 Task: Look for space in Stabat, Indonesia from 1st July, 2023 to 8th July, 2023 for 2 adults, 1 child in price range Rs.15000 to Rs.20000. Place can be entire place with 1  bedroom having 1 bed and 1 bathroom. Property type can be house, flat, guest house, hotel. Booking option can be shelf check-in. Required host language is English.
Action: Mouse moved to (524, 111)
Screenshot: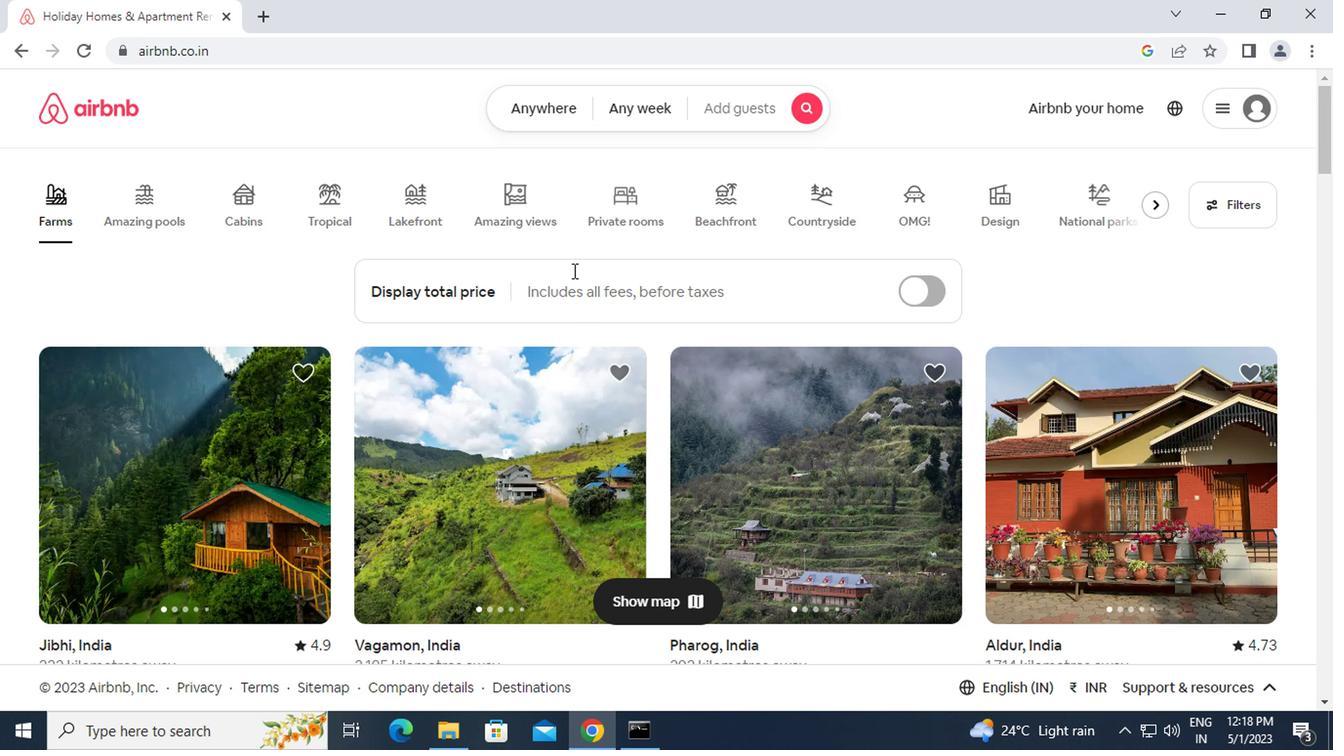 
Action: Mouse pressed left at (524, 111)
Screenshot: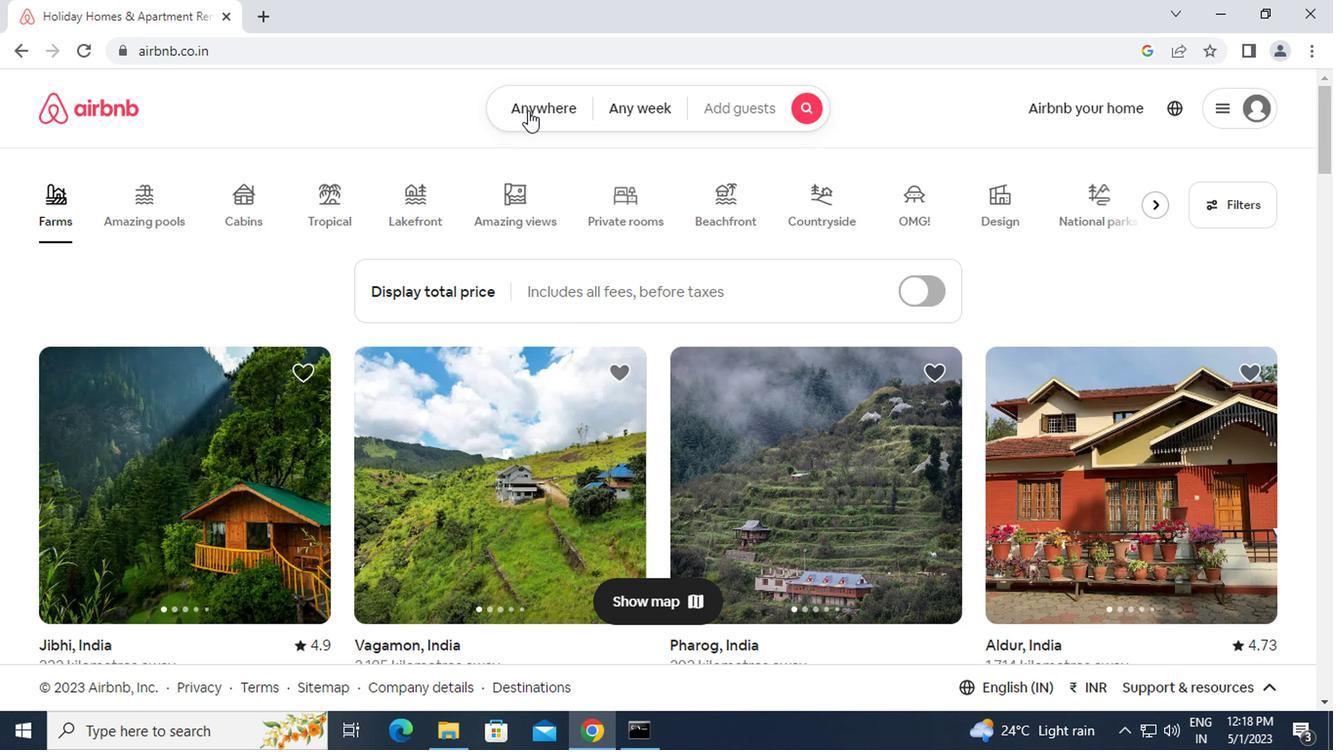 
Action: Mouse moved to (450, 181)
Screenshot: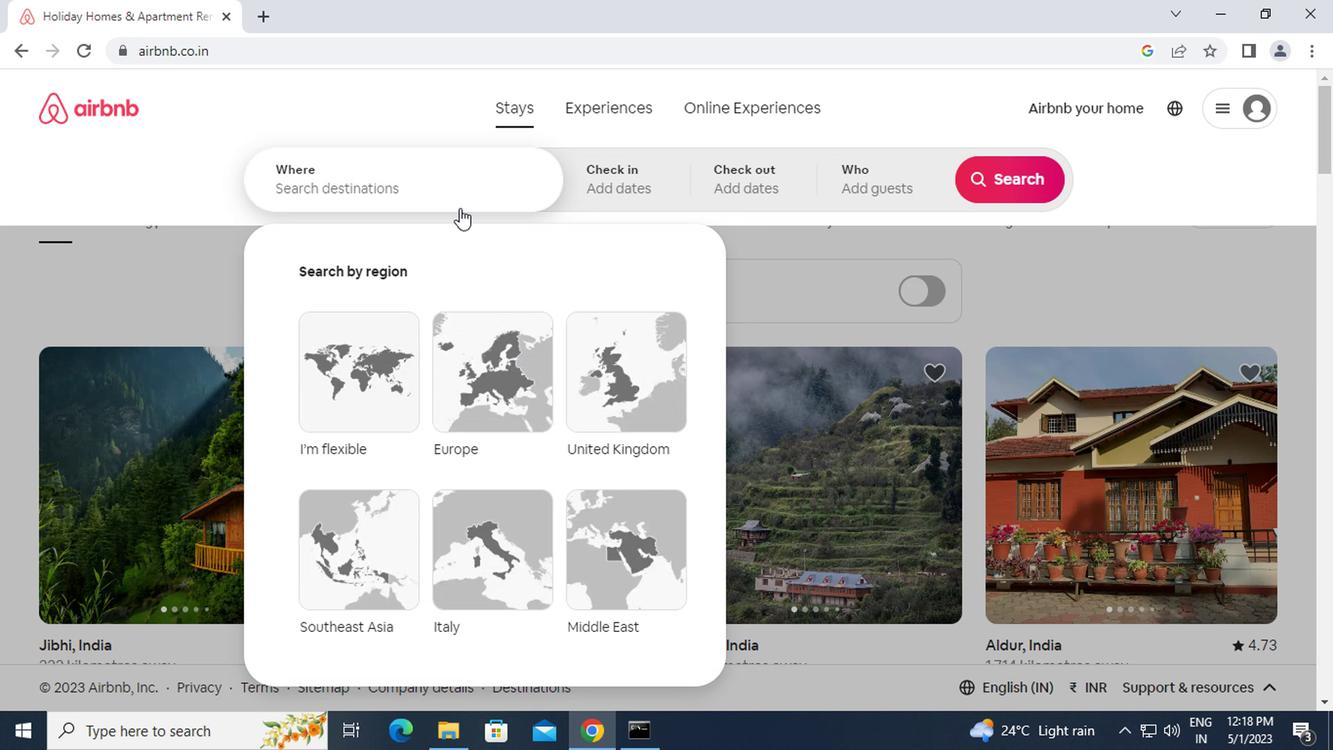
Action: Mouse pressed left at (450, 181)
Screenshot: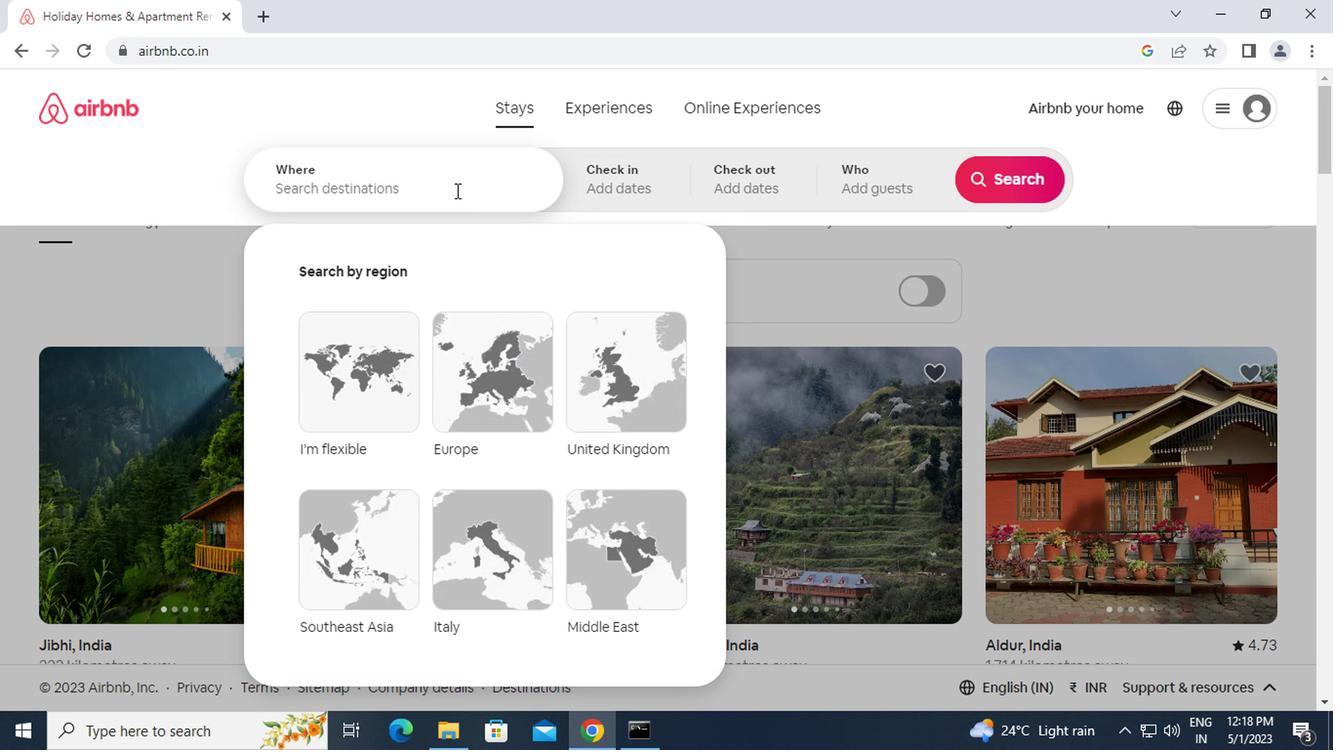 
Action: Key pressed s<Key.caps_lock>tabat,<Key.space><Key.caps_lock>i<Key.caps_lock>ndonesia<Key.enter>
Screenshot: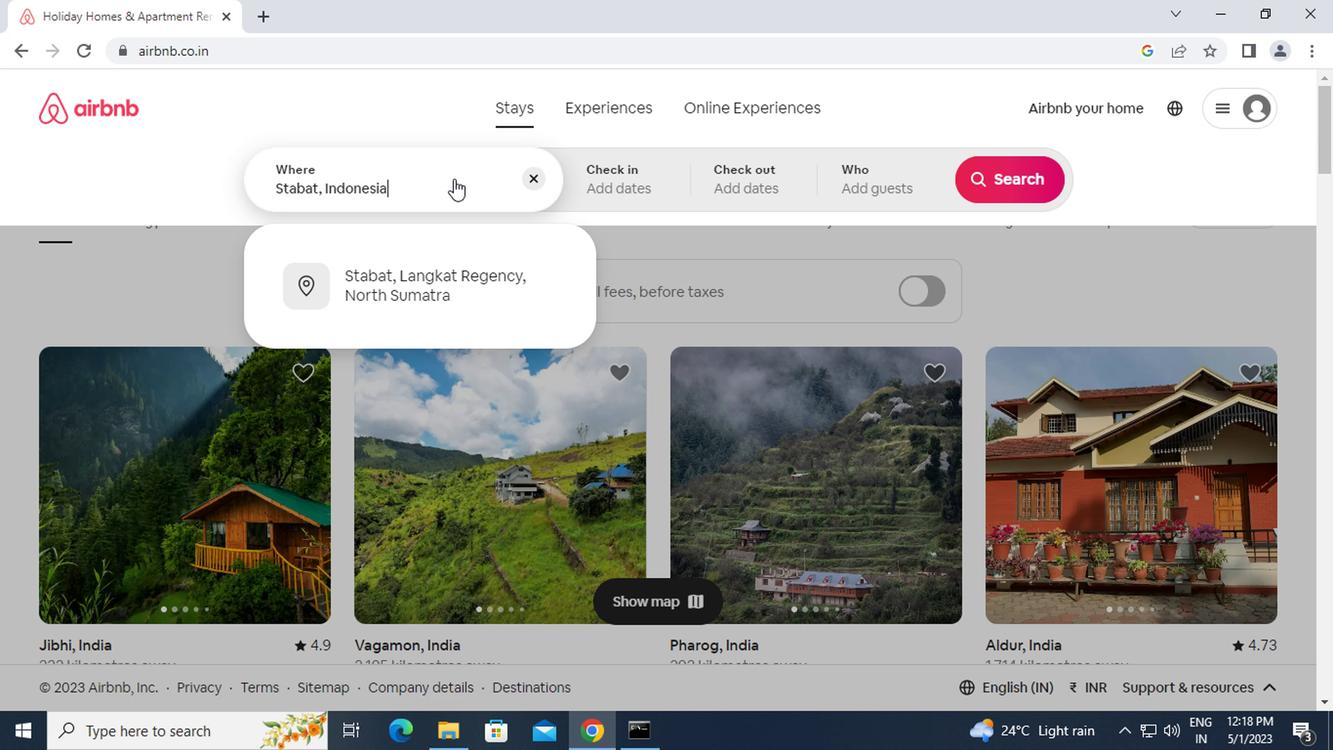 
Action: Mouse moved to (996, 332)
Screenshot: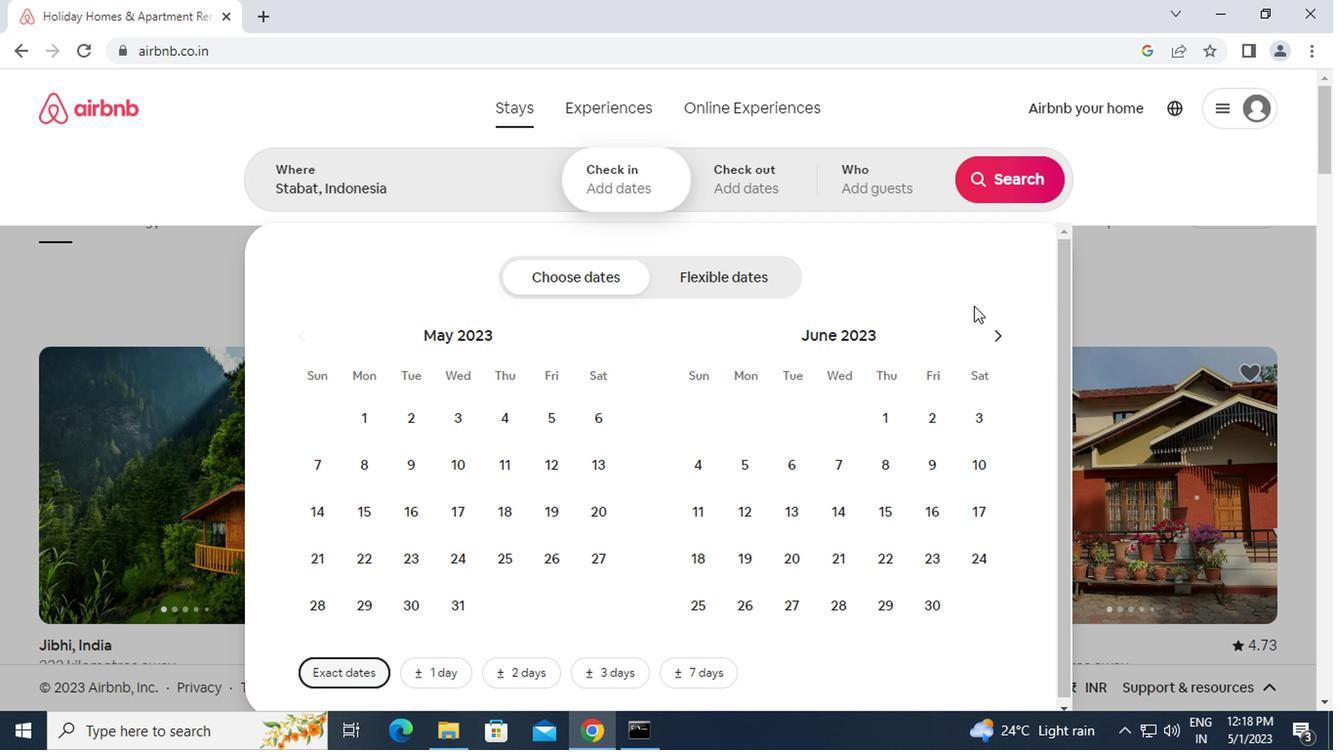 
Action: Mouse pressed left at (996, 332)
Screenshot: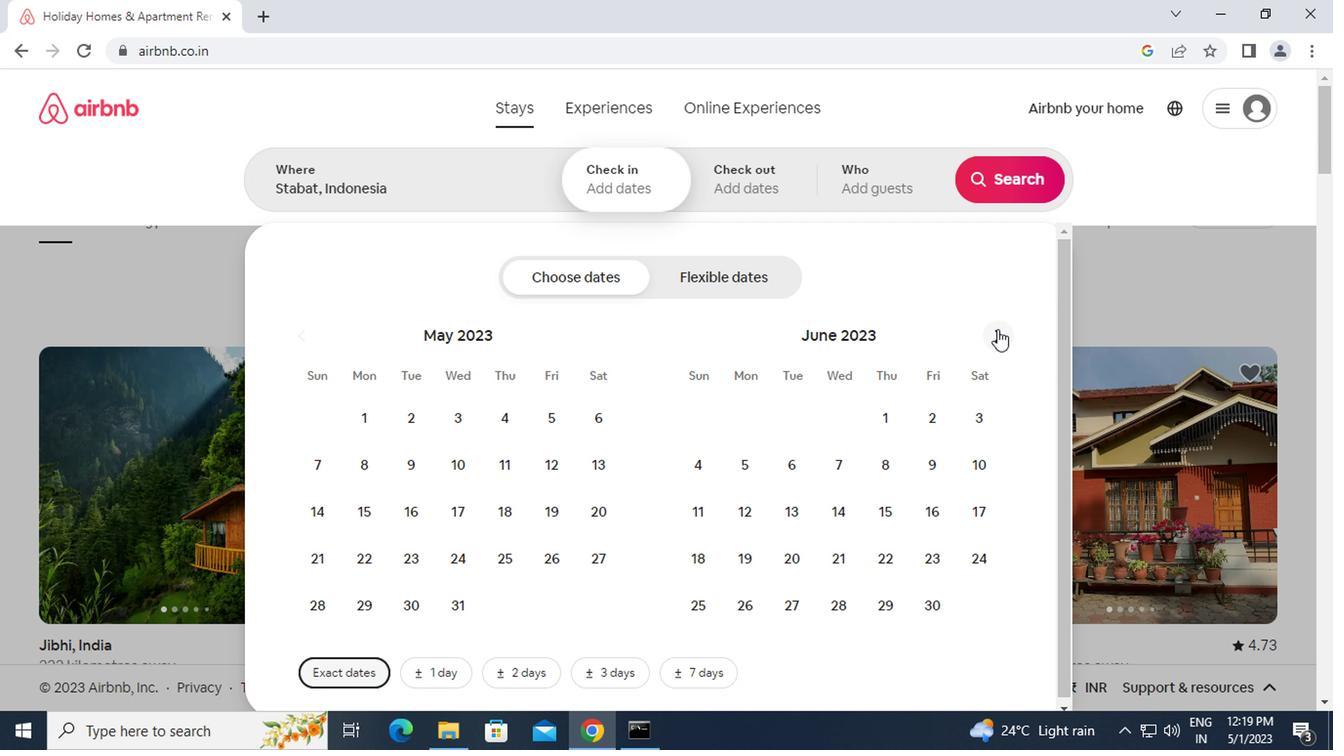
Action: Mouse moved to (982, 418)
Screenshot: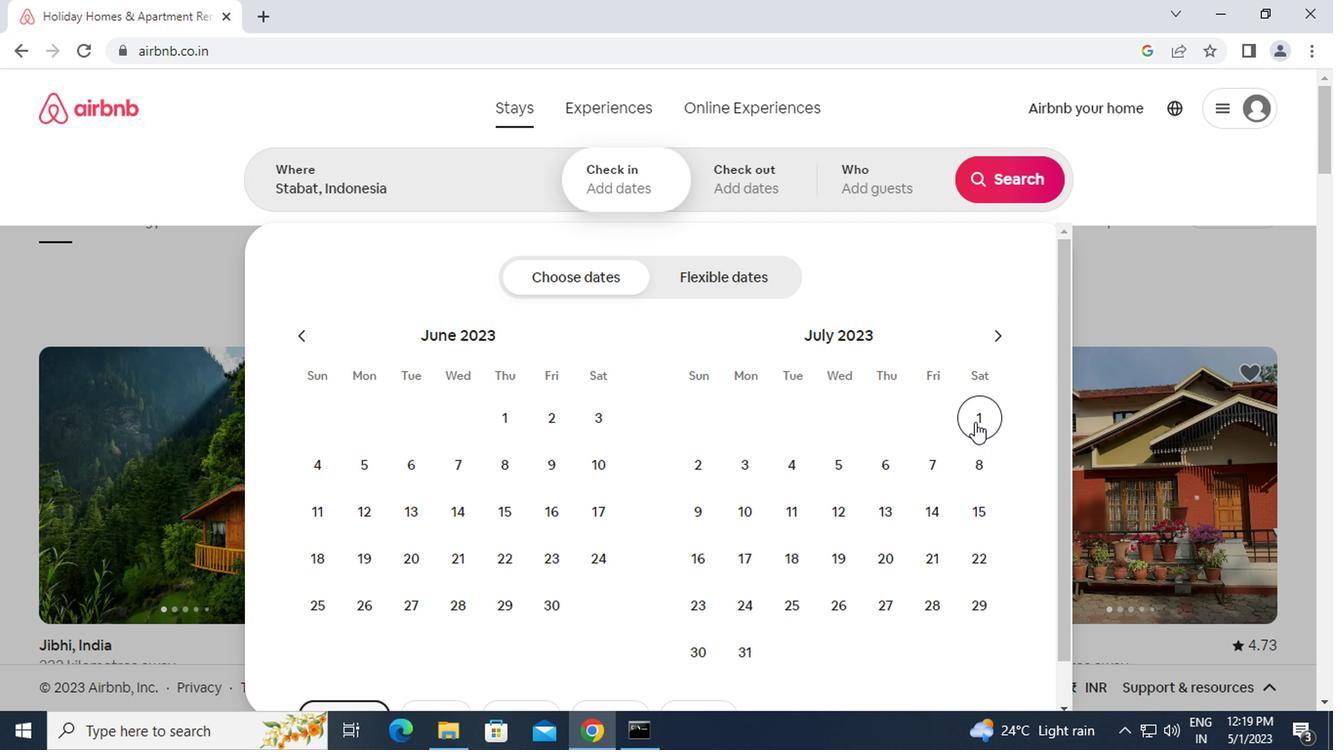 
Action: Mouse pressed left at (982, 418)
Screenshot: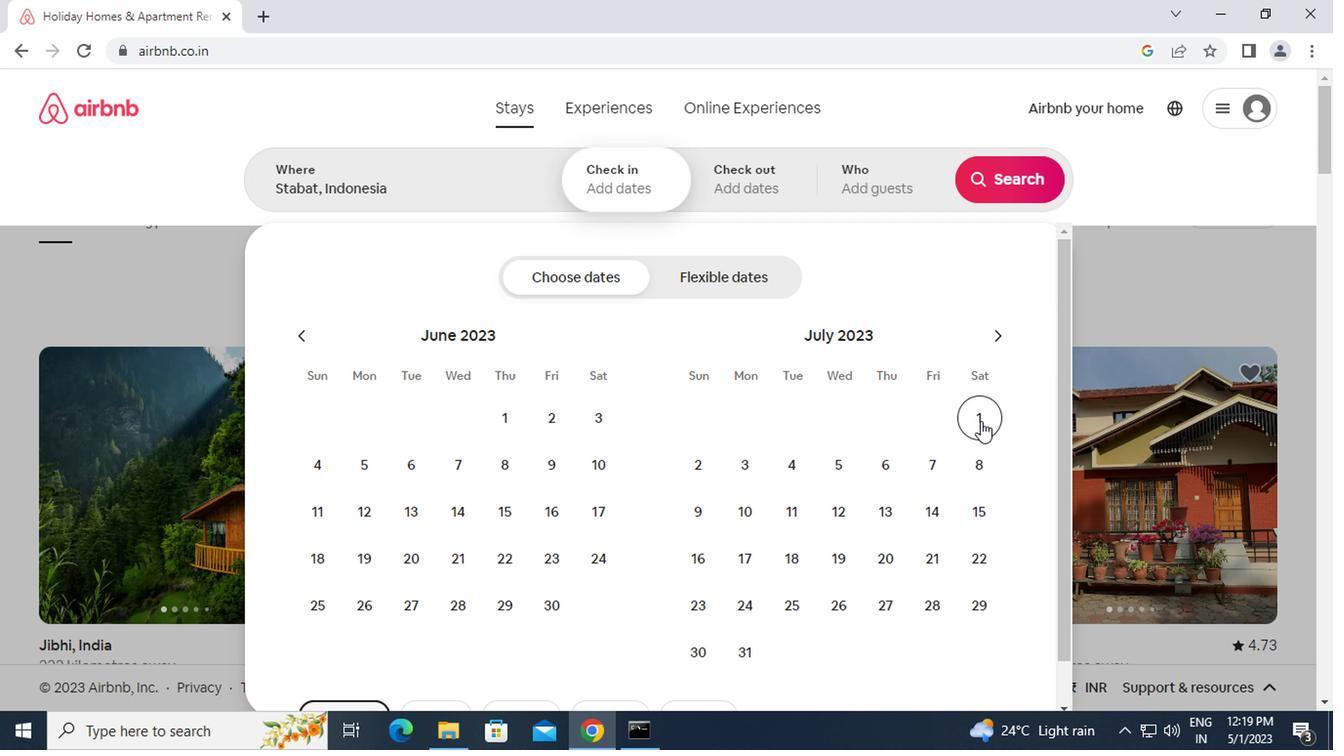 
Action: Mouse moved to (975, 462)
Screenshot: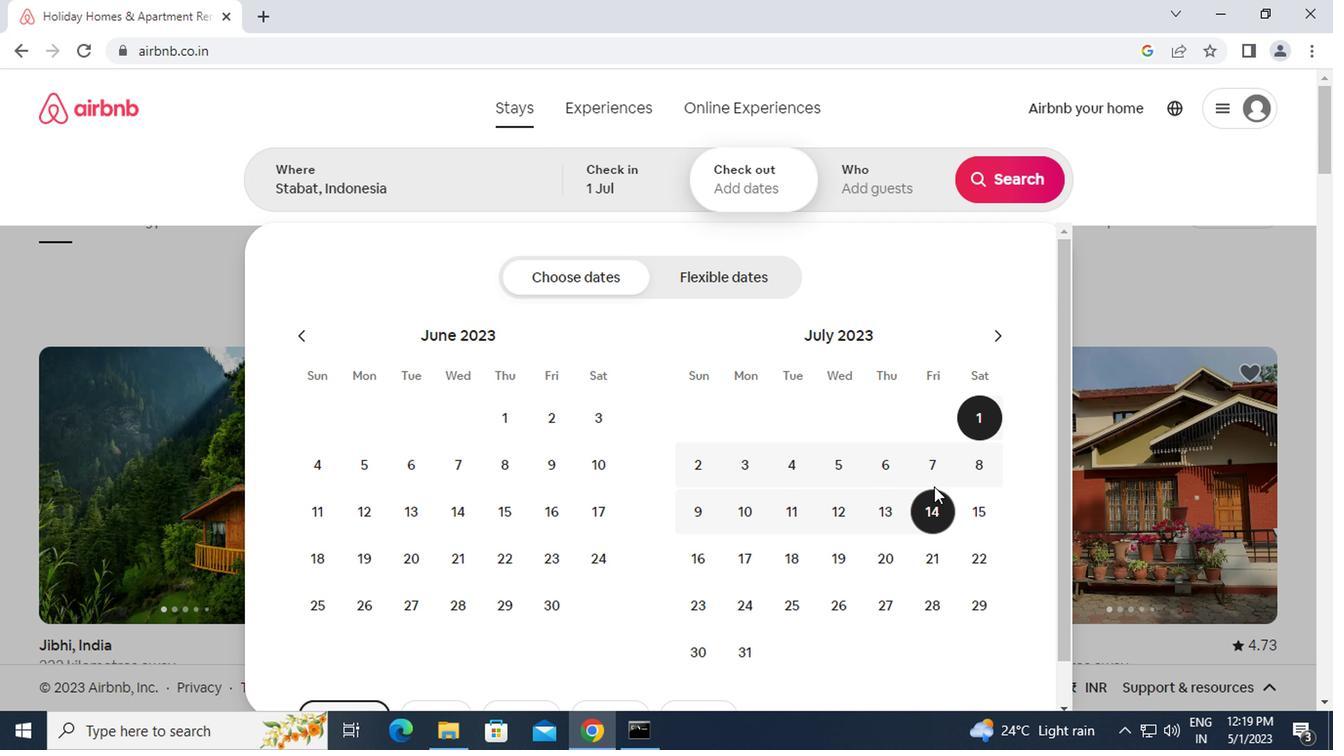 
Action: Mouse pressed left at (975, 462)
Screenshot: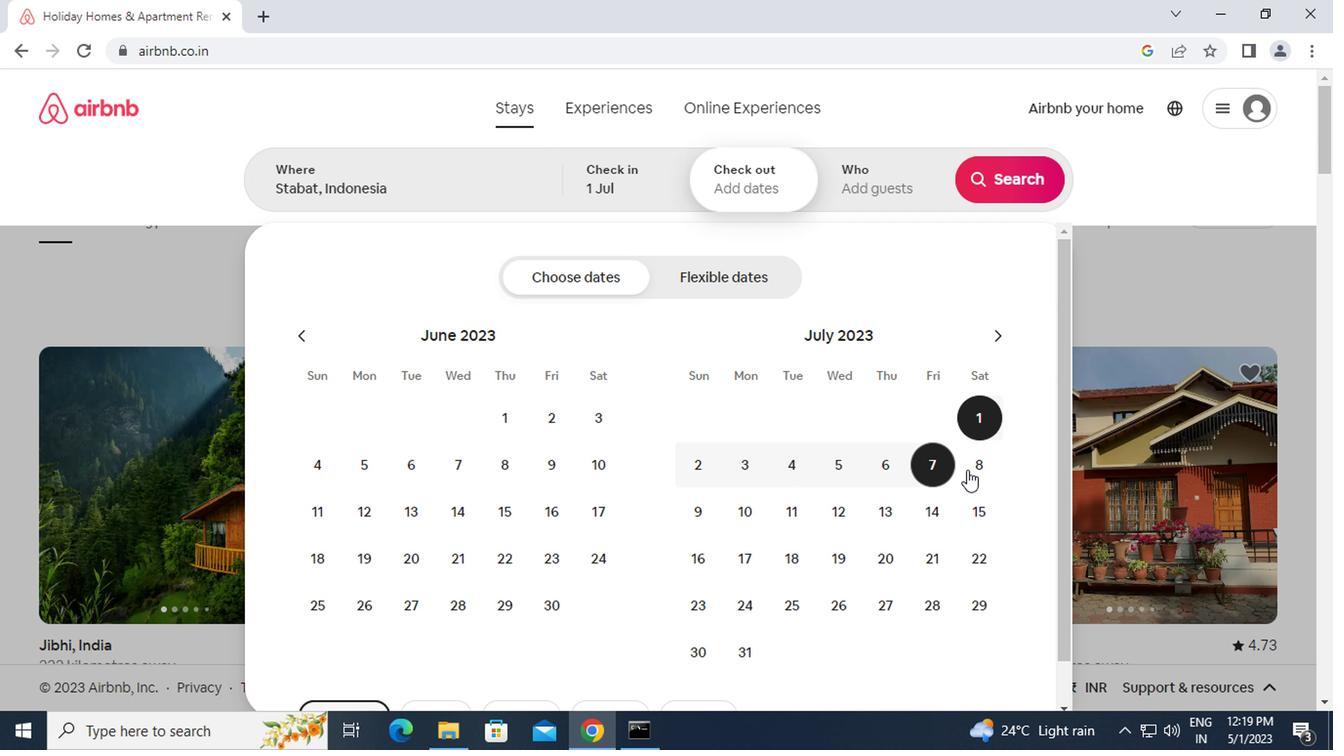 
Action: Mouse moved to (882, 160)
Screenshot: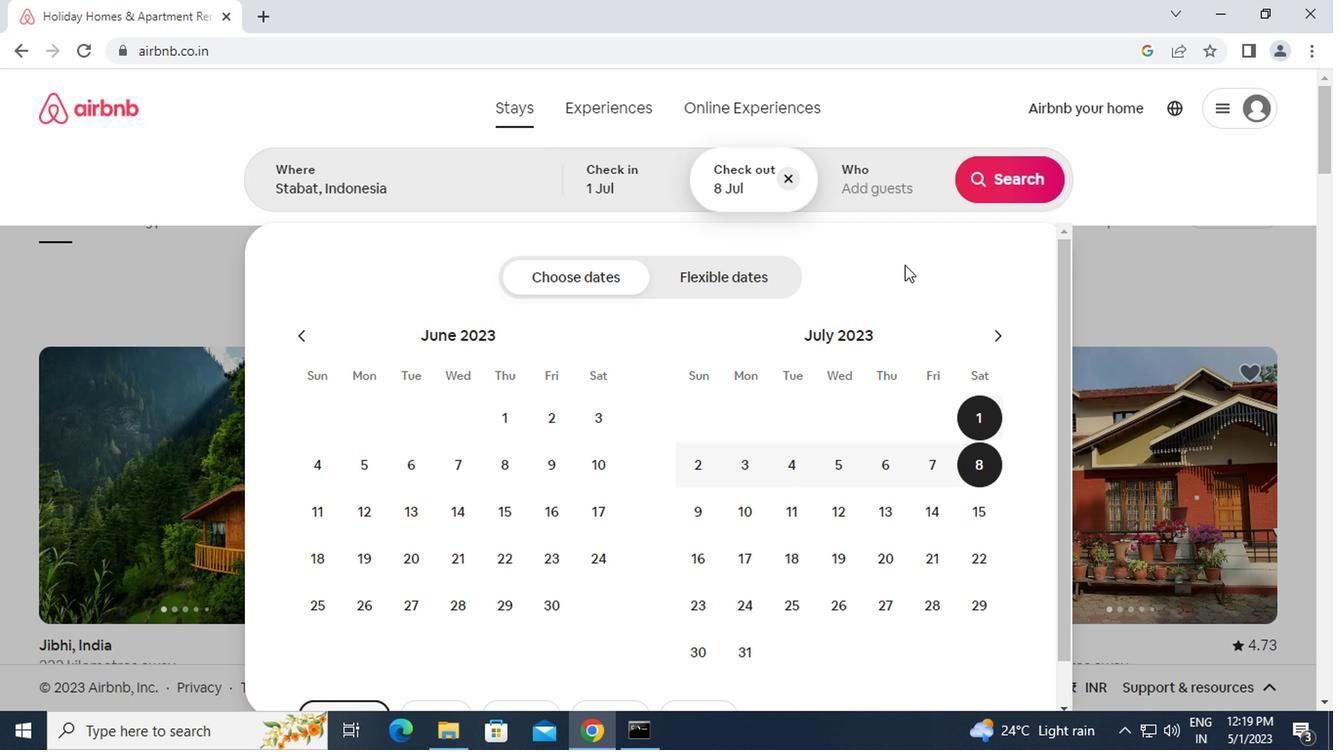 
Action: Mouse pressed left at (882, 160)
Screenshot: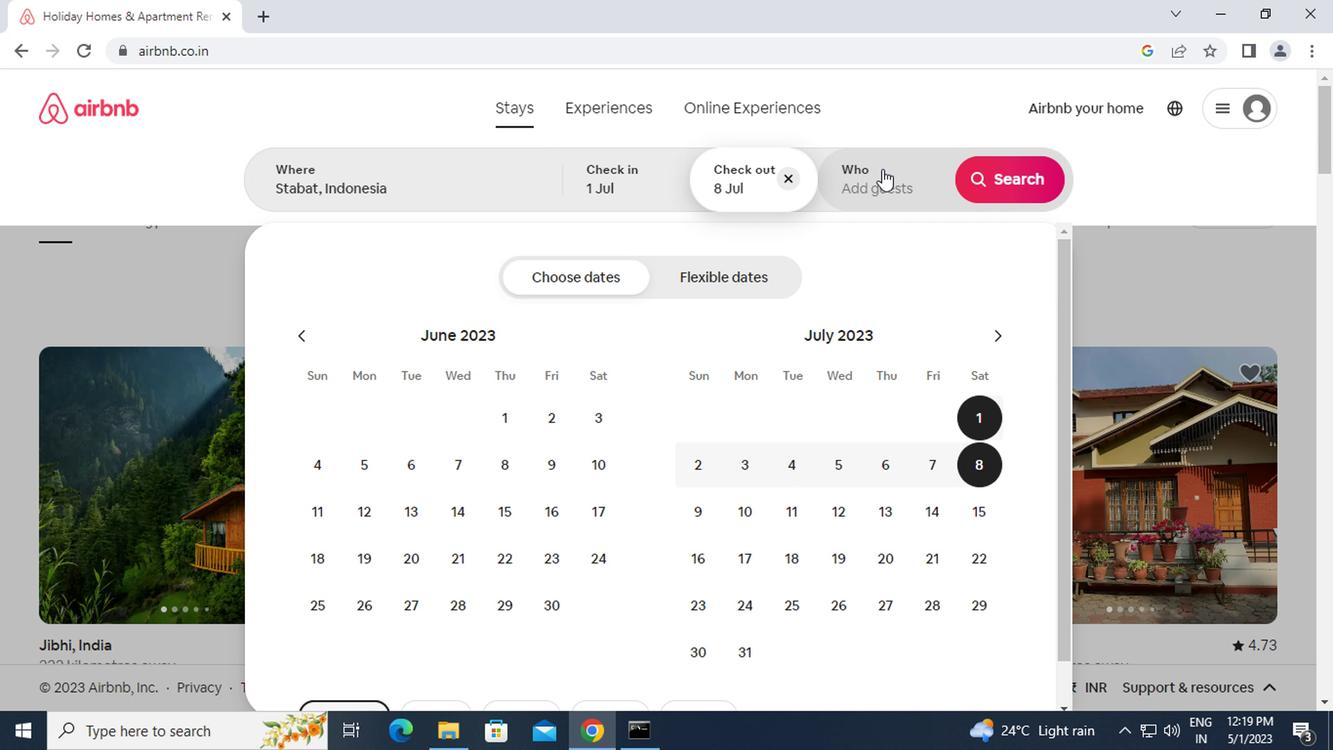
Action: Mouse moved to (1020, 286)
Screenshot: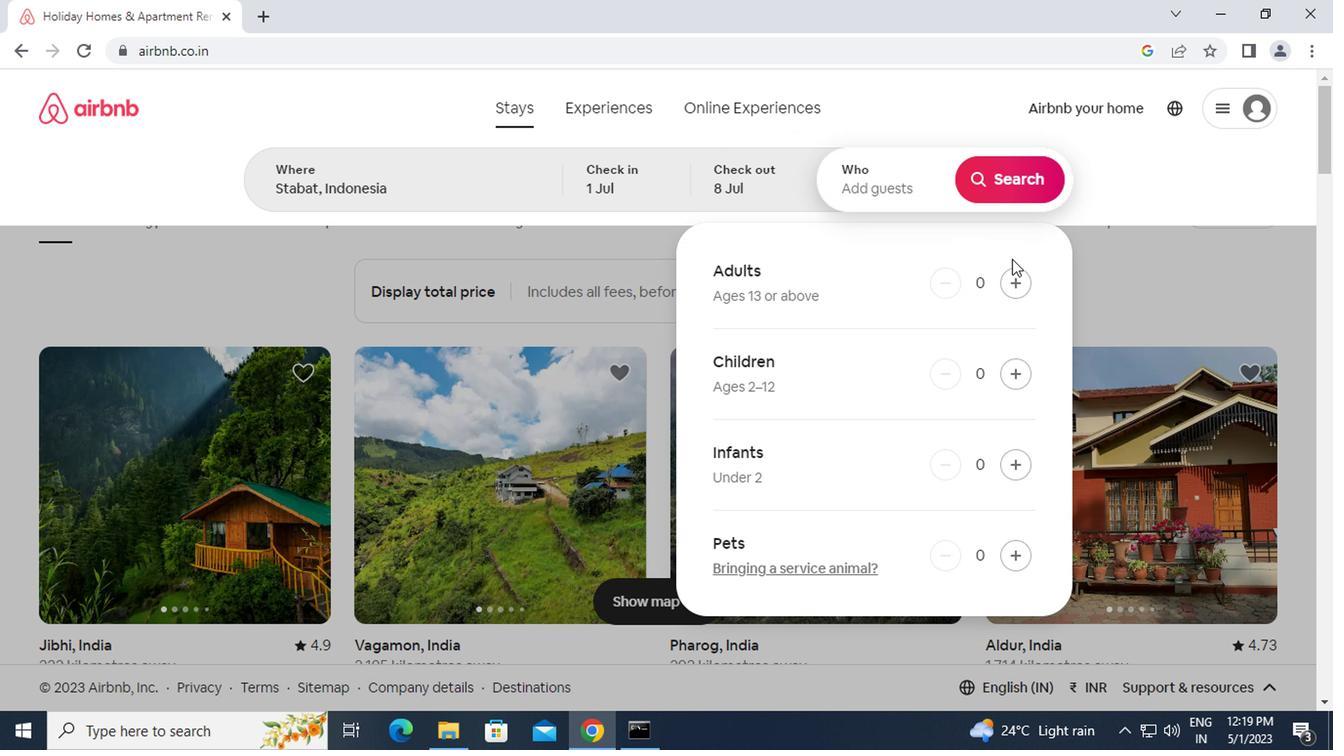 
Action: Mouse pressed left at (1020, 286)
Screenshot: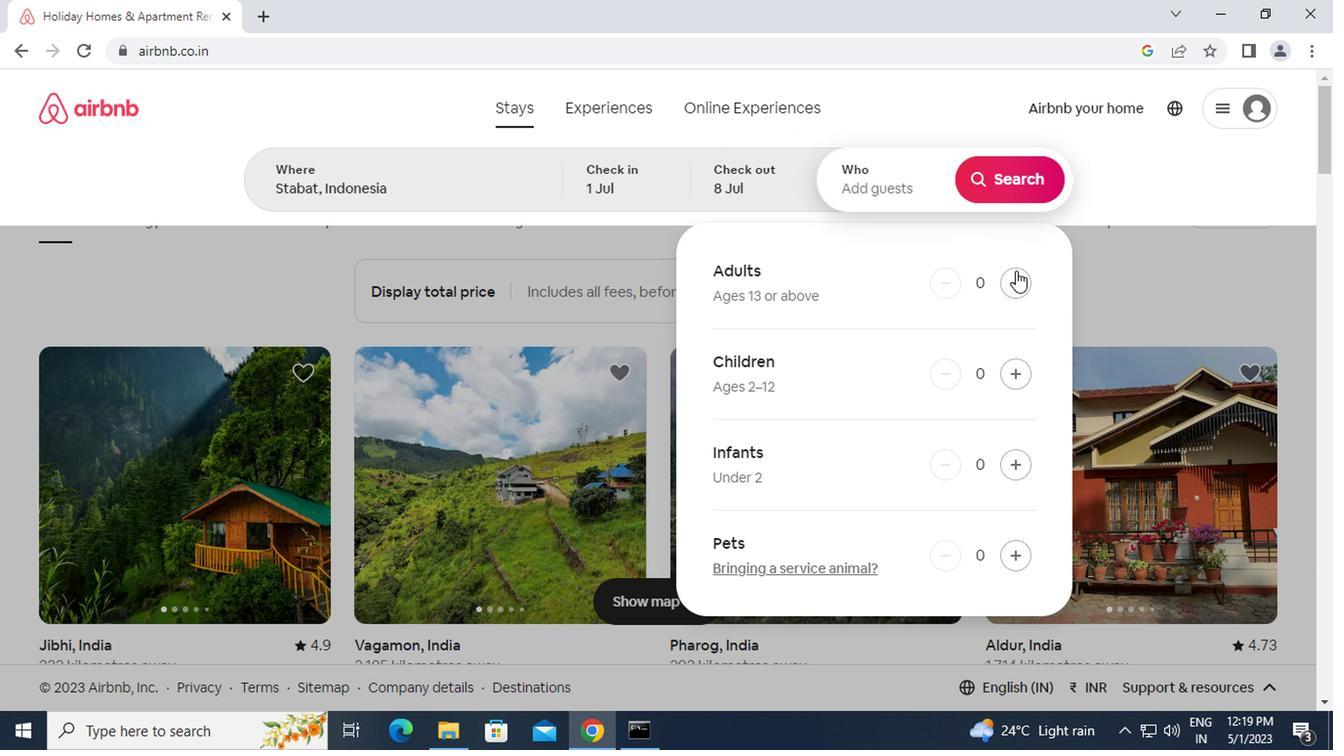 
Action: Mouse moved to (1020, 286)
Screenshot: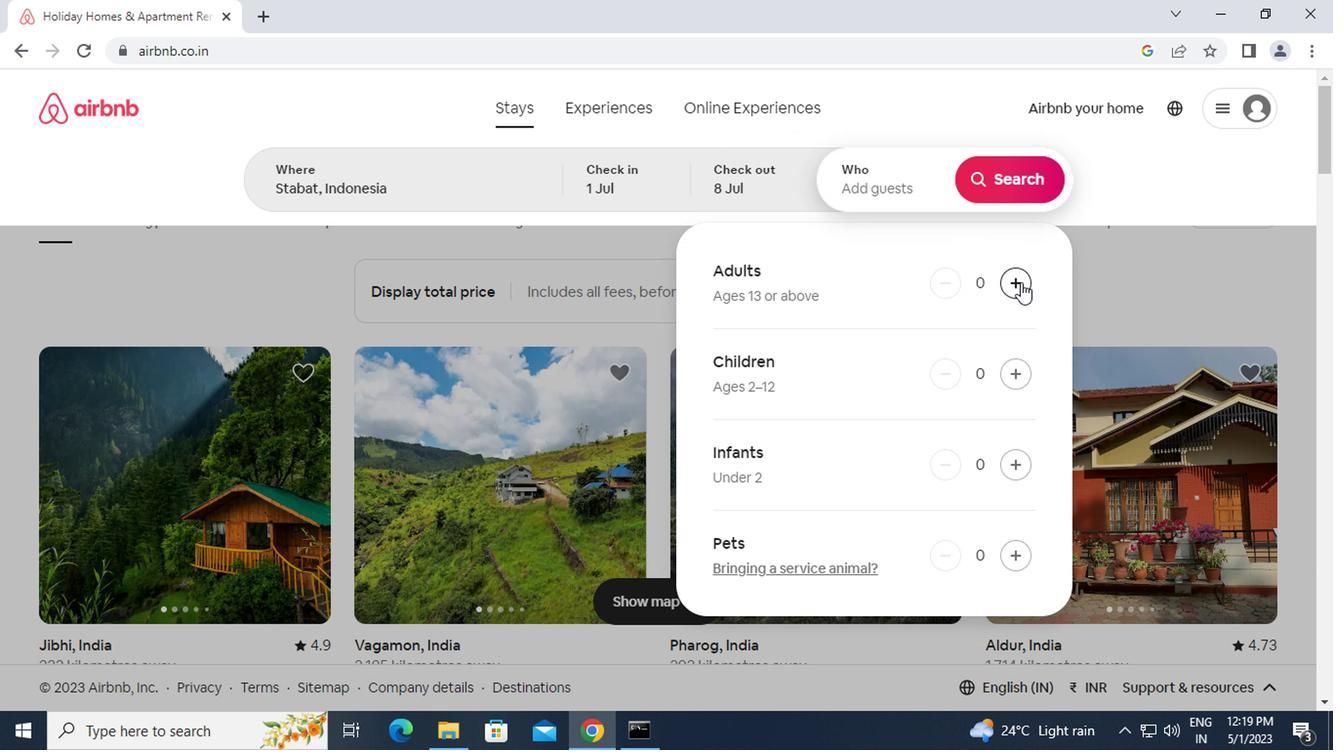 
Action: Mouse pressed left at (1020, 286)
Screenshot: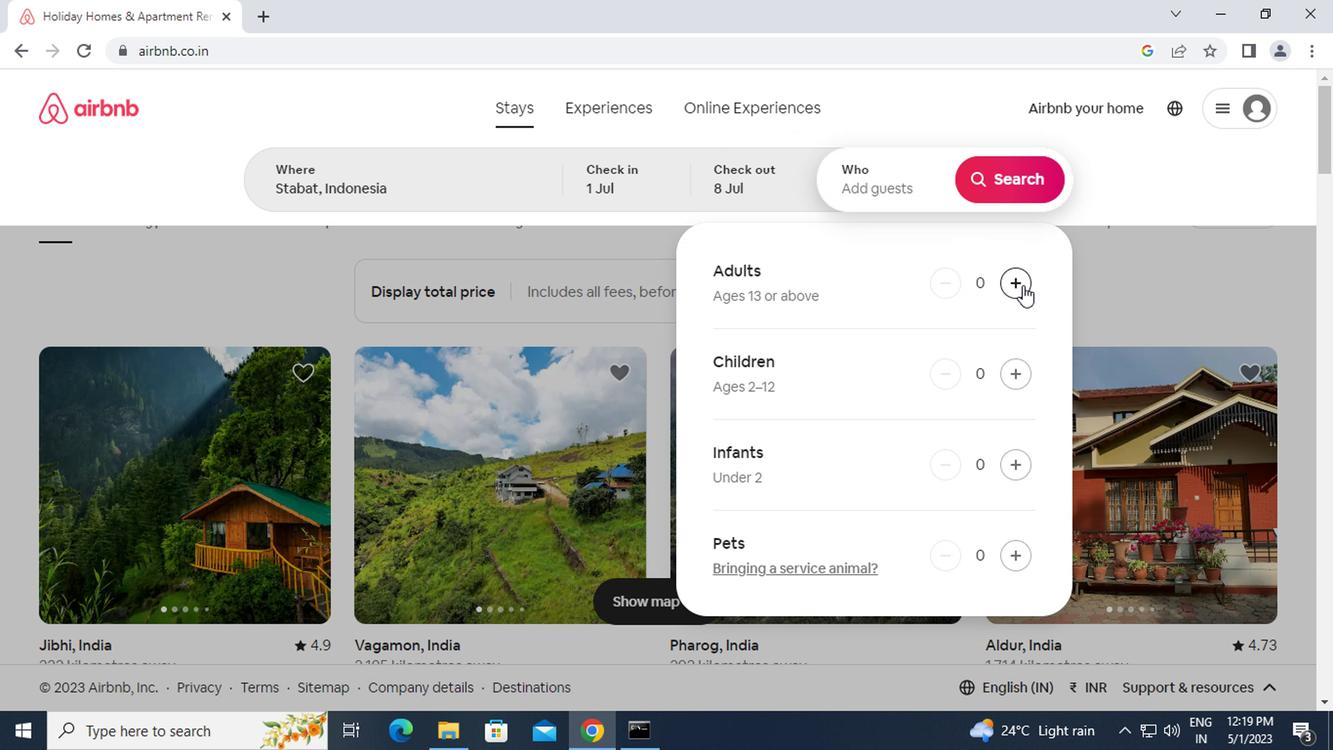 
Action: Mouse moved to (1017, 379)
Screenshot: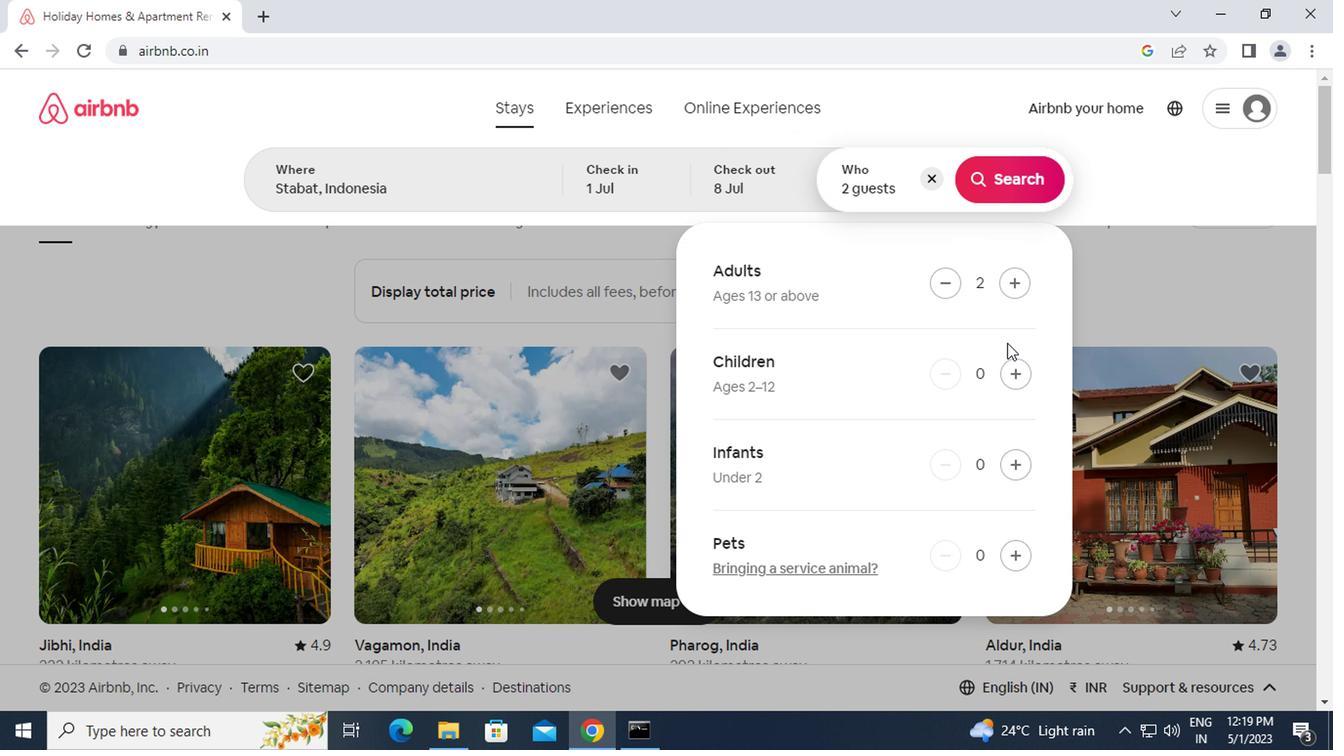
Action: Mouse pressed left at (1017, 379)
Screenshot: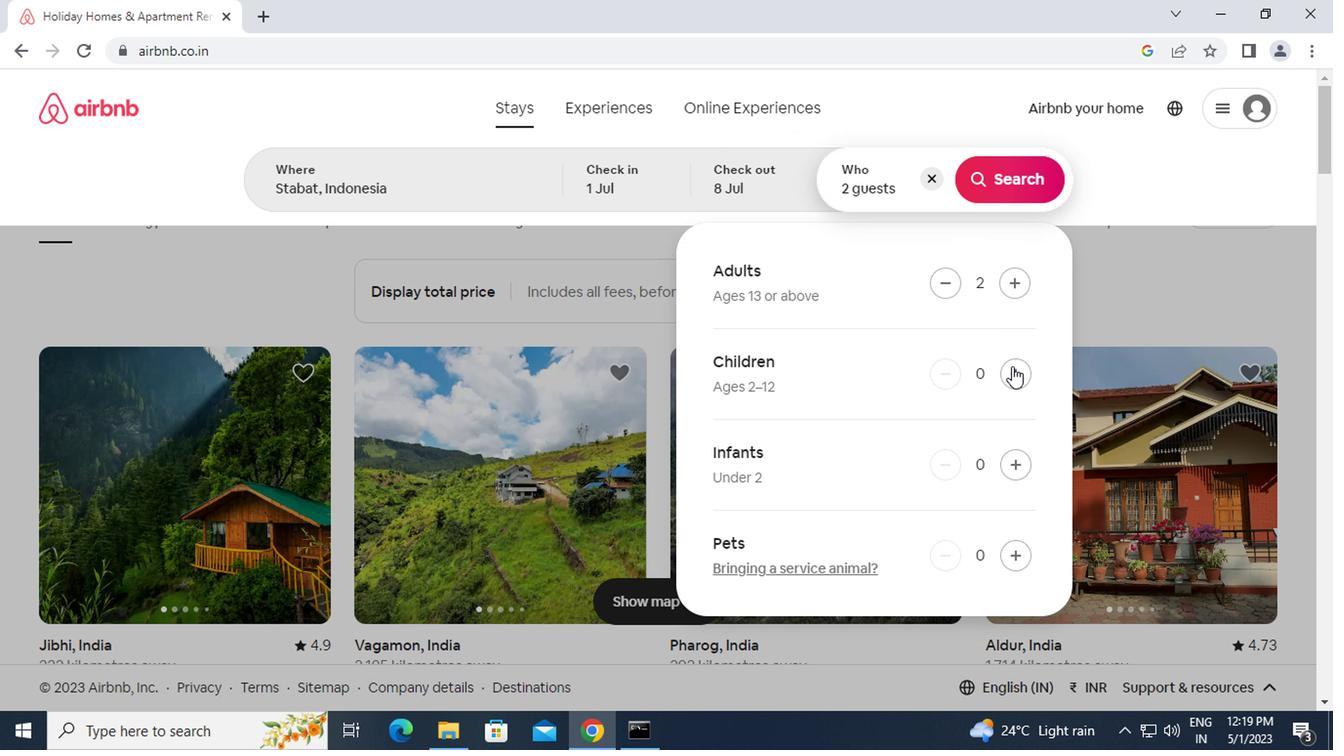 
Action: Mouse moved to (1010, 188)
Screenshot: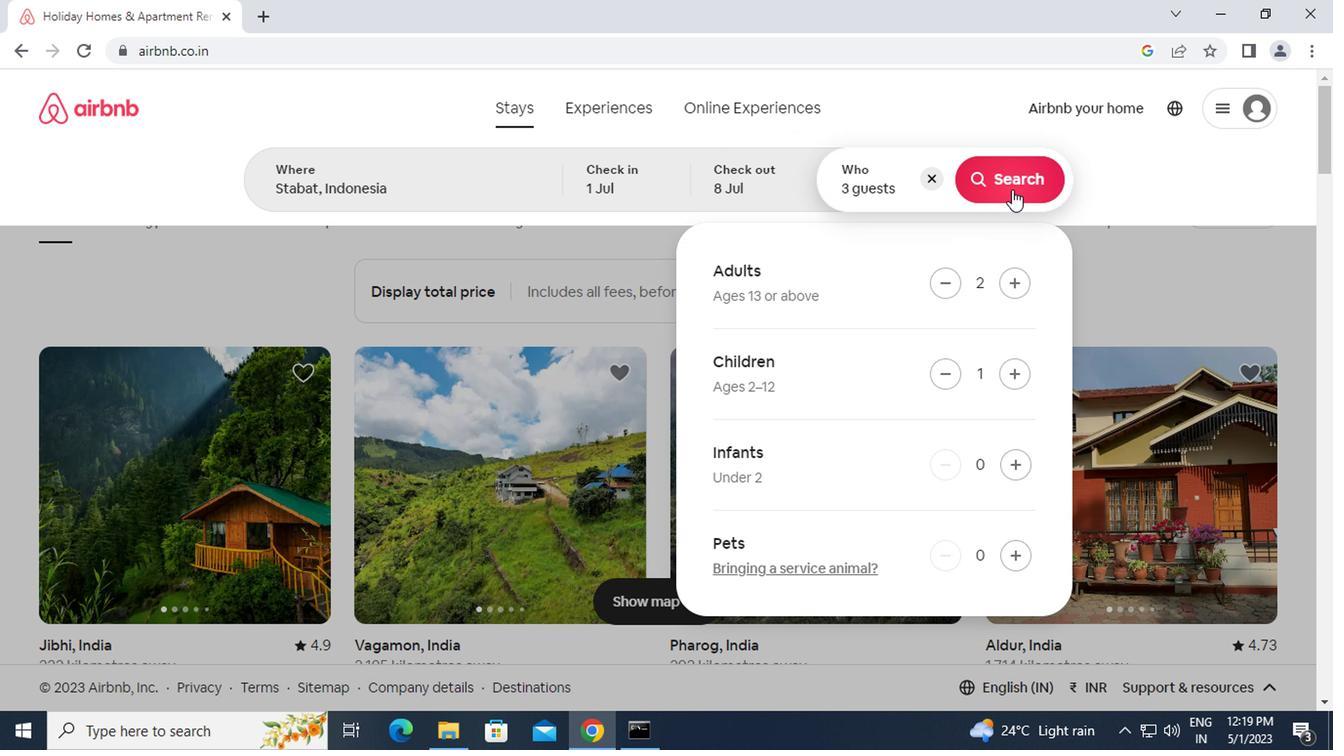 
Action: Mouse pressed left at (1010, 188)
Screenshot: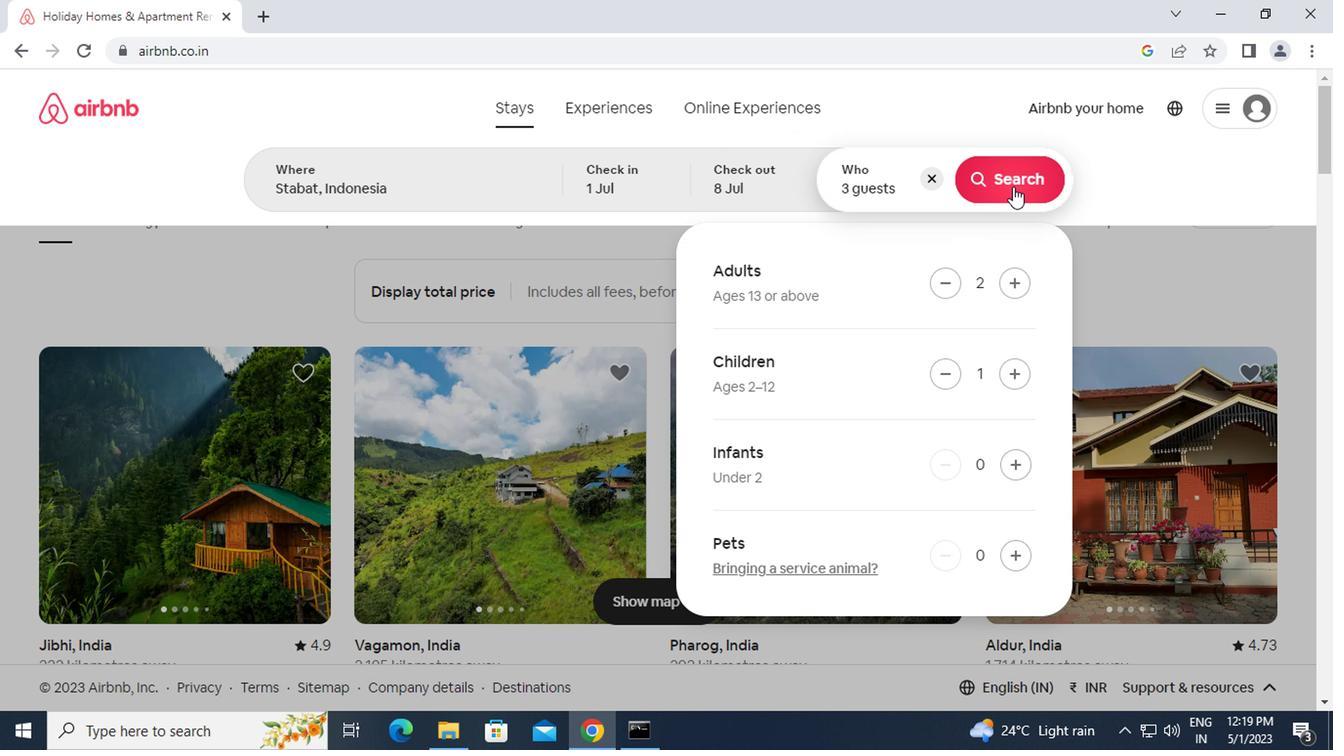 
Action: Mouse moved to (1251, 180)
Screenshot: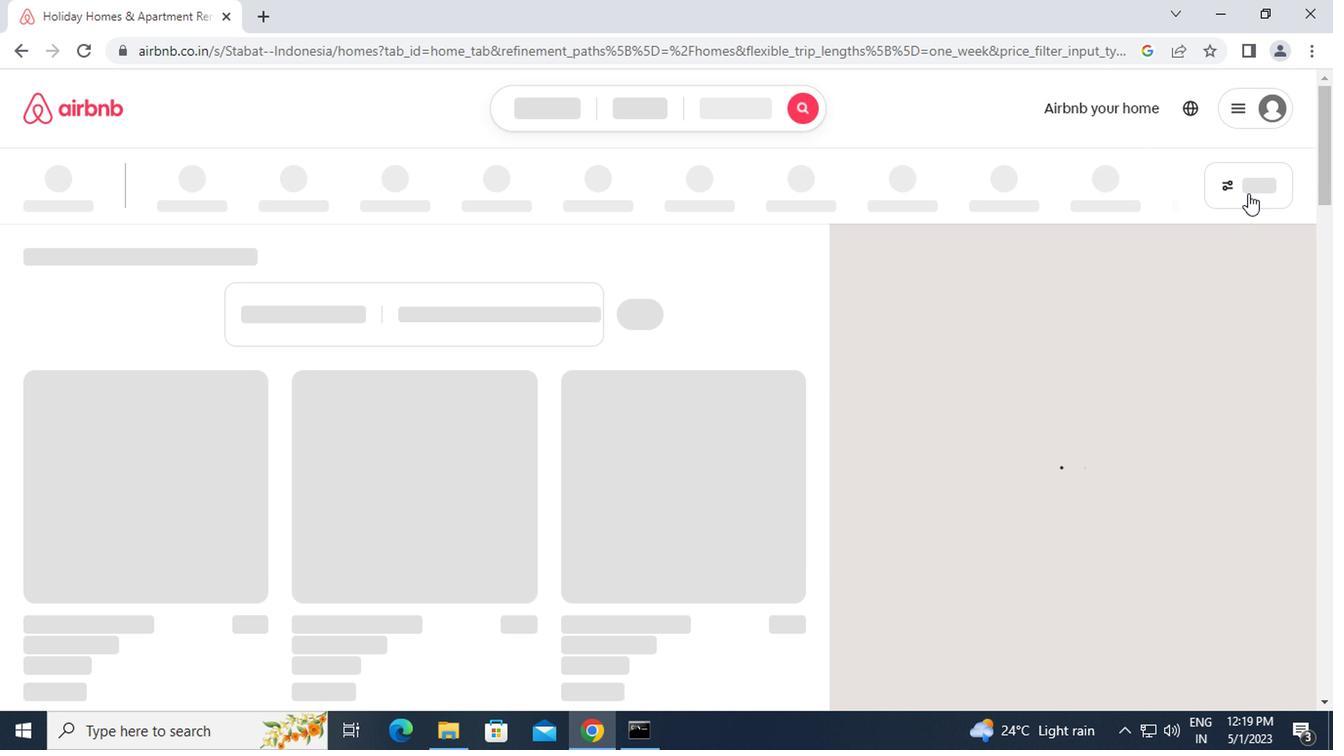 
Action: Mouse pressed left at (1251, 180)
Screenshot: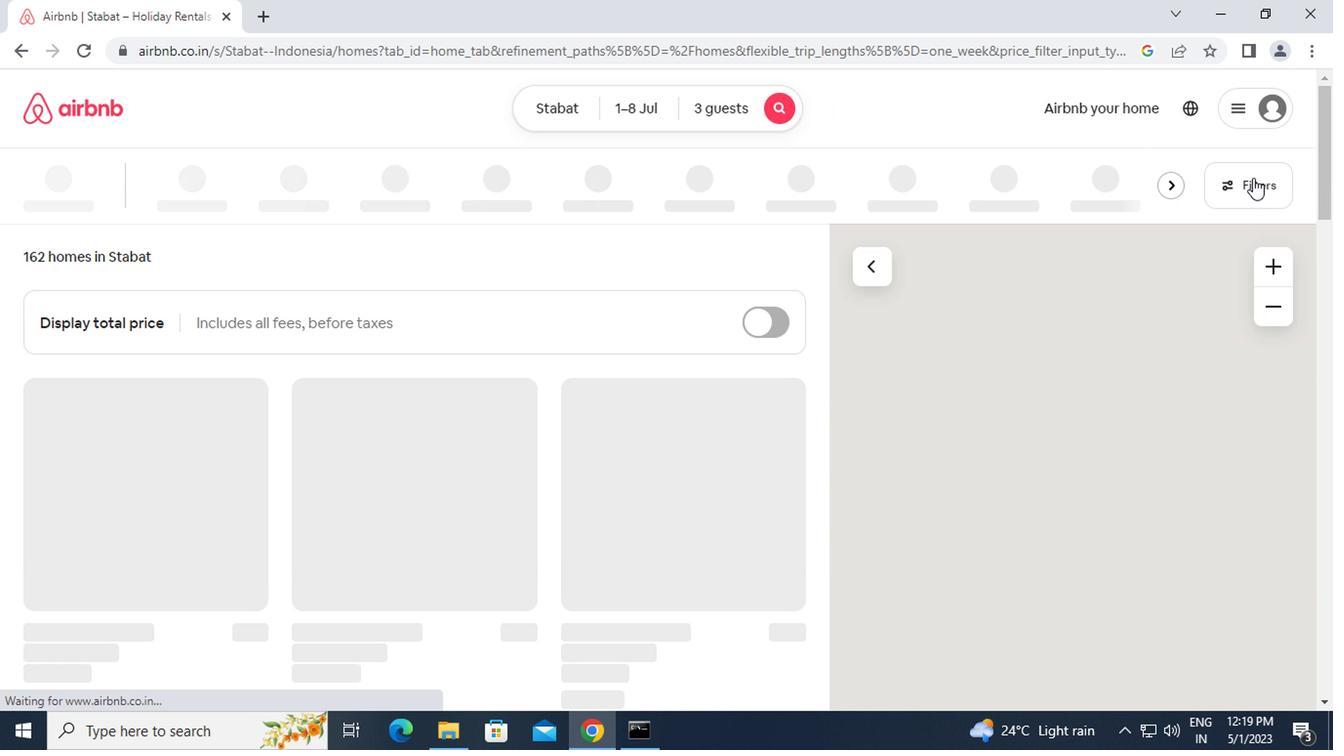 
Action: Mouse moved to (421, 441)
Screenshot: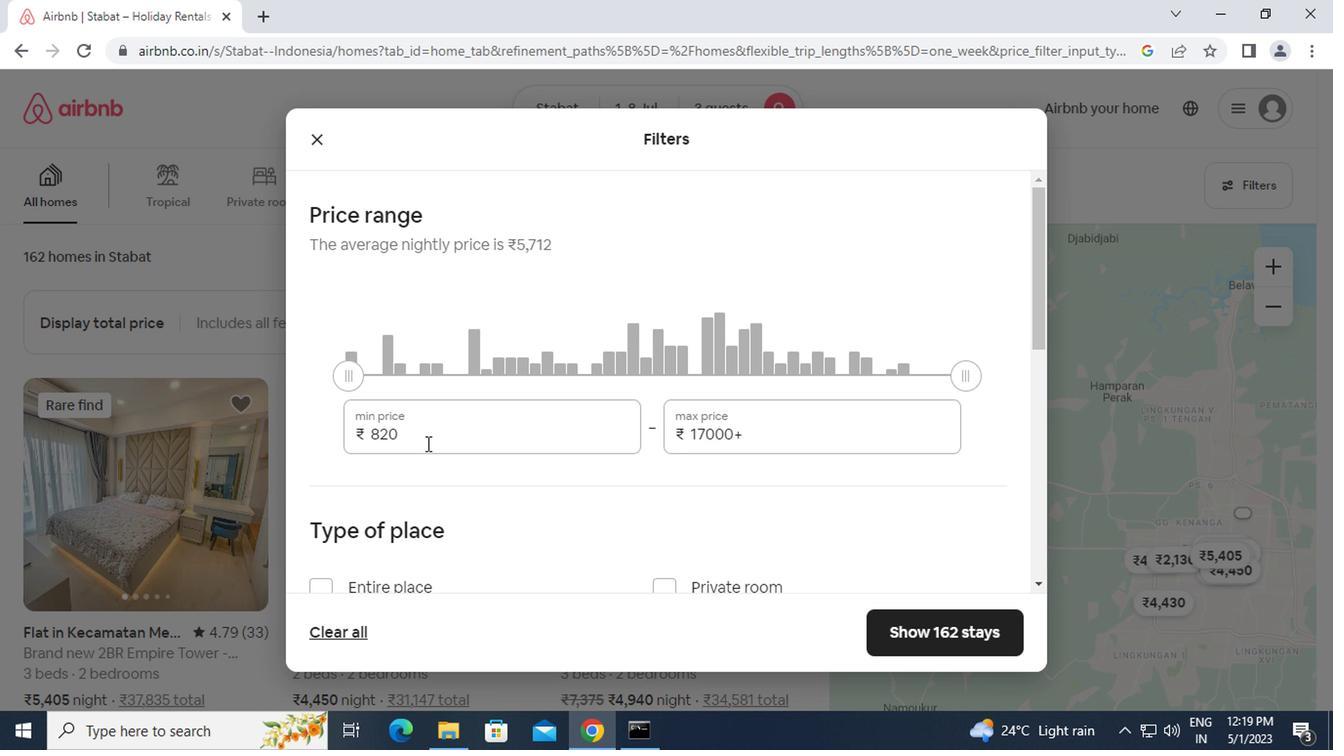 
Action: Mouse pressed left at (421, 441)
Screenshot: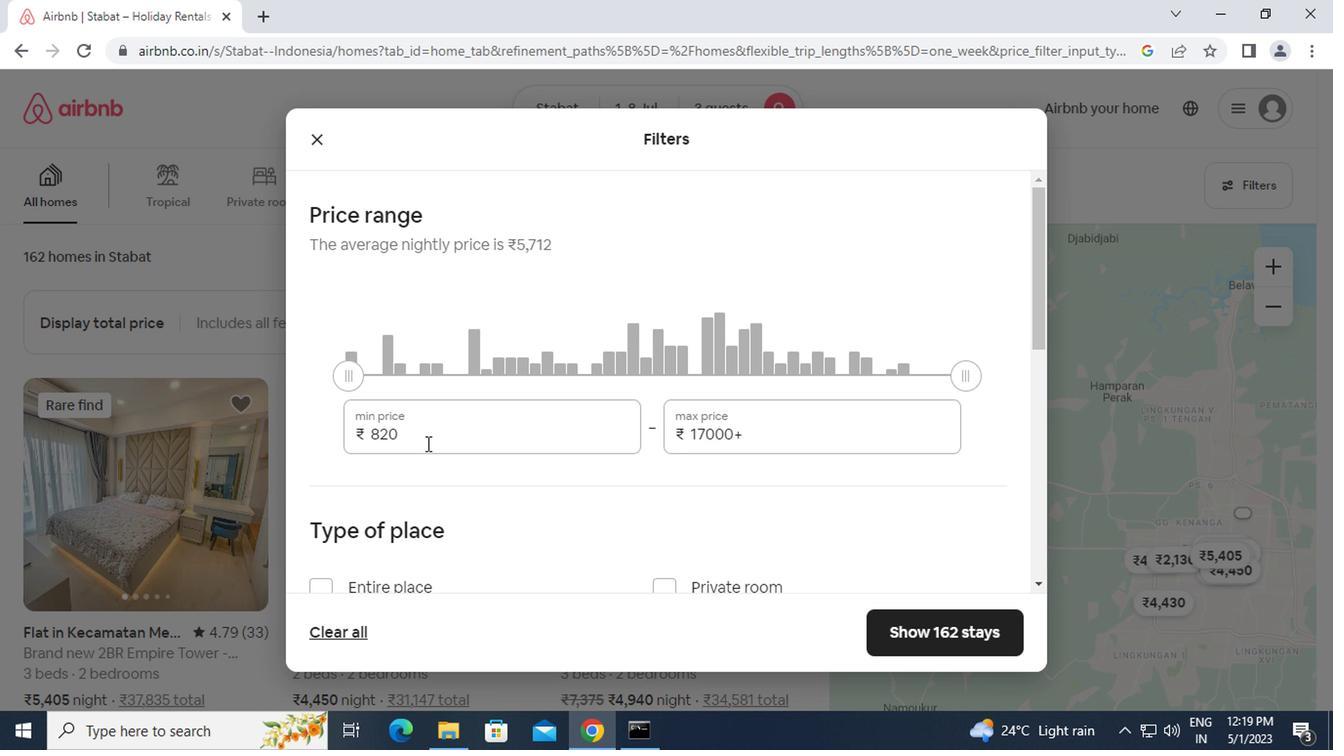 
Action: Mouse moved to (247, 440)
Screenshot: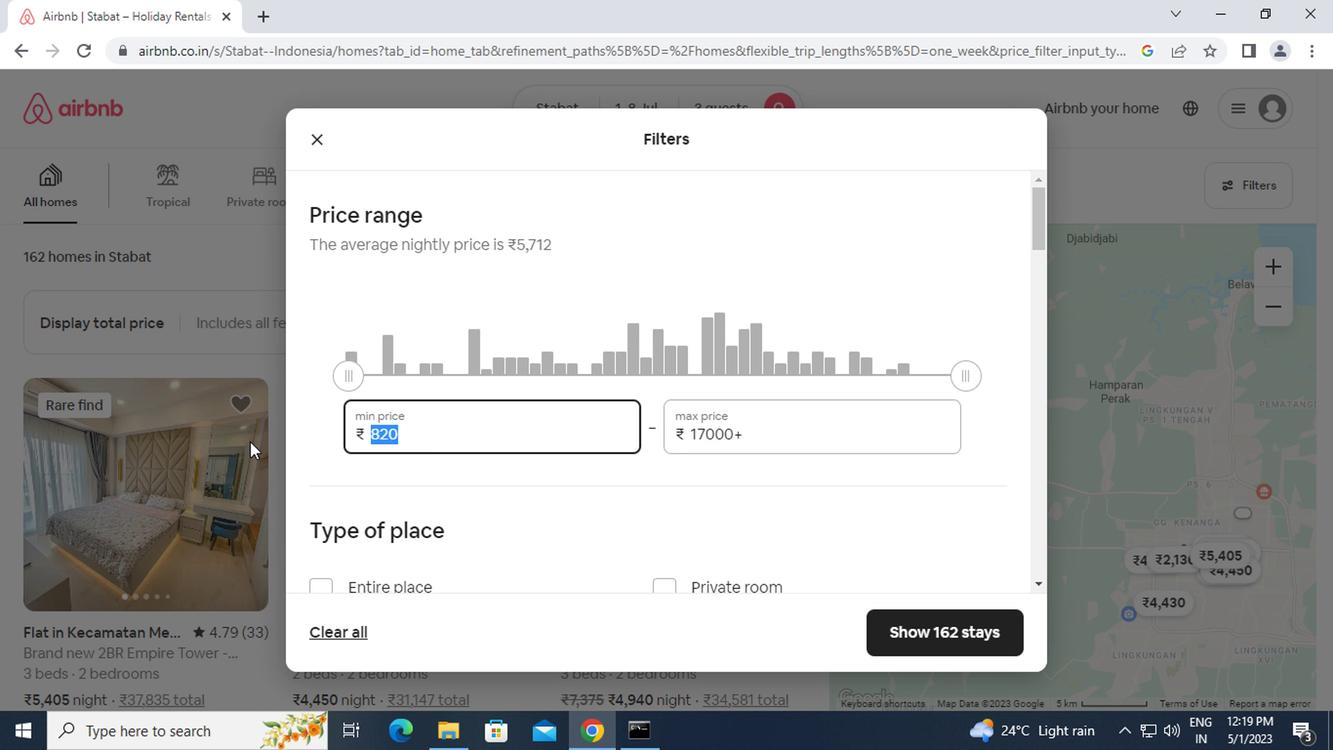 
Action: Key pressed 15000<Key.tab><Key.backspace><Key.backspace><Key.backspace><Key.backspace><Key.backspace><Key.backspace><Key.backspace><Key.backspace><Key.backspace><Key.backspace><Key.backspace><Key.backspace><Key.backspace><Key.backspace><Key.backspace><Key.backspace><Key.backspace><Key.backspace><Key.backspace><Key.backspace><Key.backspace><Key.backspace><Key.backspace><Key.backspace><Key.backspace>2
Screenshot: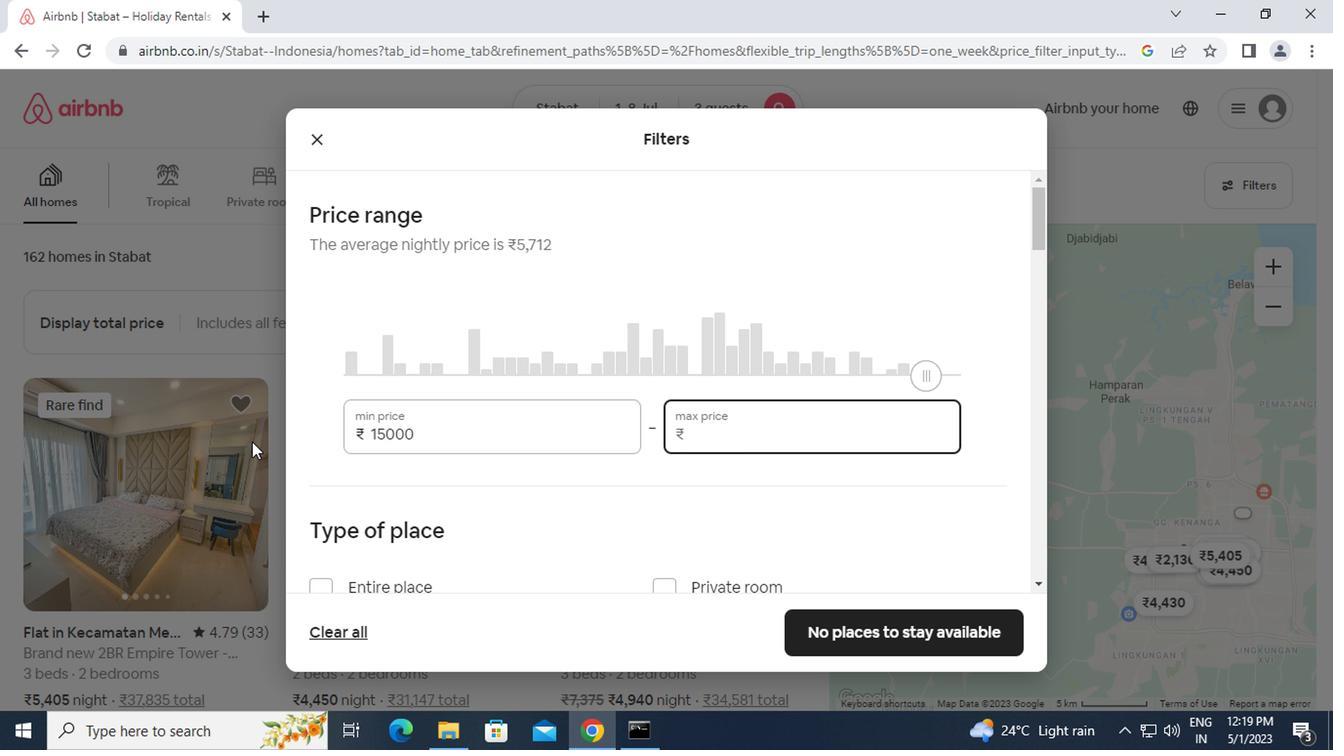 
Action: Mouse moved to (247, 440)
Screenshot: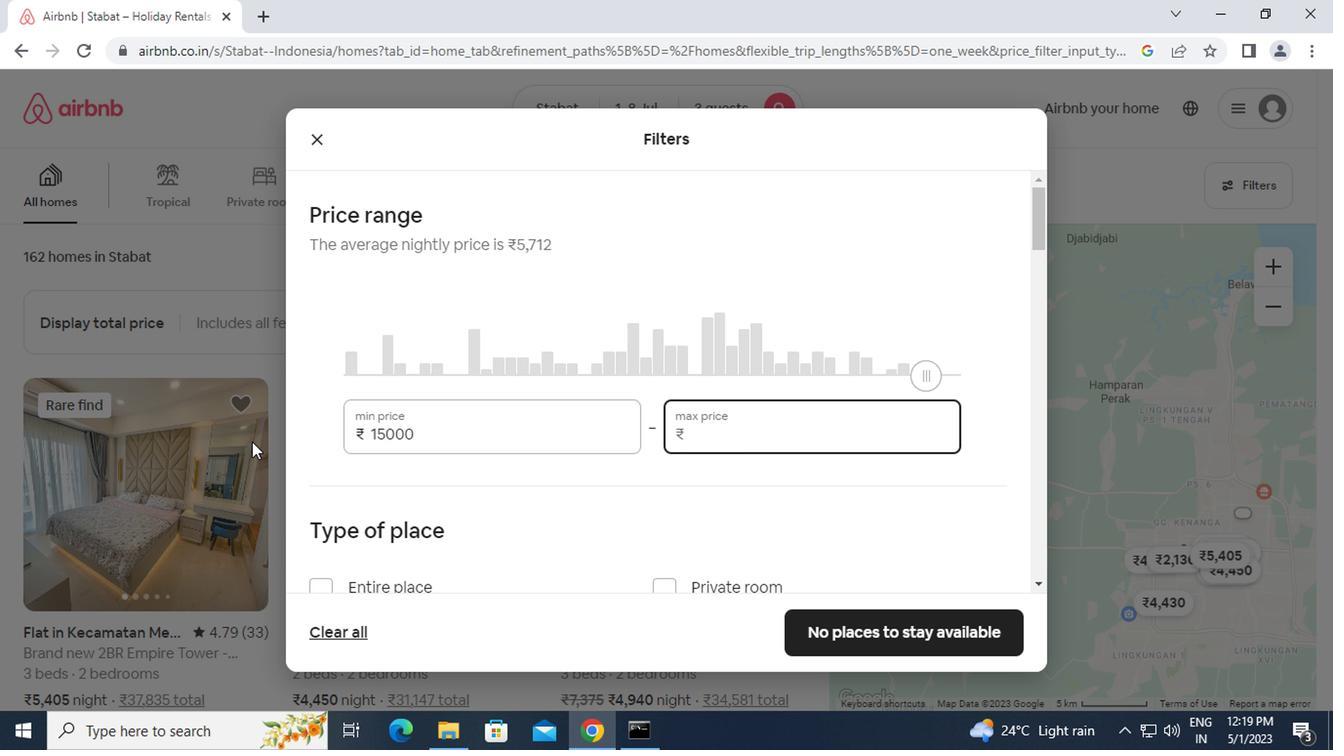 
Action: Key pressed 0000
Screenshot: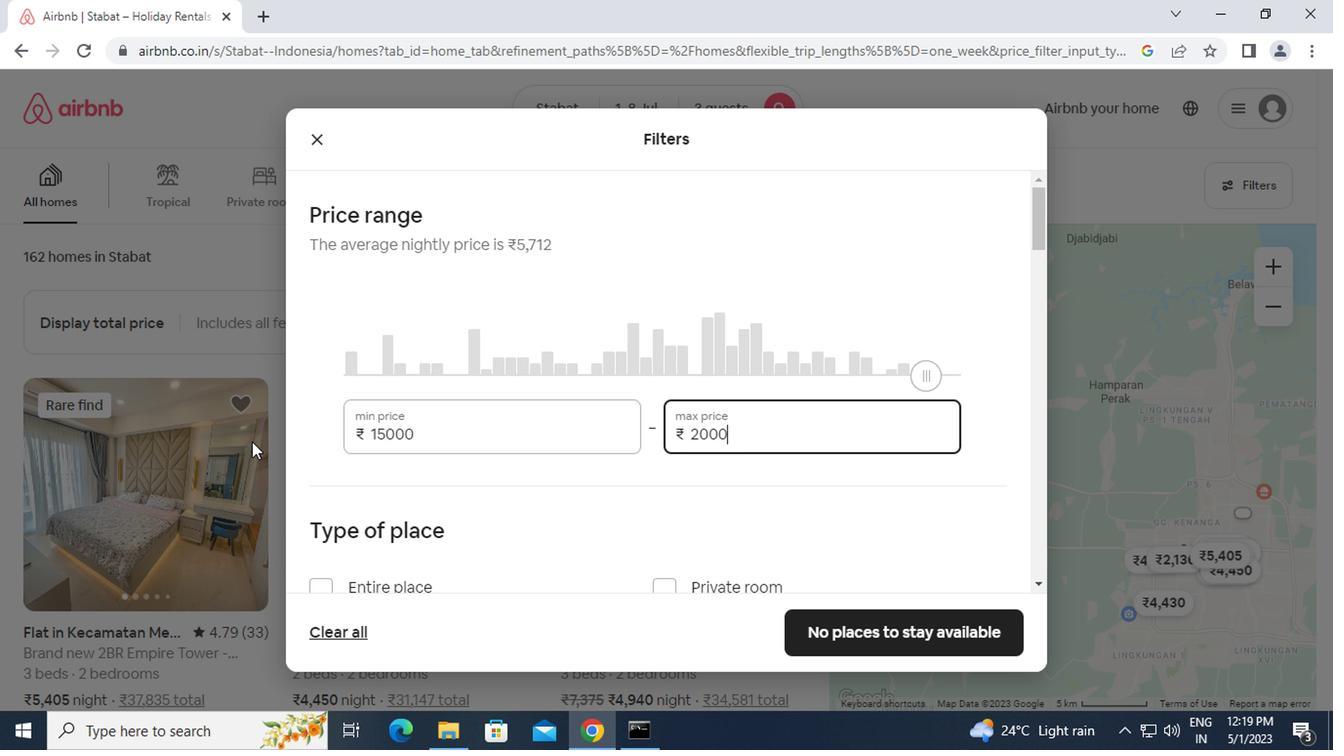 
Action: Mouse moved to (250, 441)
Screenshot: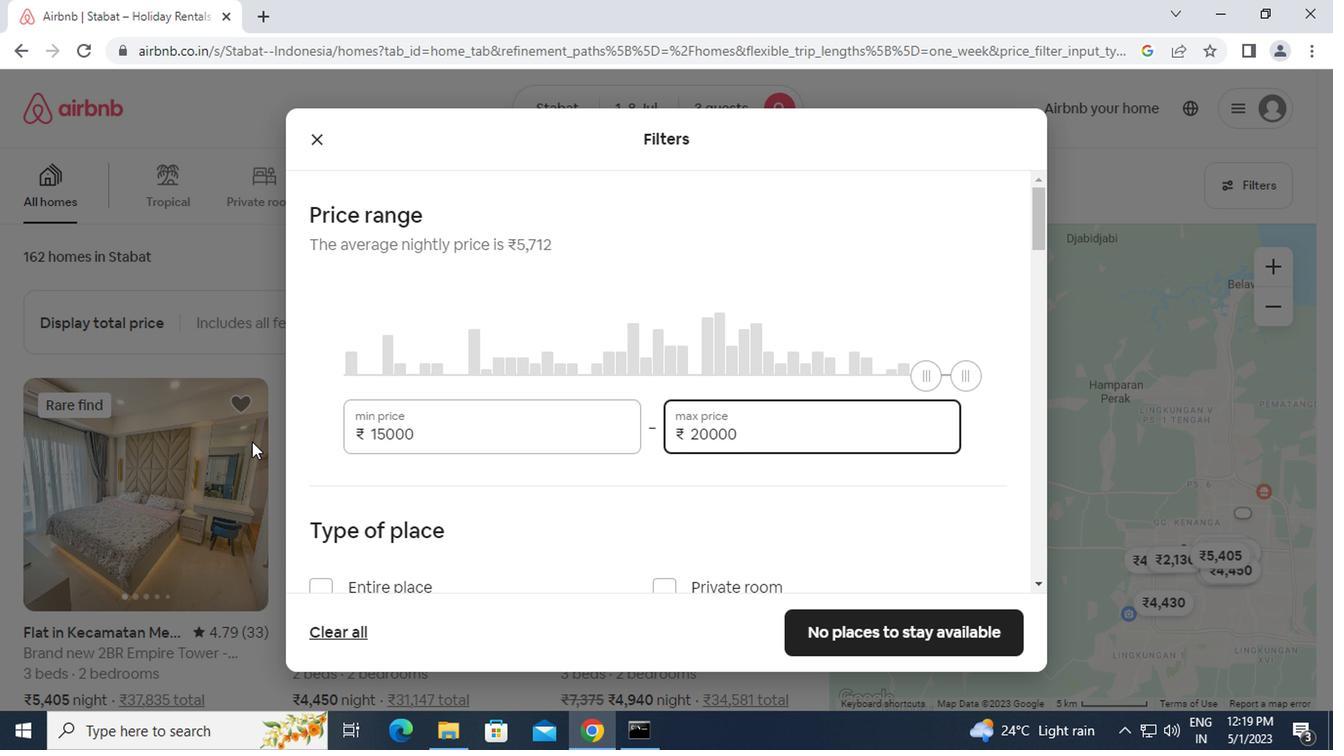
Action: Mouse scrolled (250, 440) with delta (0, -1)
Screenshot: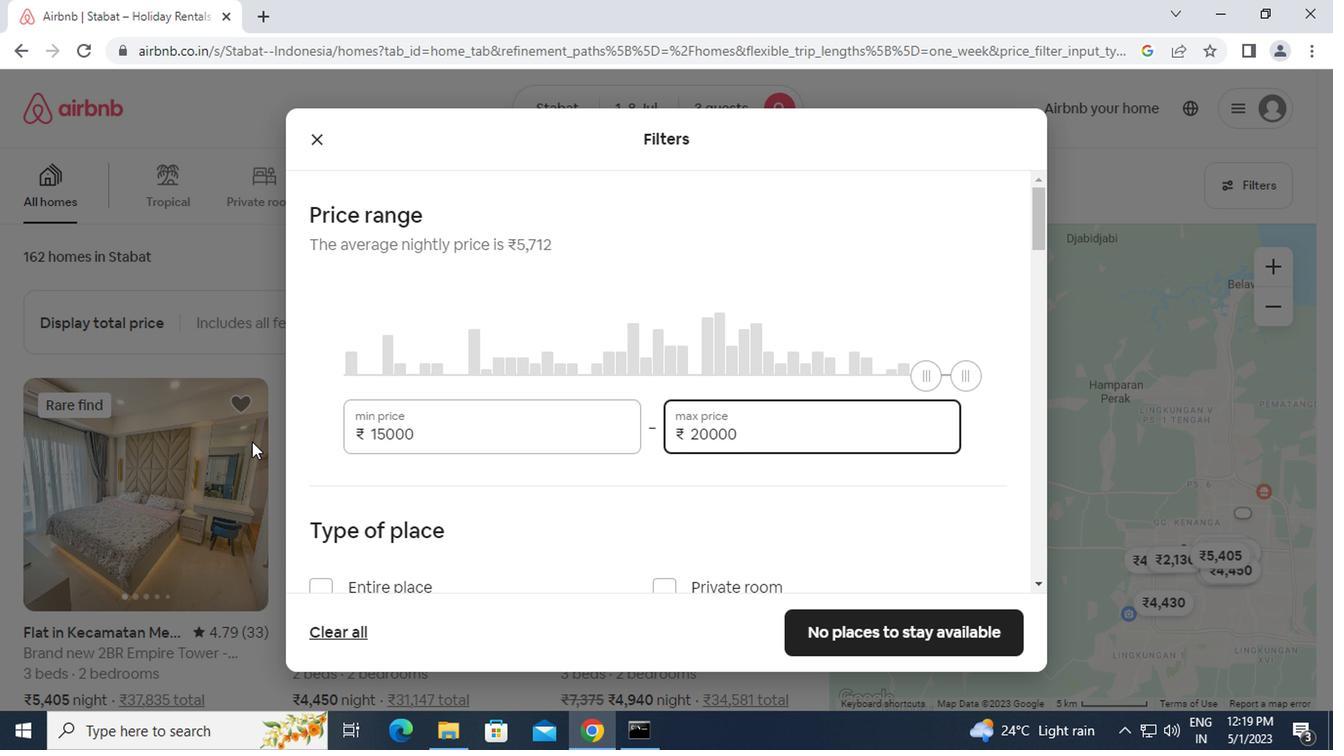 
Action: Mouse moved to (251, 444)
Screenshot: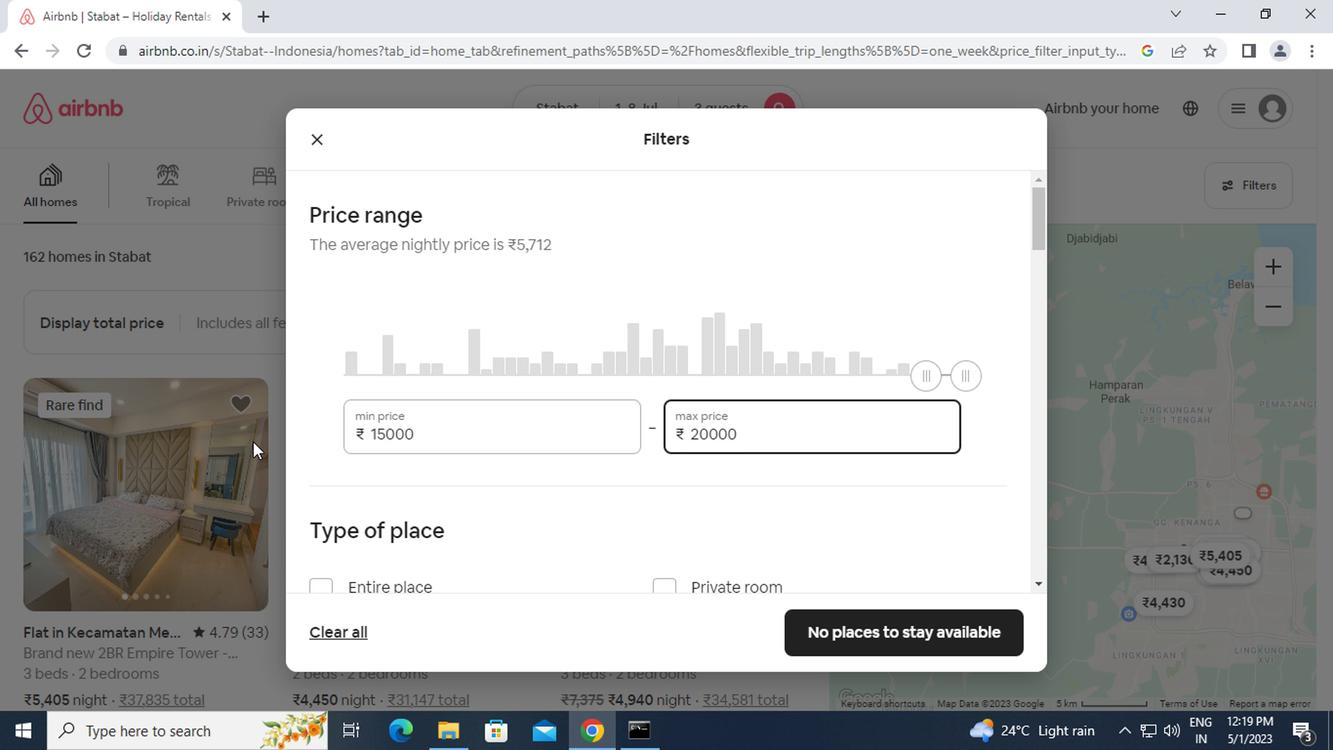 
Action: Mouse scrolled (251, 443) with delta (0, 0)
Screenshot: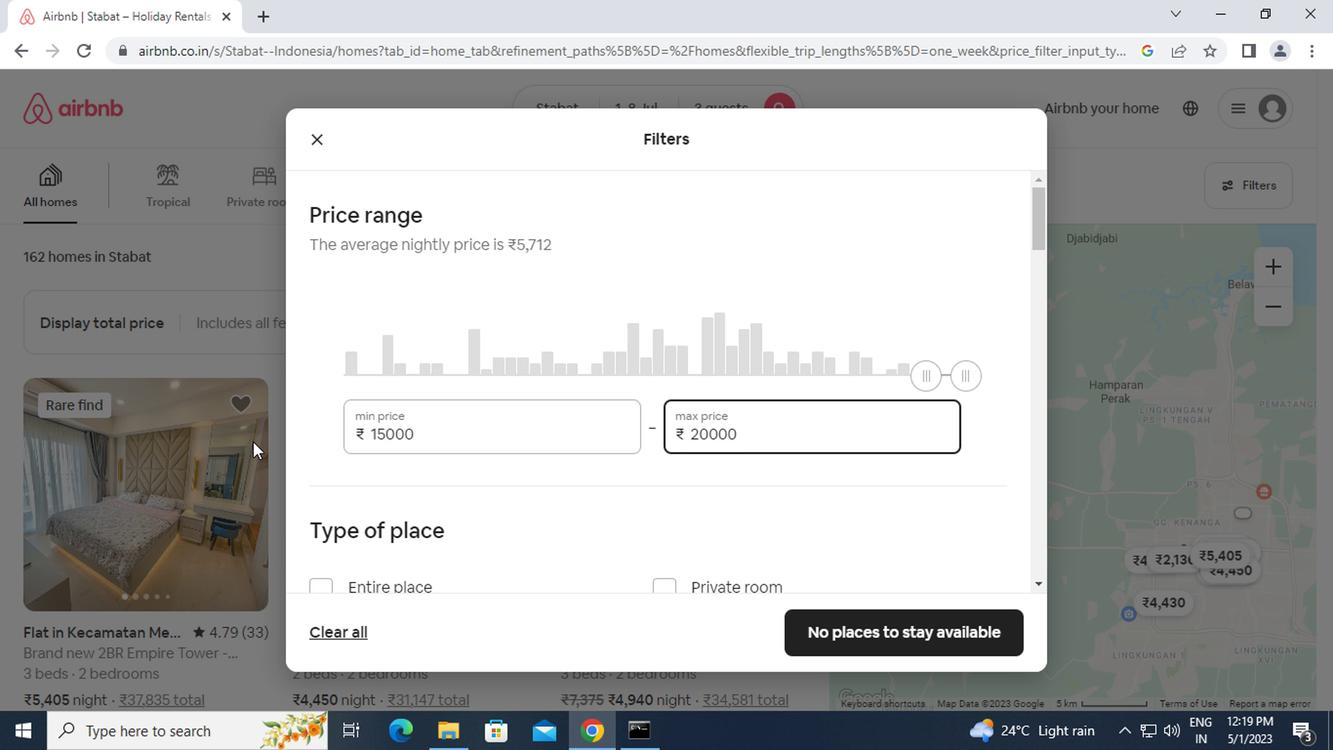 
Action: Mouse moved to (451, 541)
Screenshot: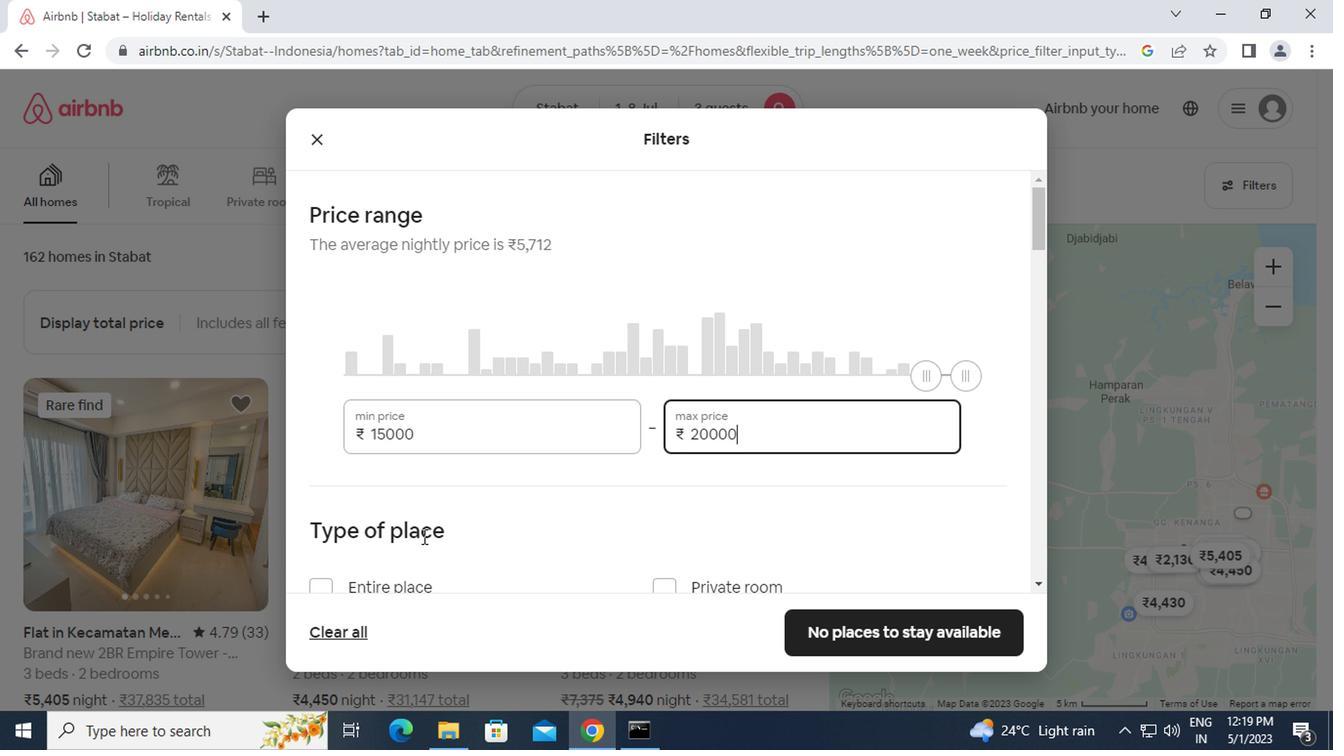 
Action: Mouse scrolled (451, 539) with delta (0, -1)
Screenshot: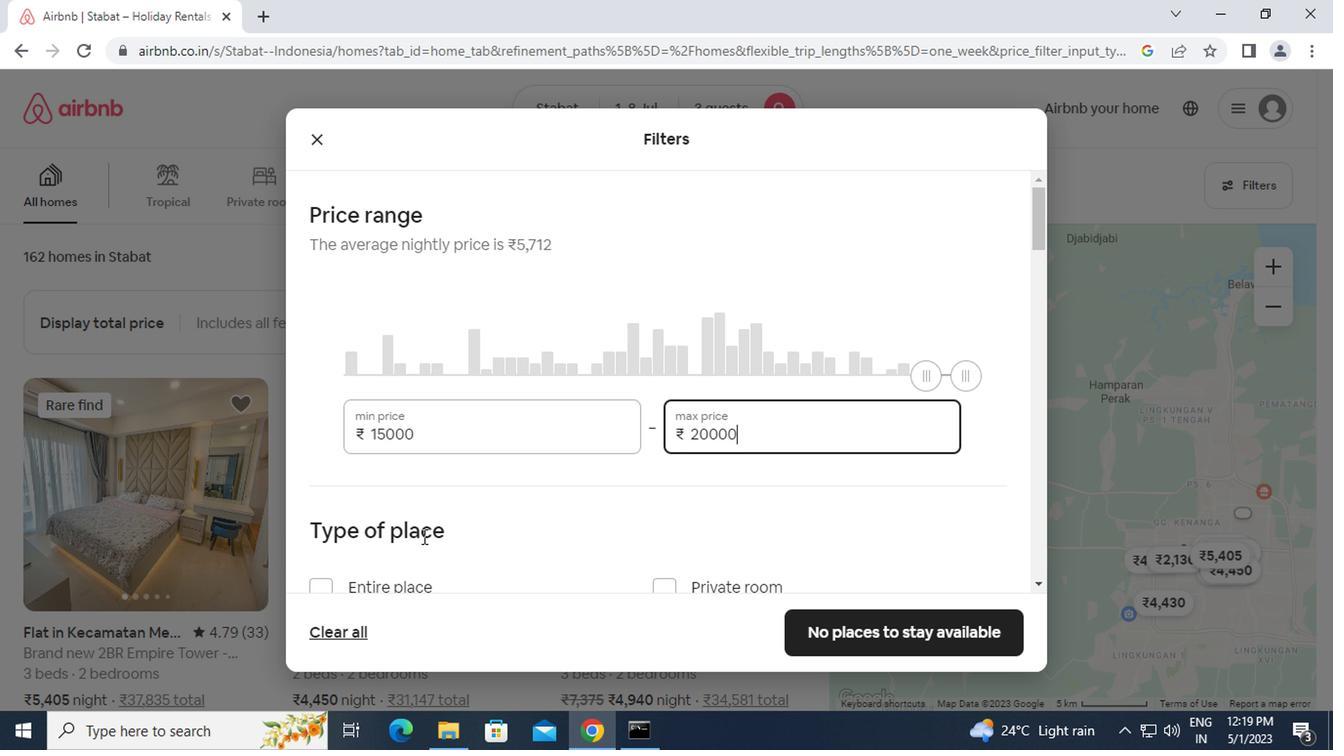 
Action: Mouse moved to (451, 541)
Screenshot: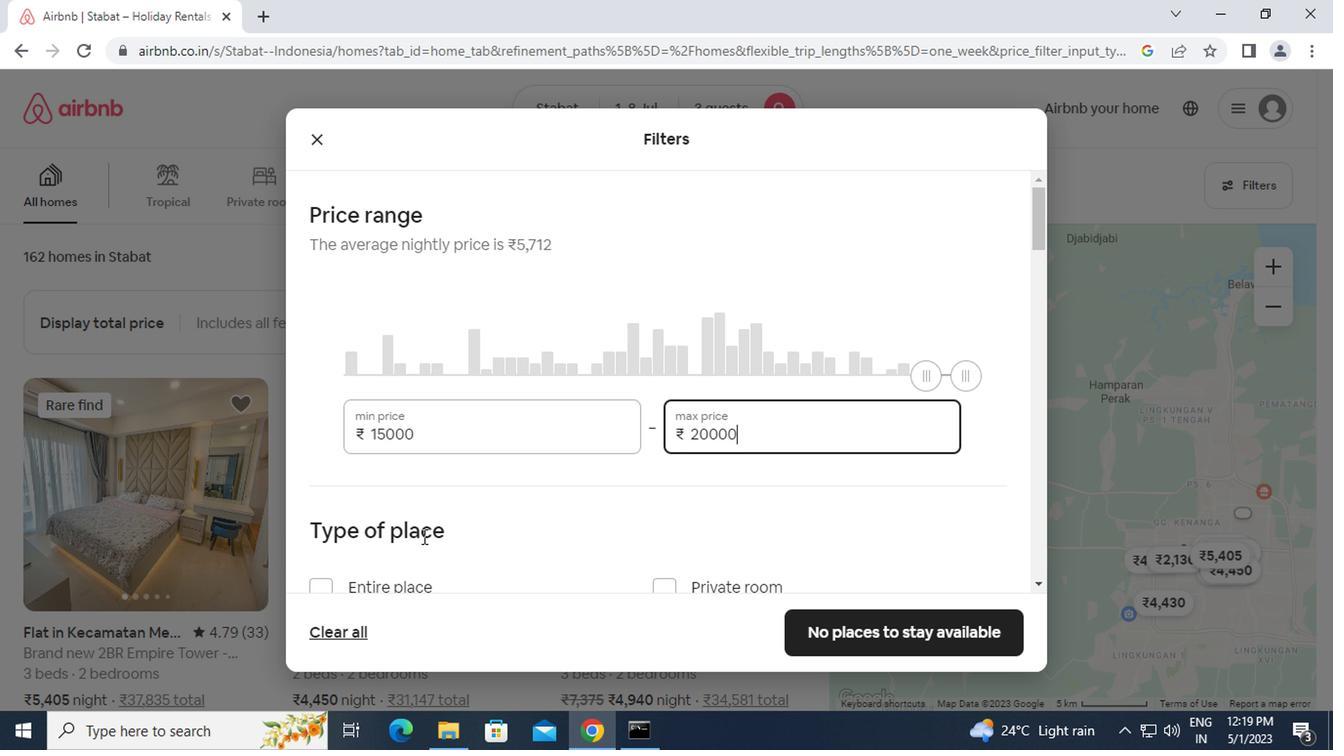 
Action: Mouse scrolled (451, 539) with delta (0, -1)
Screenshot: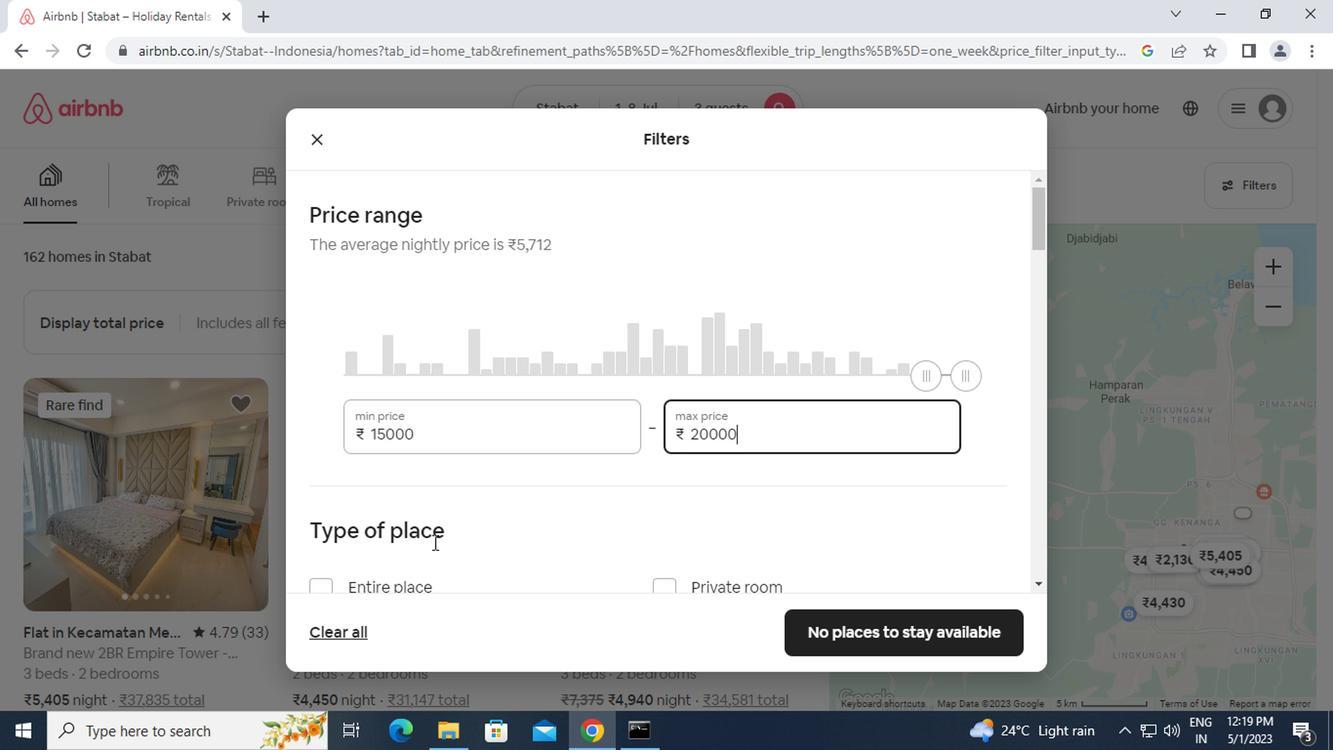 
Action: Mouse scrolled (451, 539) with delta (0, -1)
Screenshot: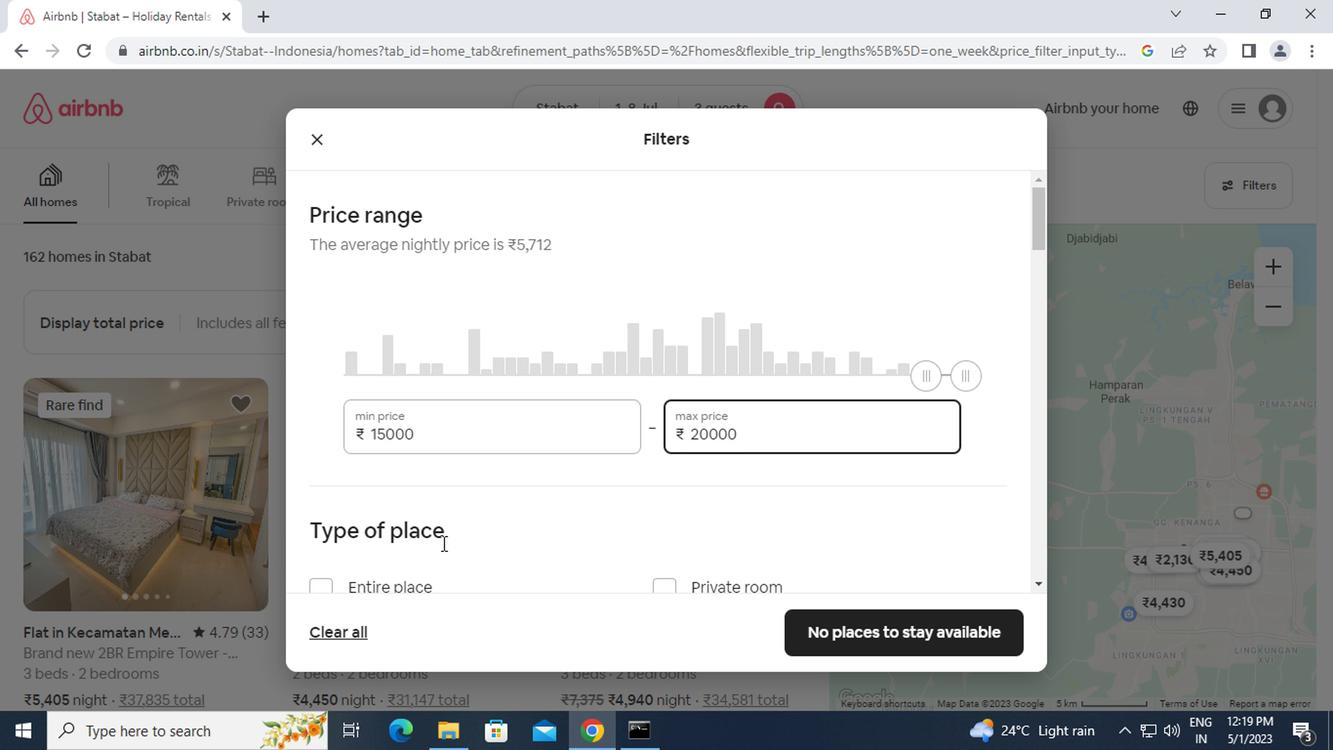 
Action: Mouse moved to (316, 300)
Screenshot: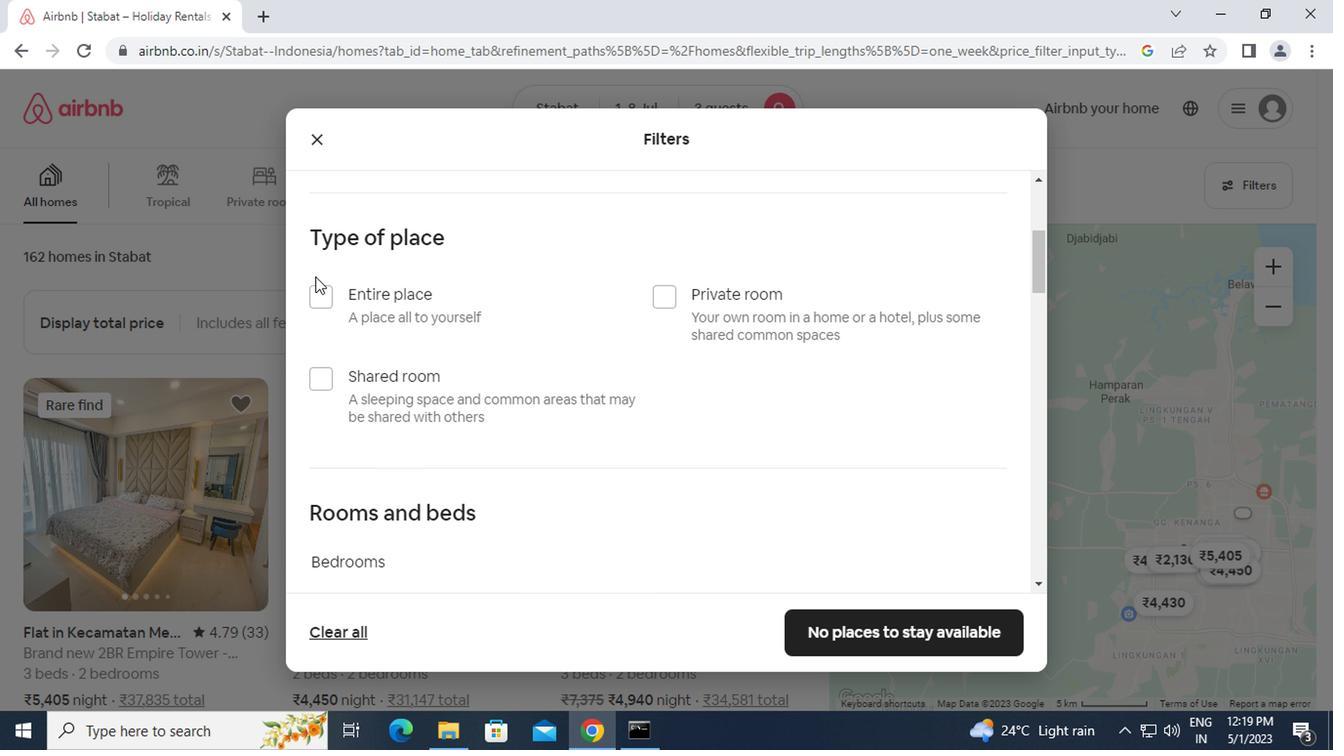 
Action: Mouse pressed left at (316, 300)
Screenshot: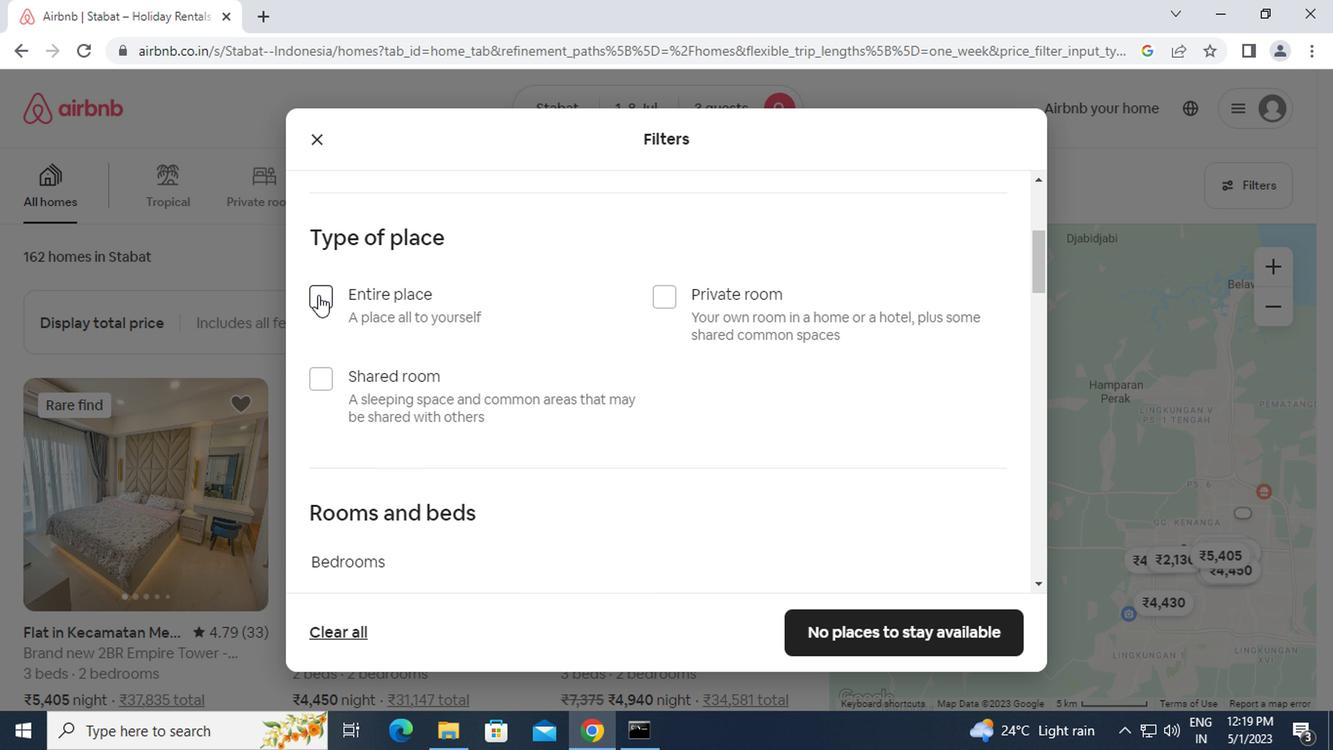 
Action: Mouse moved to (461, 371)
Screenshot: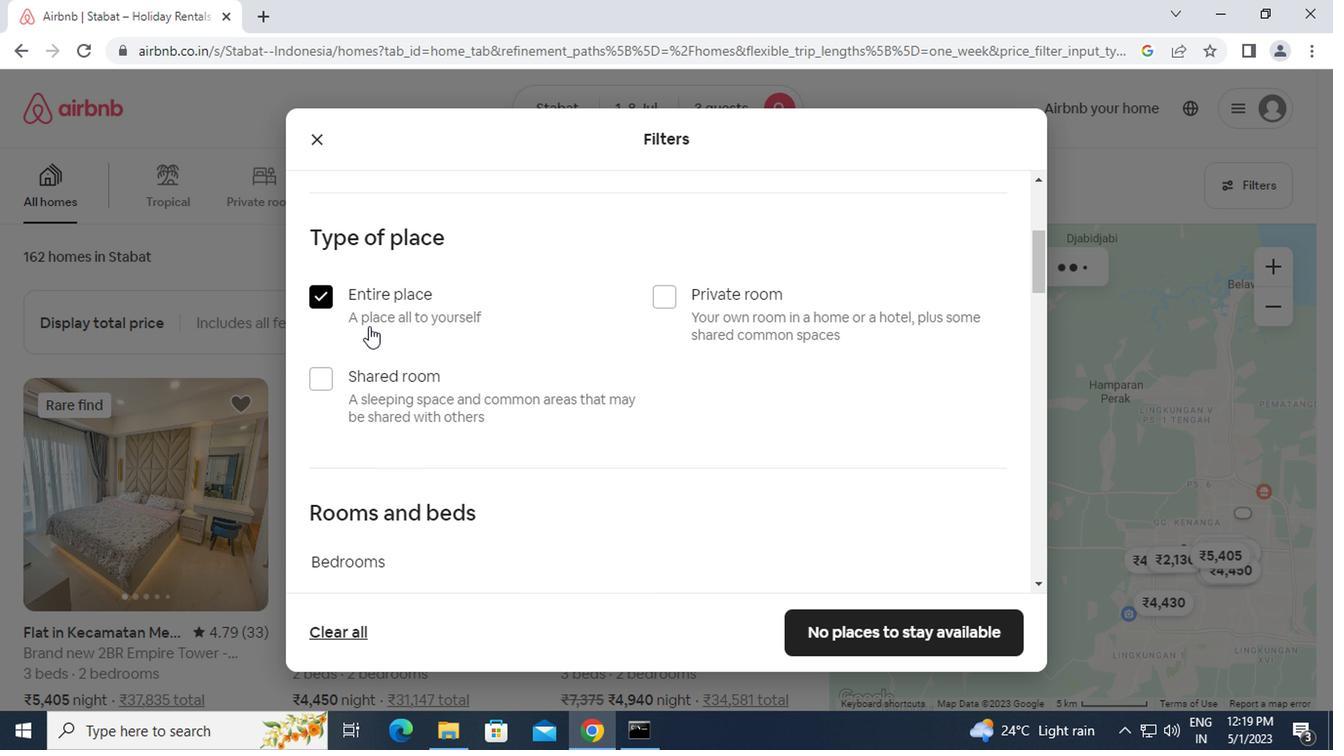 
Action: Mouse scrolled (461, 370) with delta (0, -1)
Screenshot: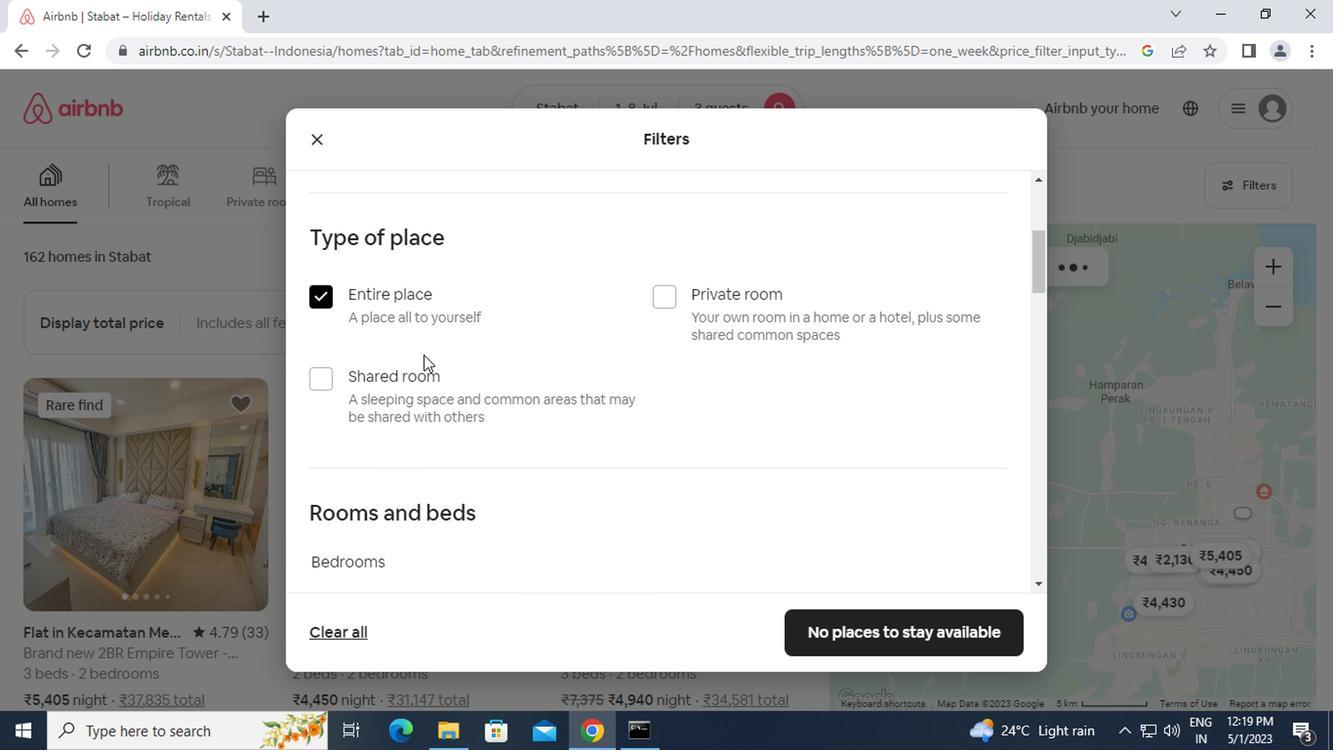 
Action: Mouse scrolled (461, 370) with delta (0, -1)
Screenshot: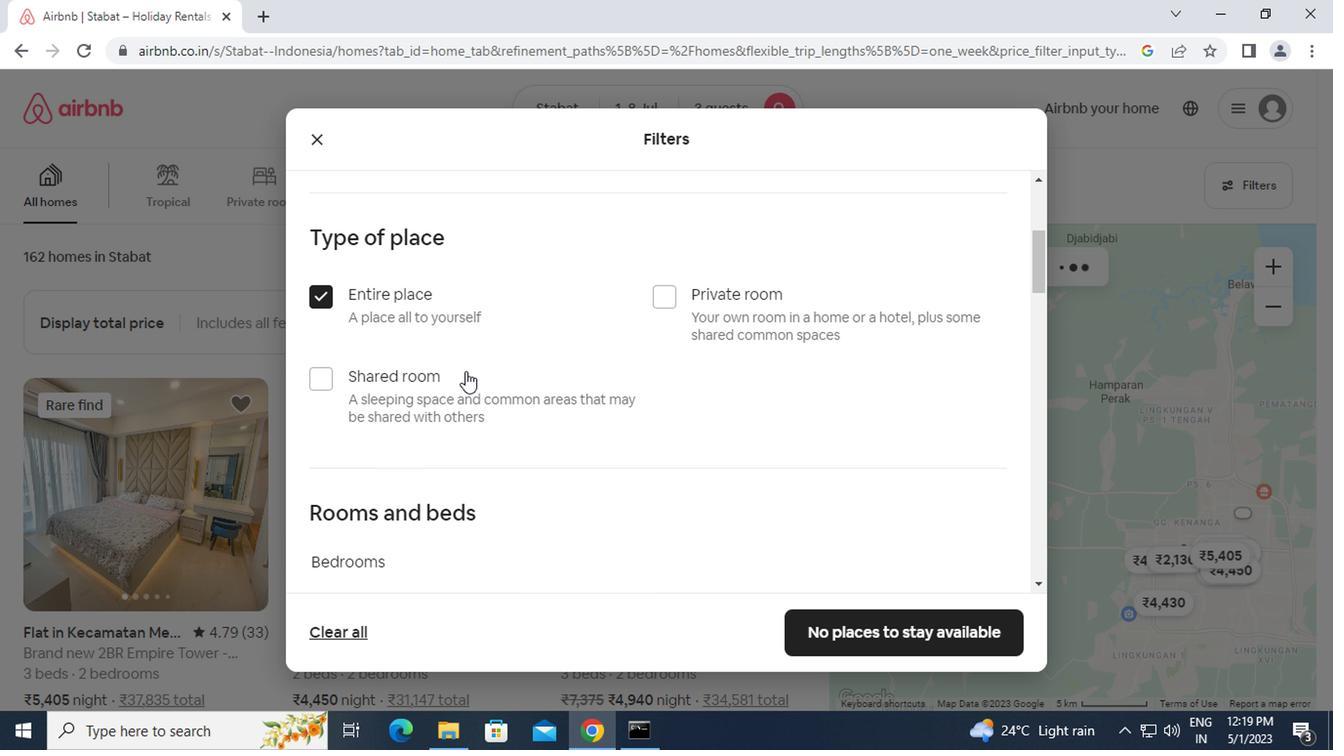 
Action: Mouse scrolled (461, 370) with delta (0, -1)
Screenshot: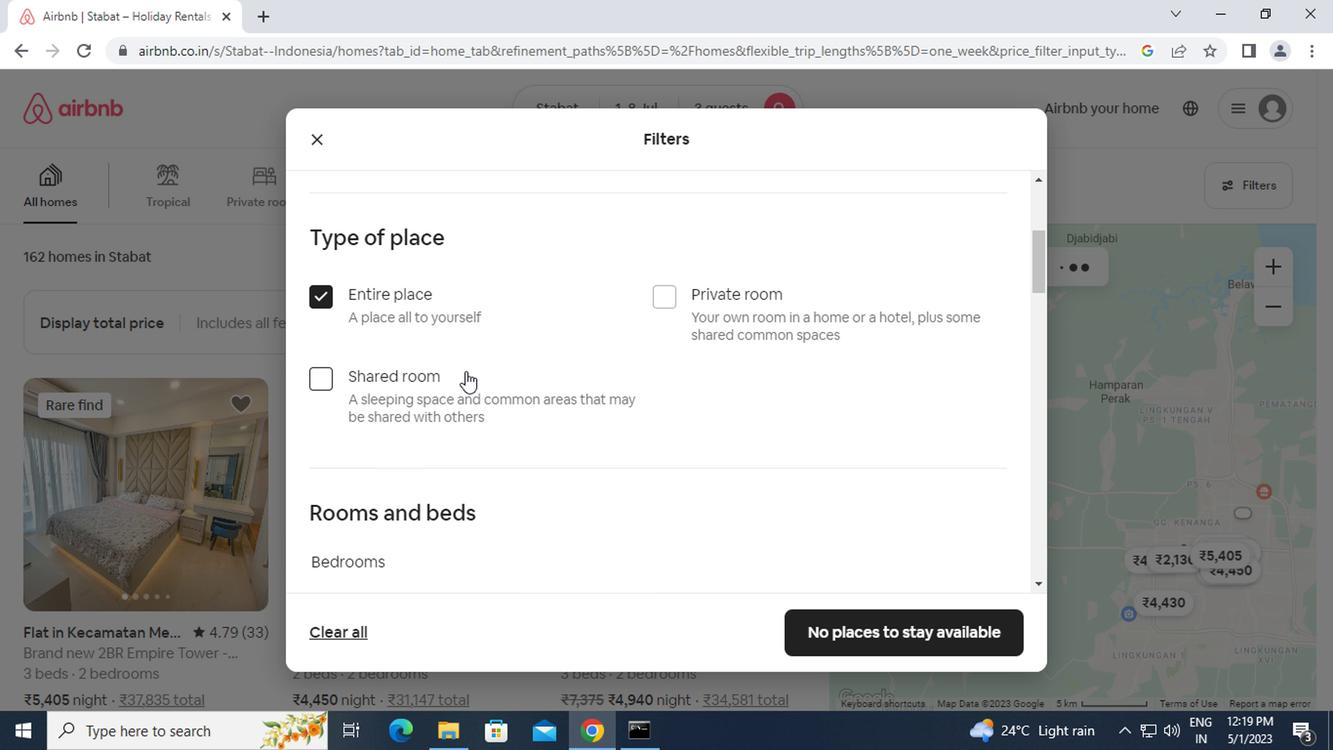 
Action: Mouse moved to (420, 316)
Screenshot: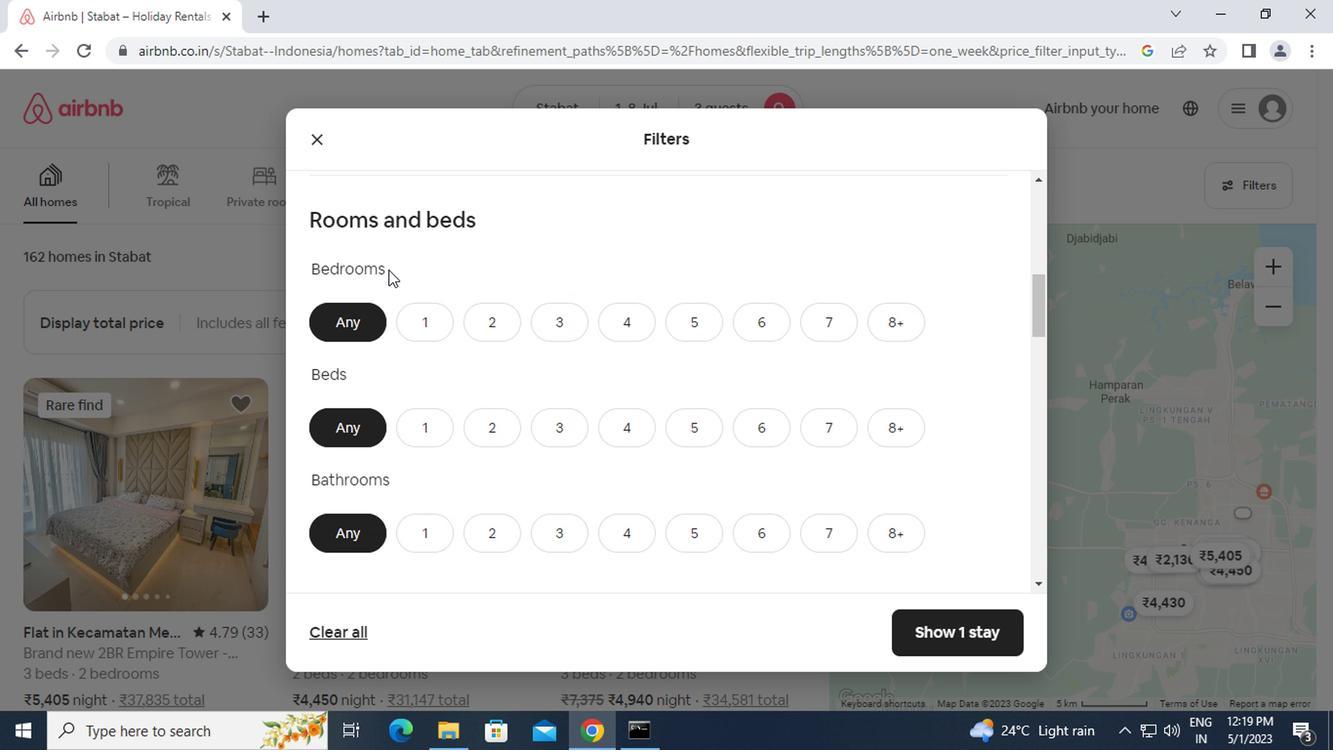 
Action: Mouse pressed left at (420, 316)
Screenshot: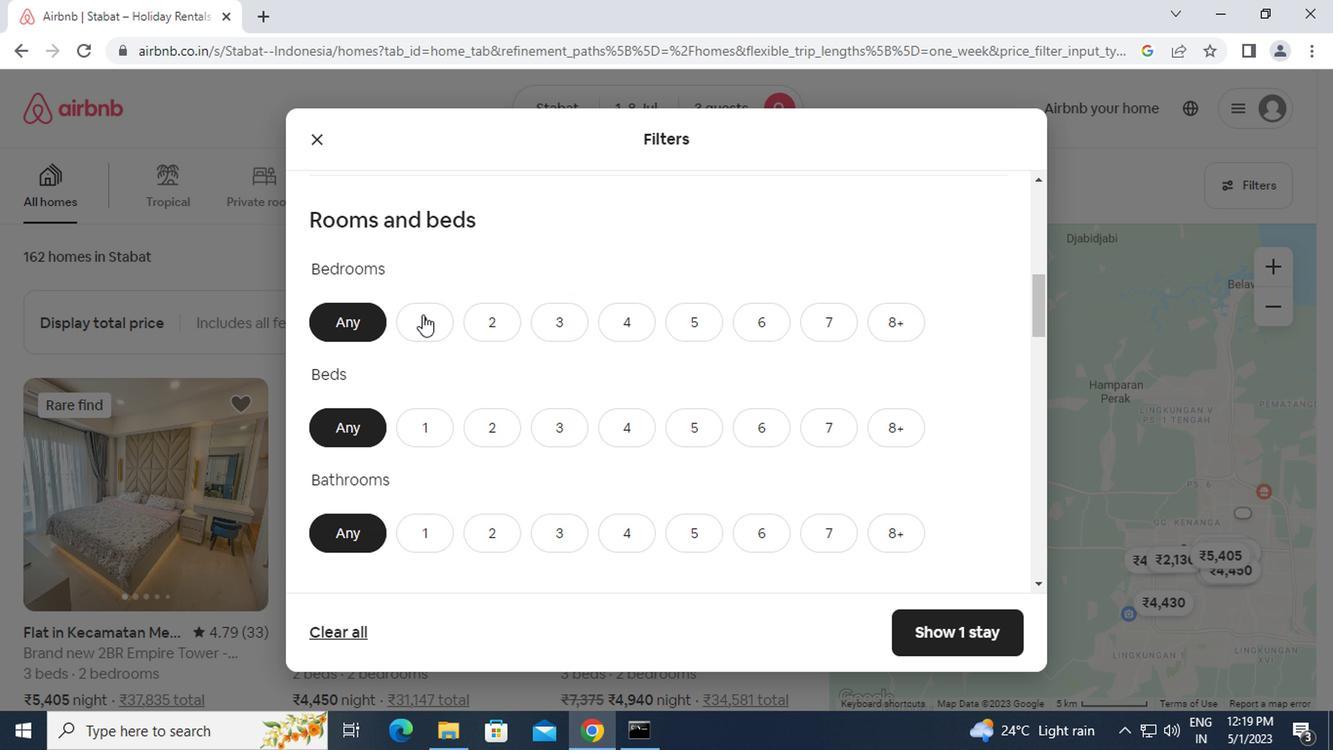 
Action: Mouse moved to (426, 426)
Screenshot: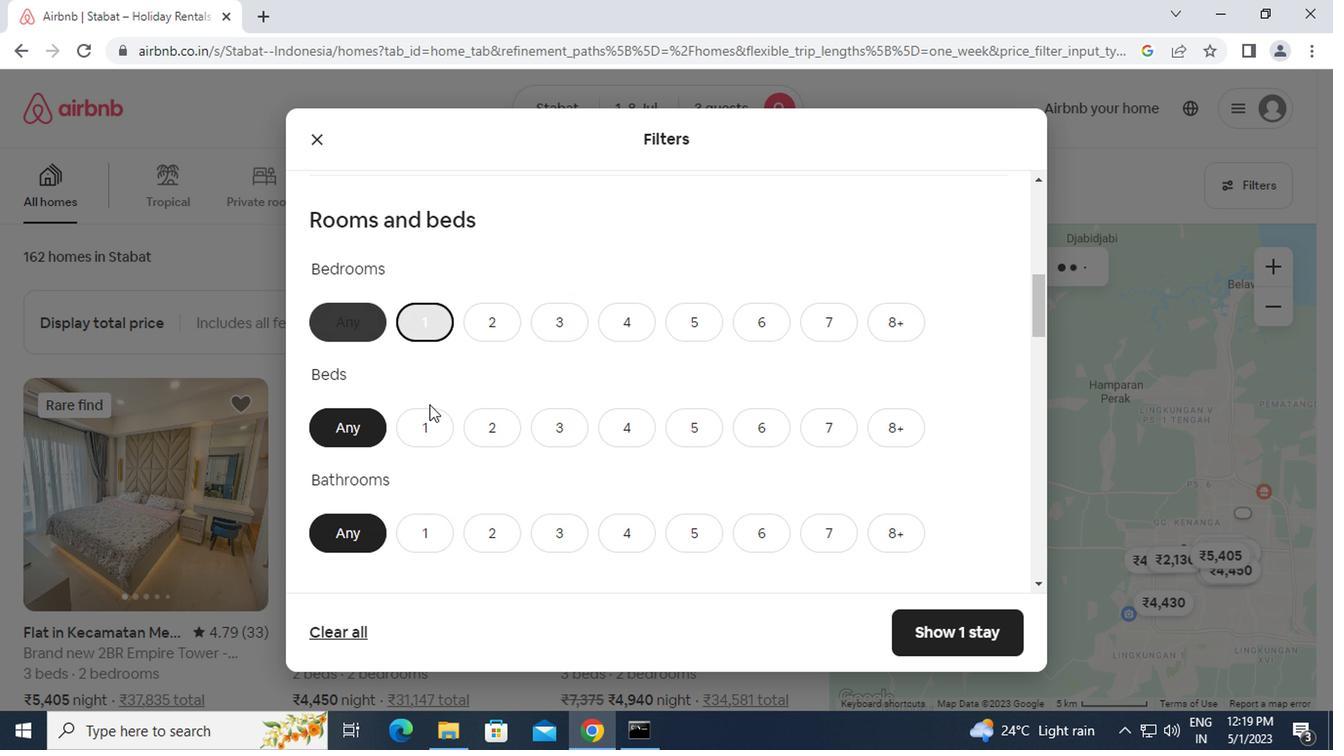 
Action: Mouse pressed left at (426, 426)
Screenshot: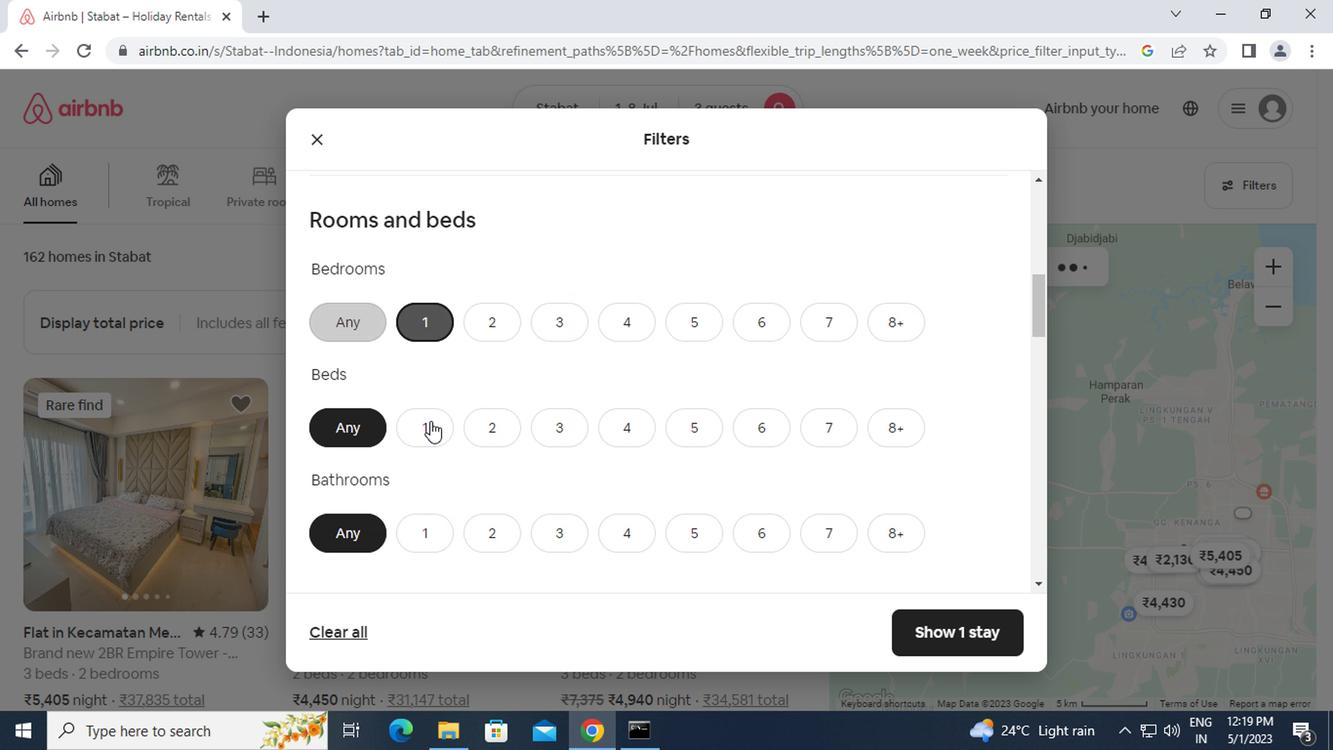 
Action: Mouse moved to (426, 523)
Screenshot: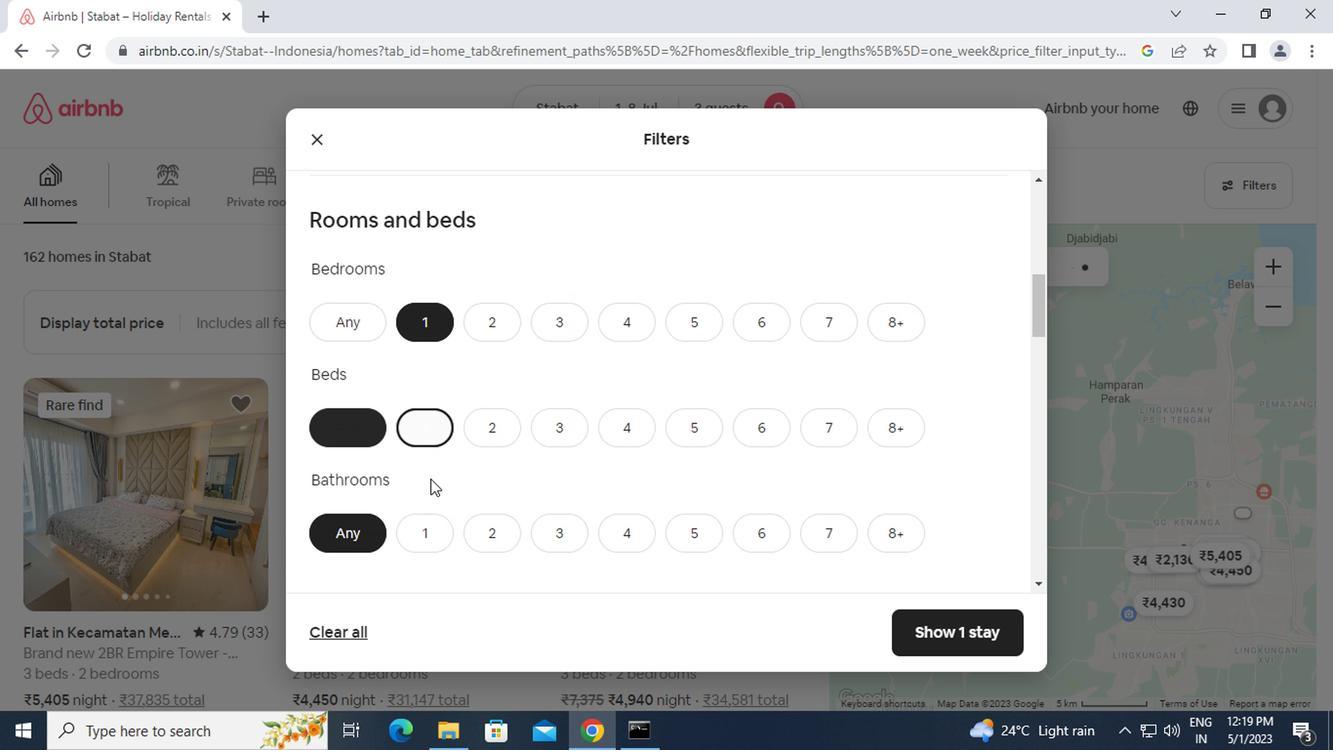 
Action: Mouse pressed left at (426, 523)
Screenshot: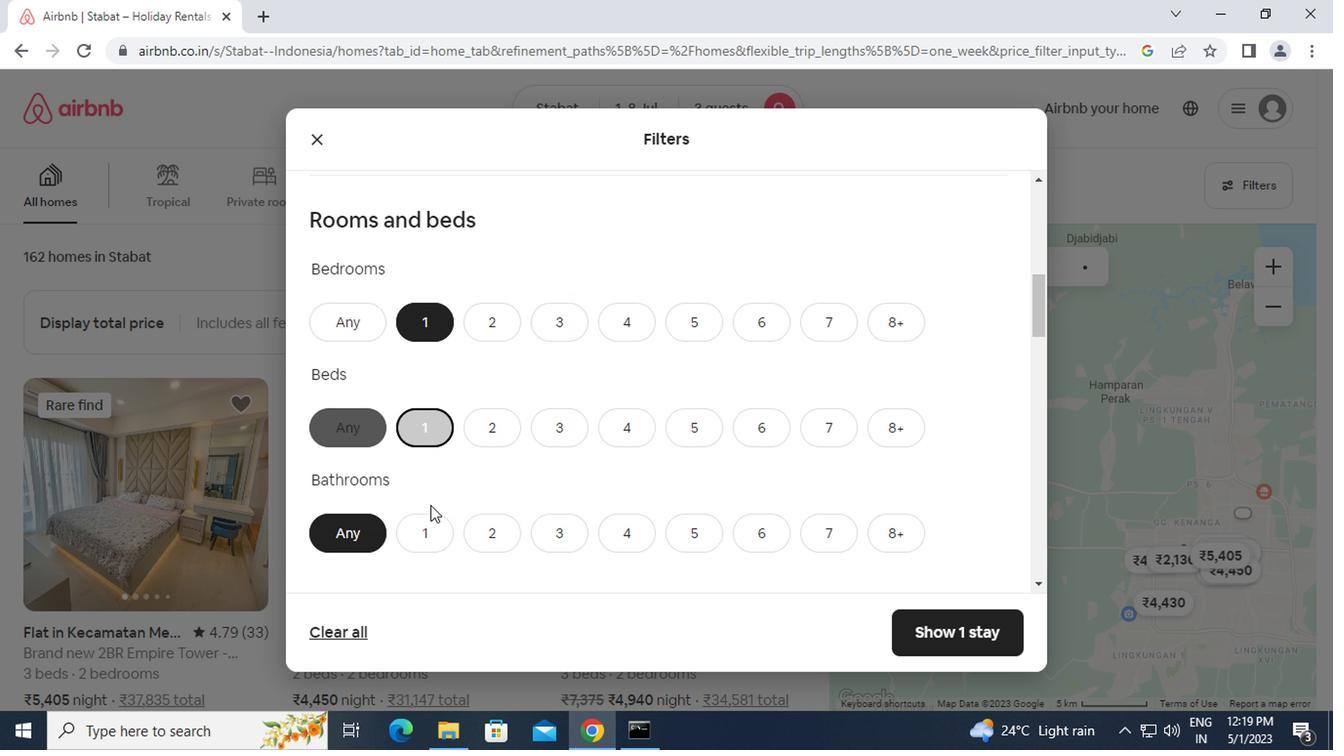 
Action: Mouse moved to (494, 529)
Screenshot: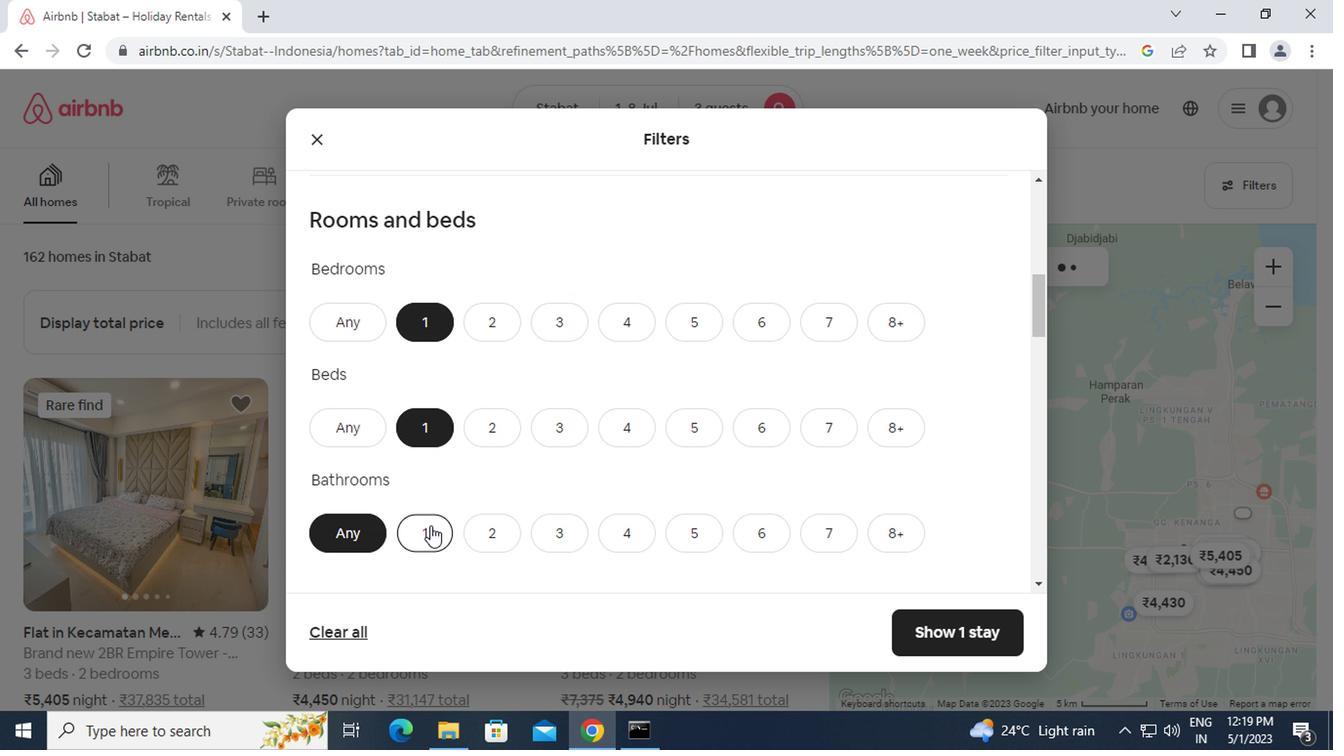 
Action: Mouse scrolled (494, 528) with delta (0, 0)
Screenshot: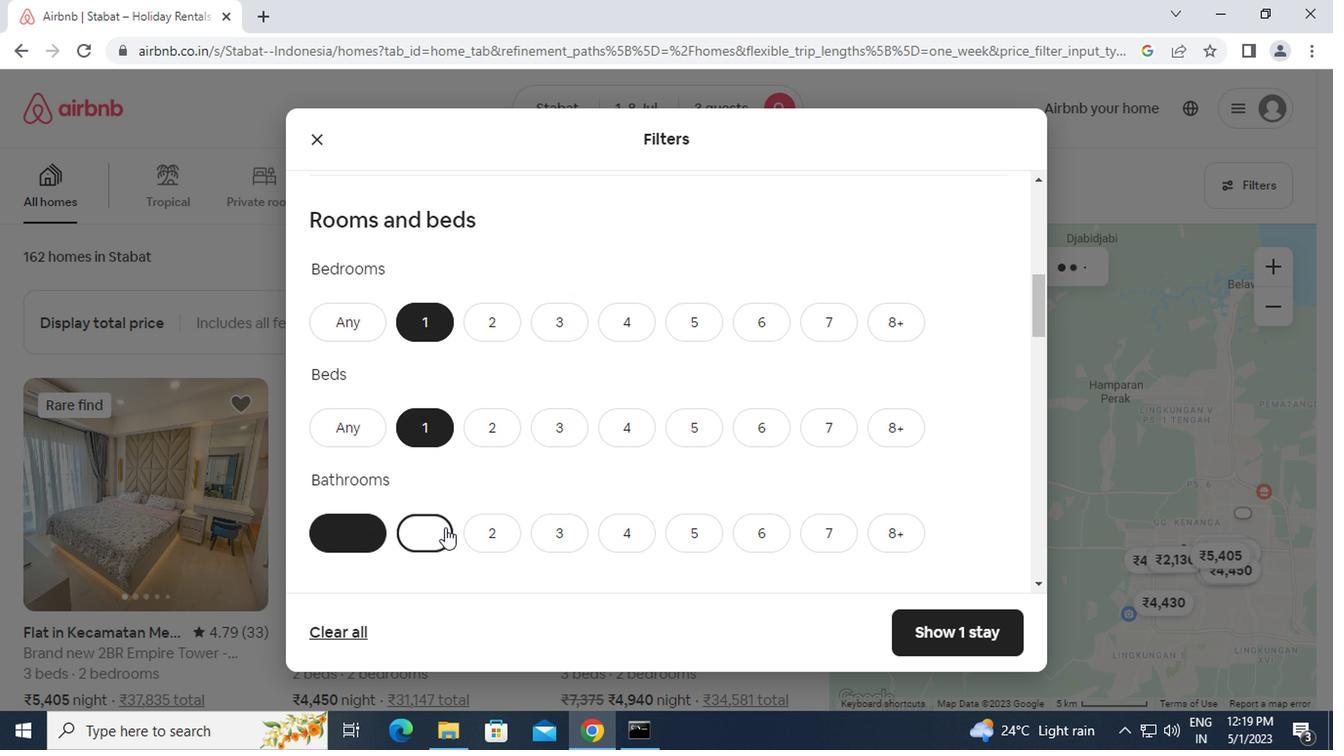 
Action: Mouse scrolled (494, 528) with delta (0, 0)
Screenshot: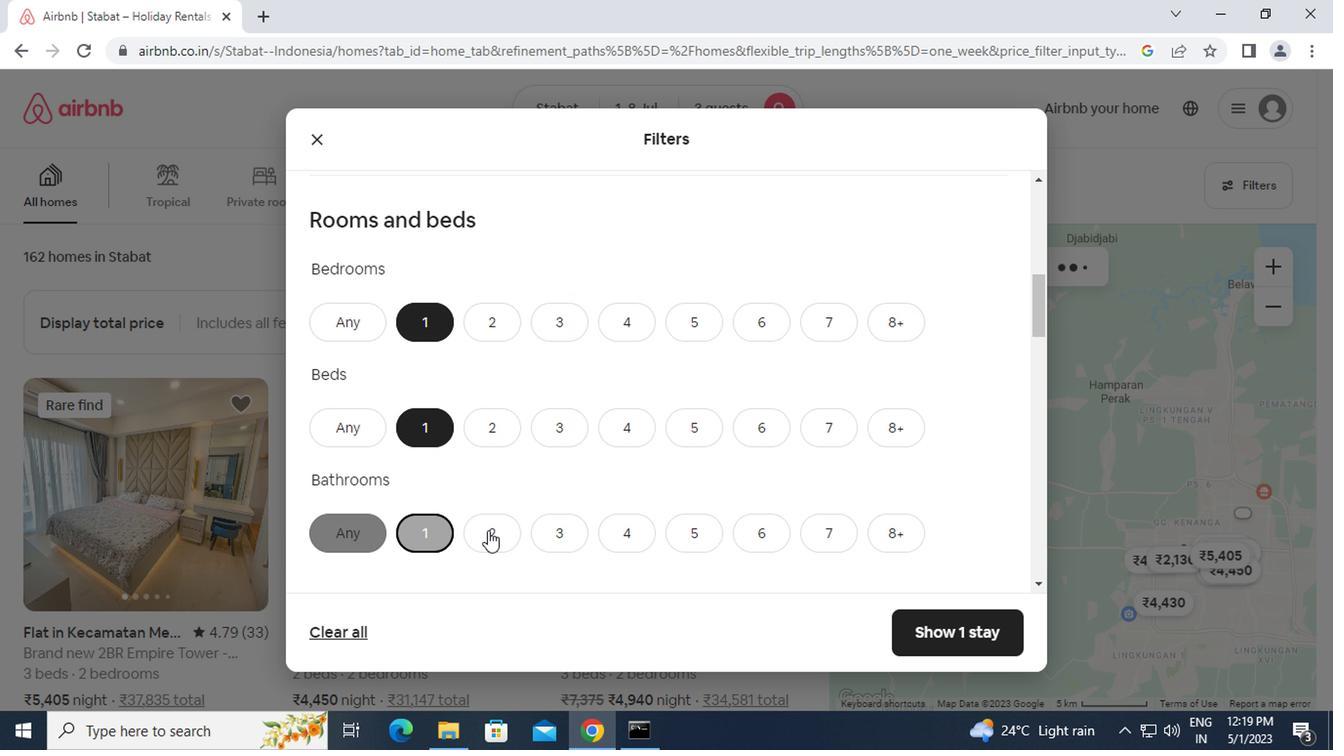 
Action: Mouse scrolled (494, 528) with delta (0, 0)
Screenshot: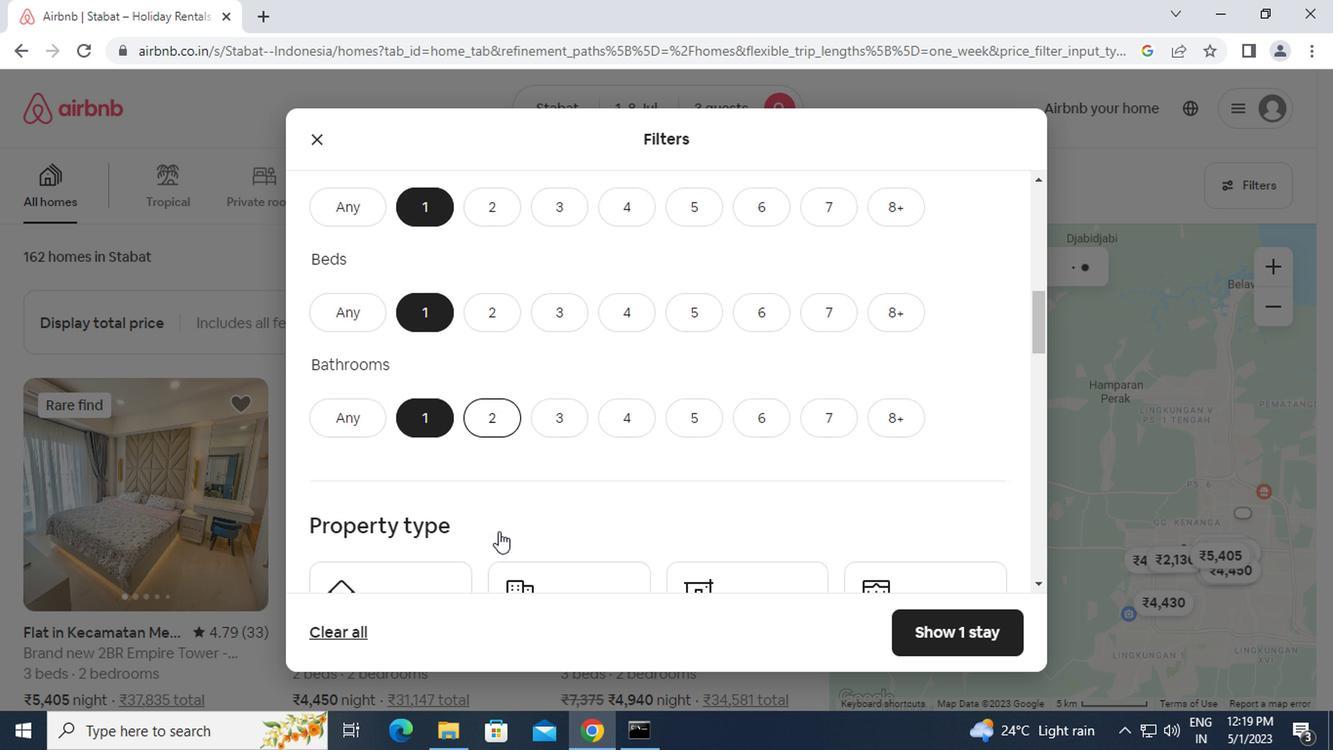 
Action: Mouse moved to (390, 471)
Screenshot: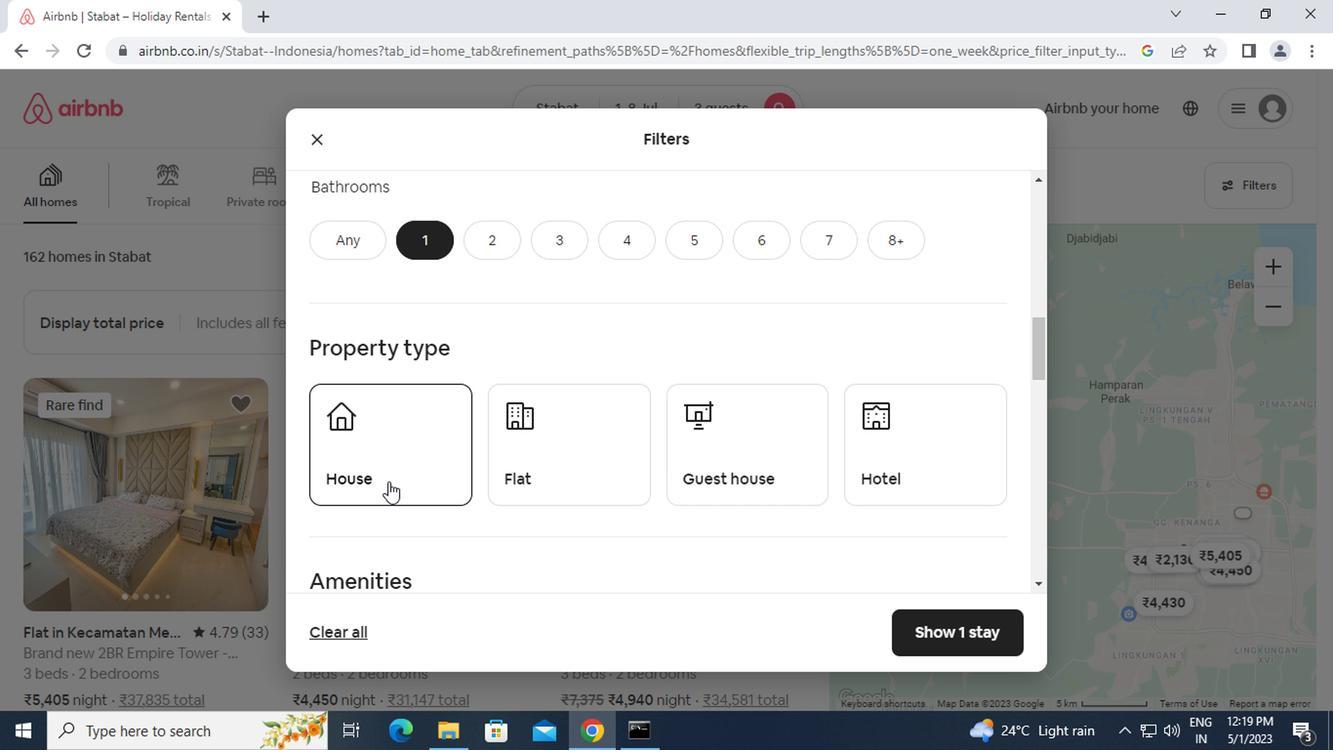 
Action: Mouse pressed left at (390, 471)
Screenshot: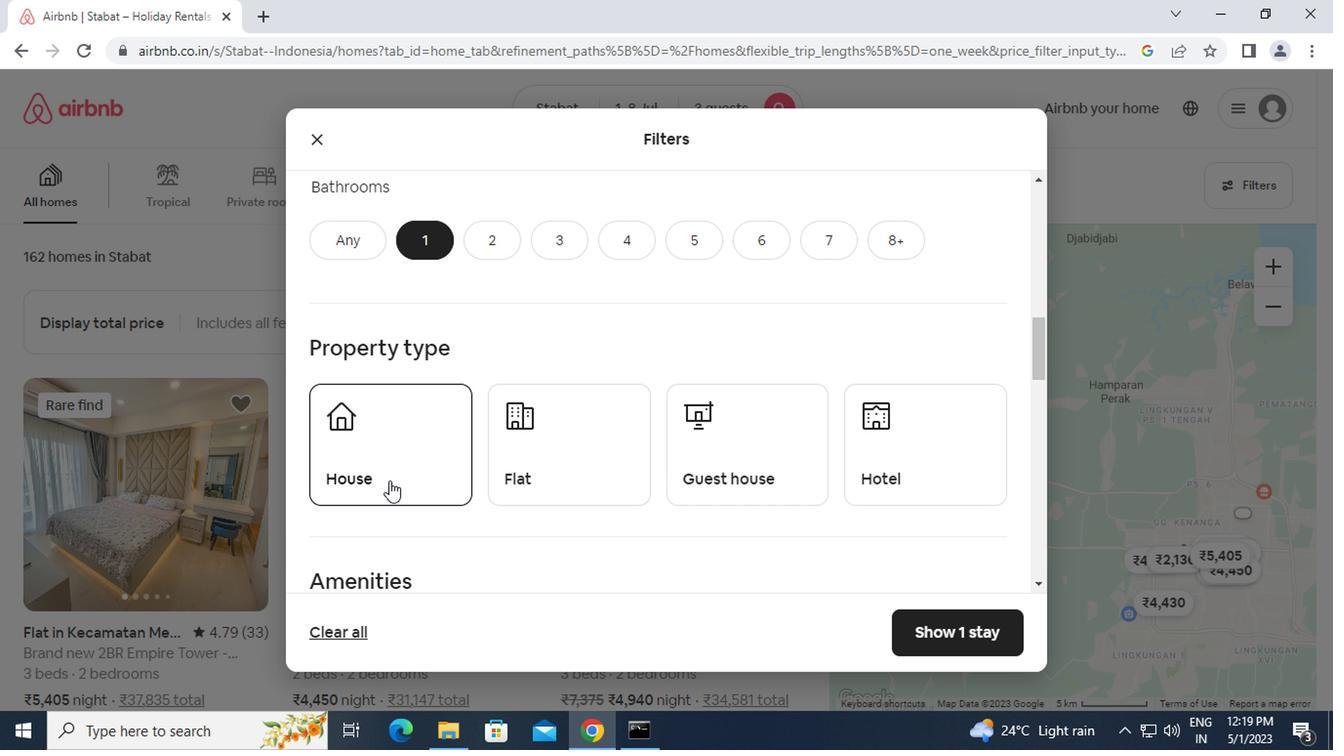 
Action: Mouse moved to (548, 457)
Screenshot: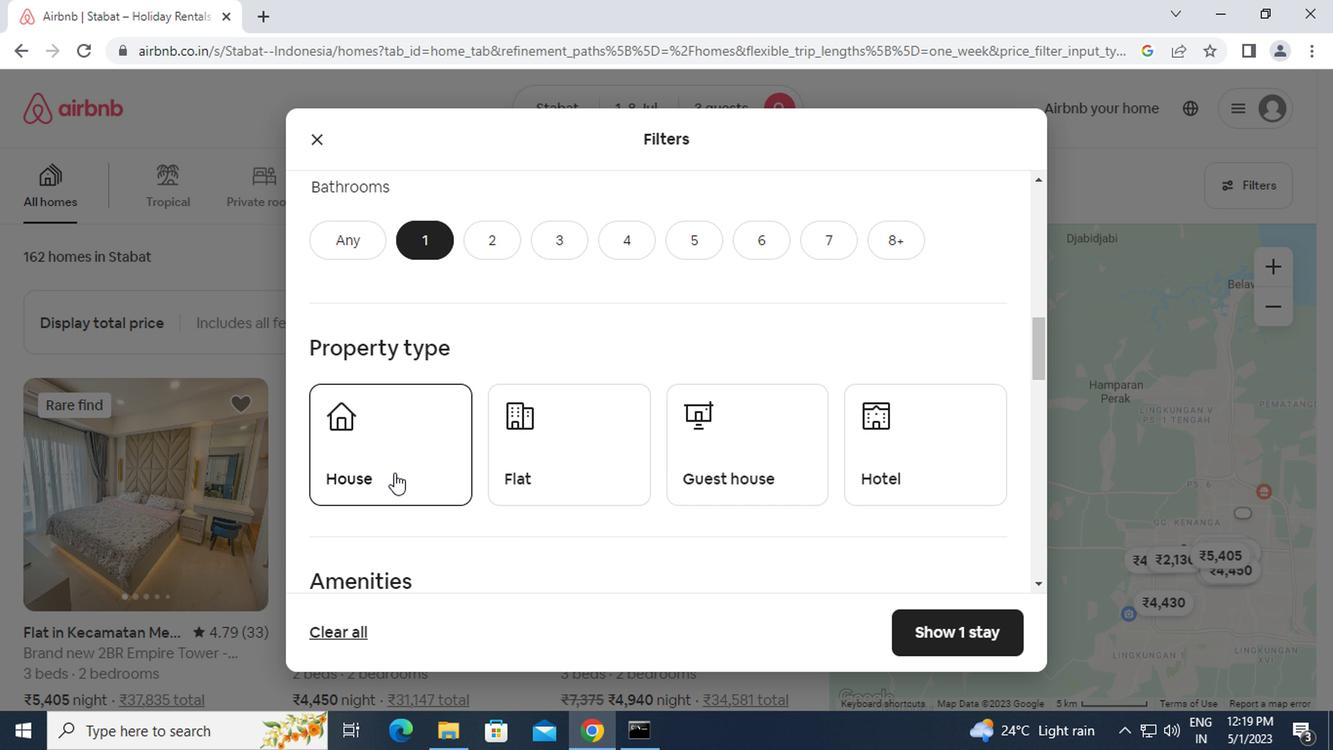 
Action: Mouse pressed left at (548, 457)
Screenshot: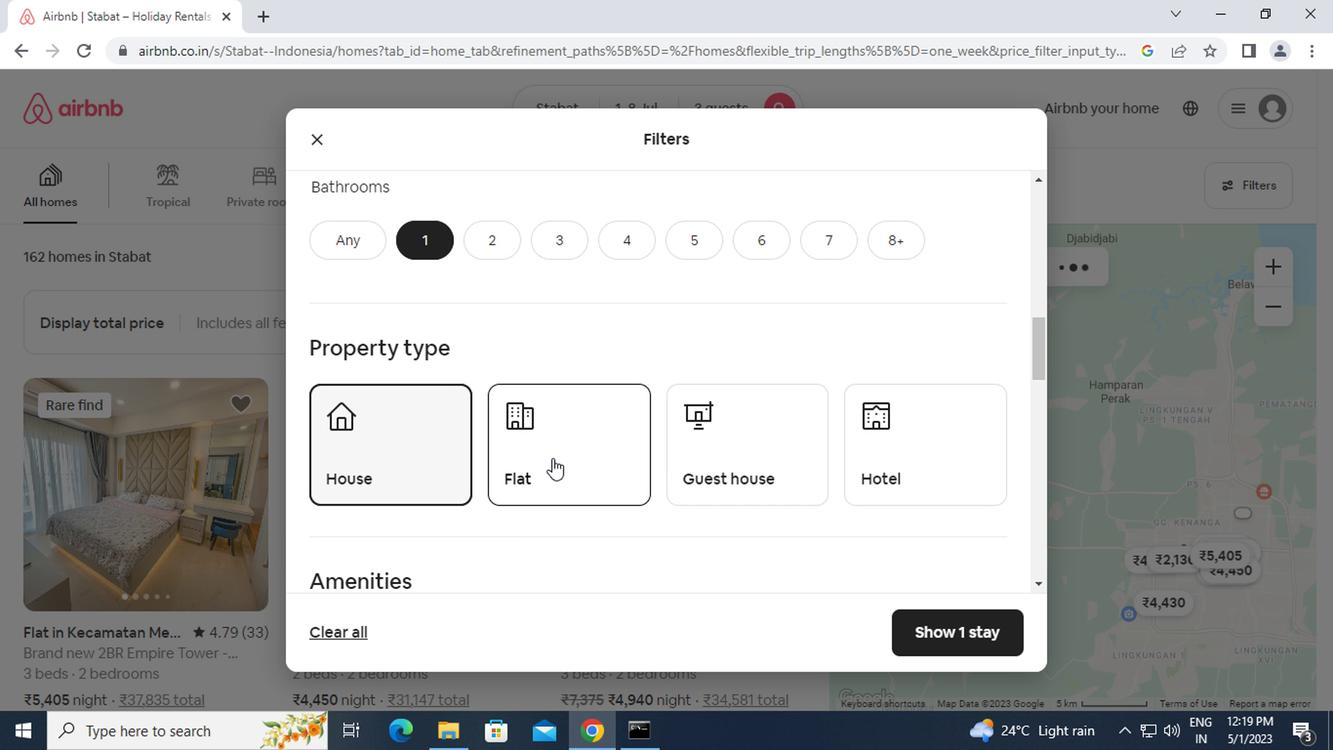 
Action: Mouse moved to (721, 454)
Screenshot: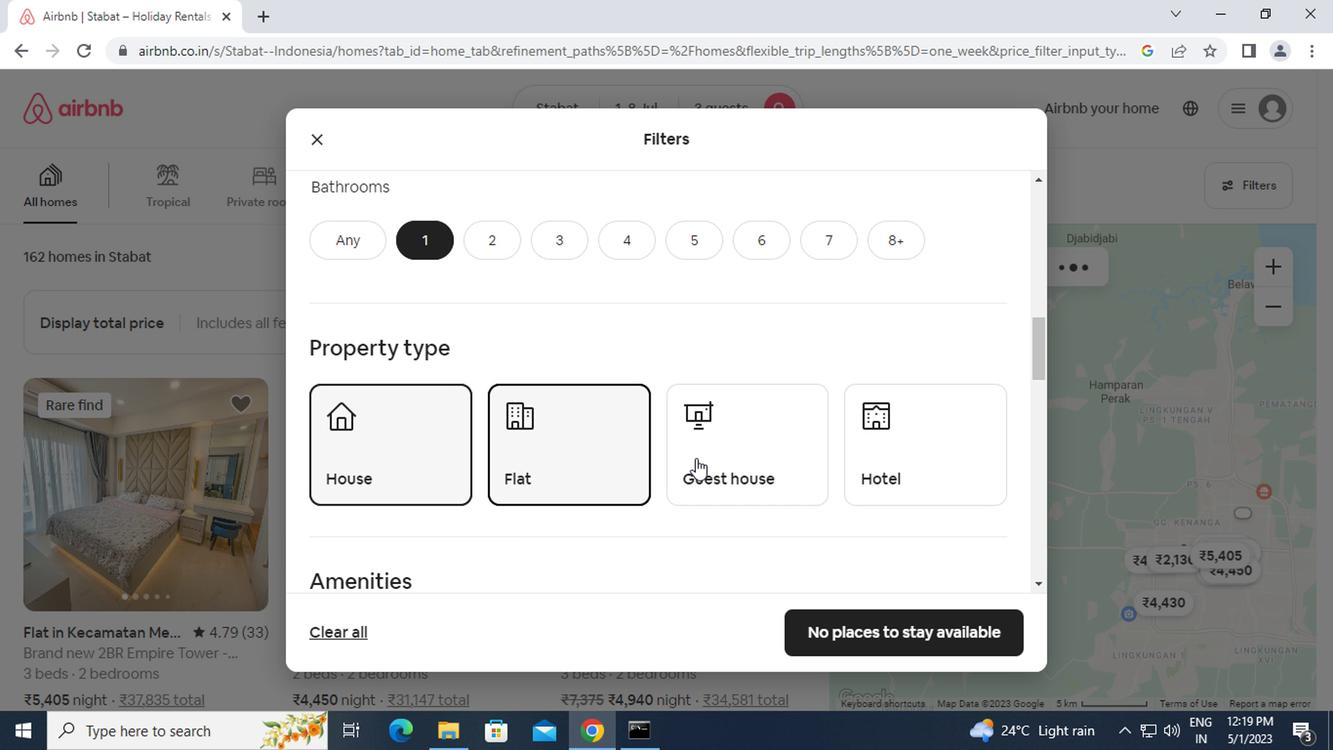 
Action: Mouse pressed left at (721, 454)
Screenshot: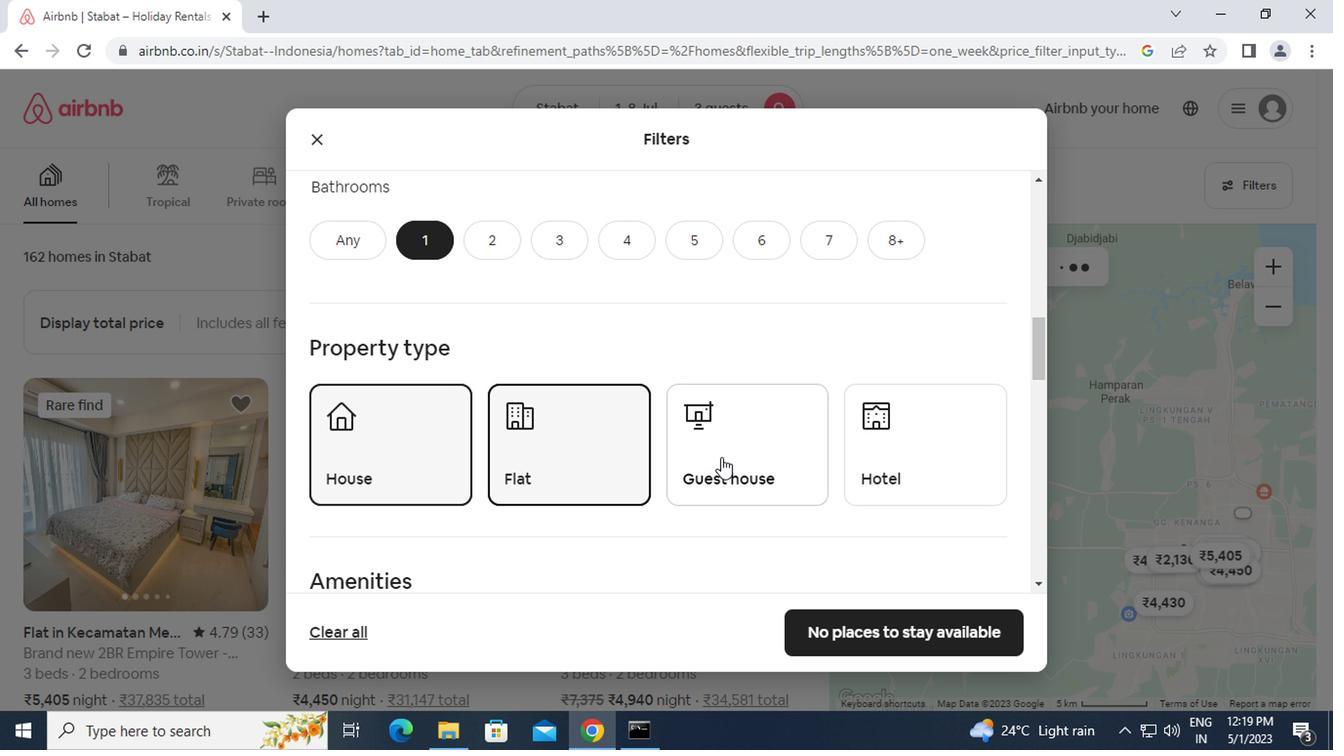 
Action: Mouse moved to (885, 450)
Screenshot: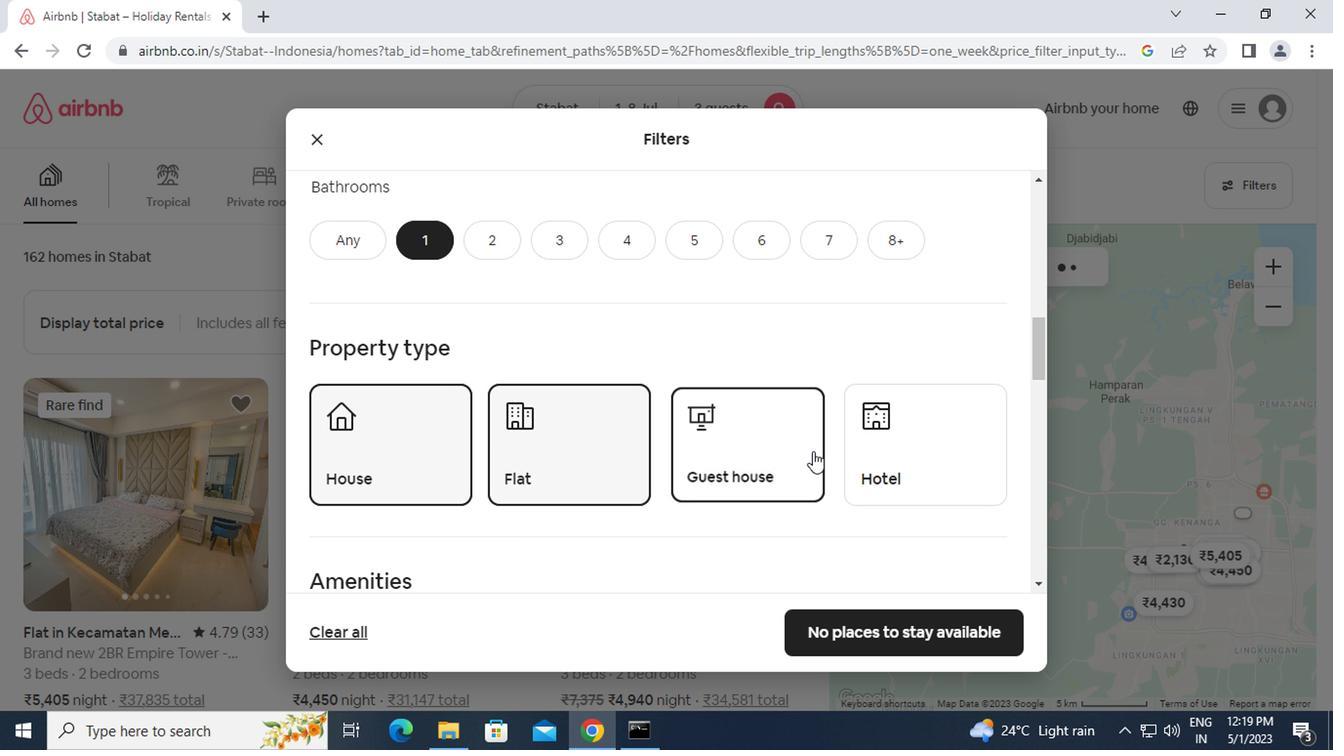 
Action: Mouse pressed left at (885, 450)
Screenshot: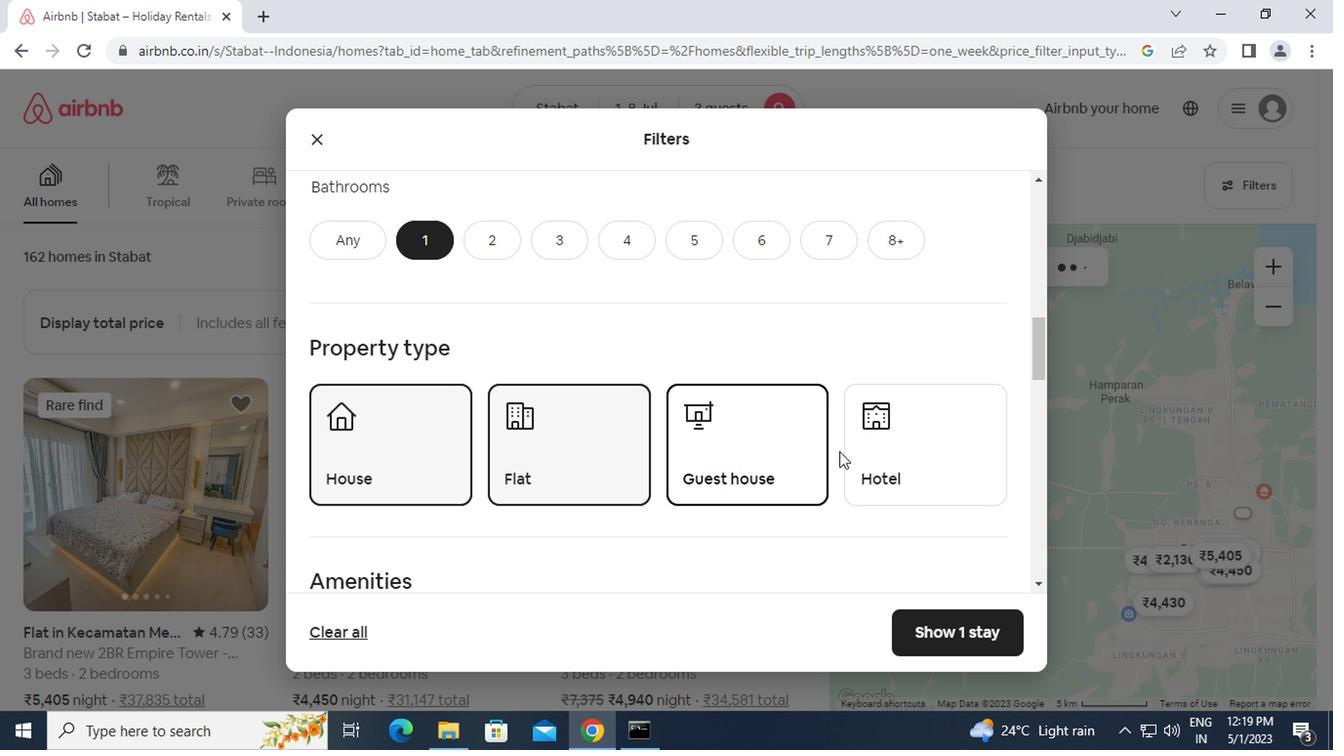 
Action: Mouse moved to (663, 519)
Screenshot: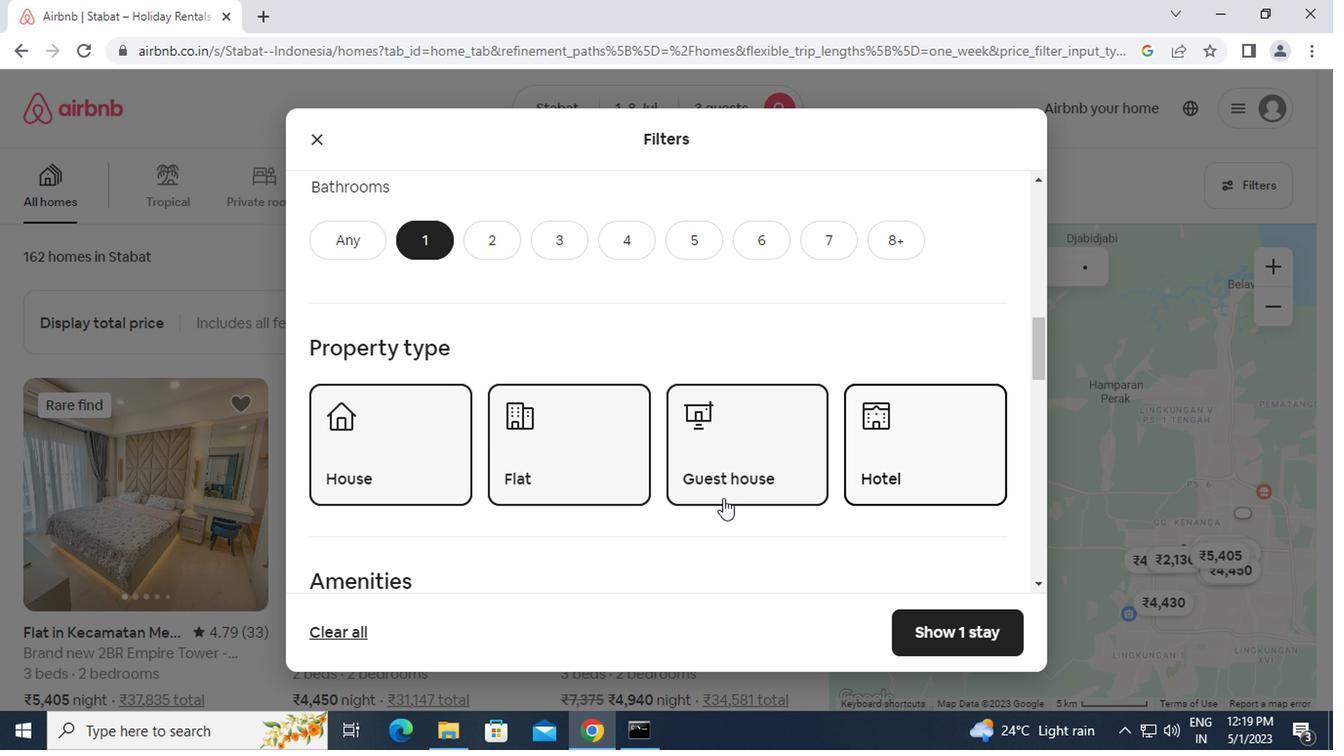 
Action: Mouse scrolled (663, 518) with delta (0, 0)
Screenshot: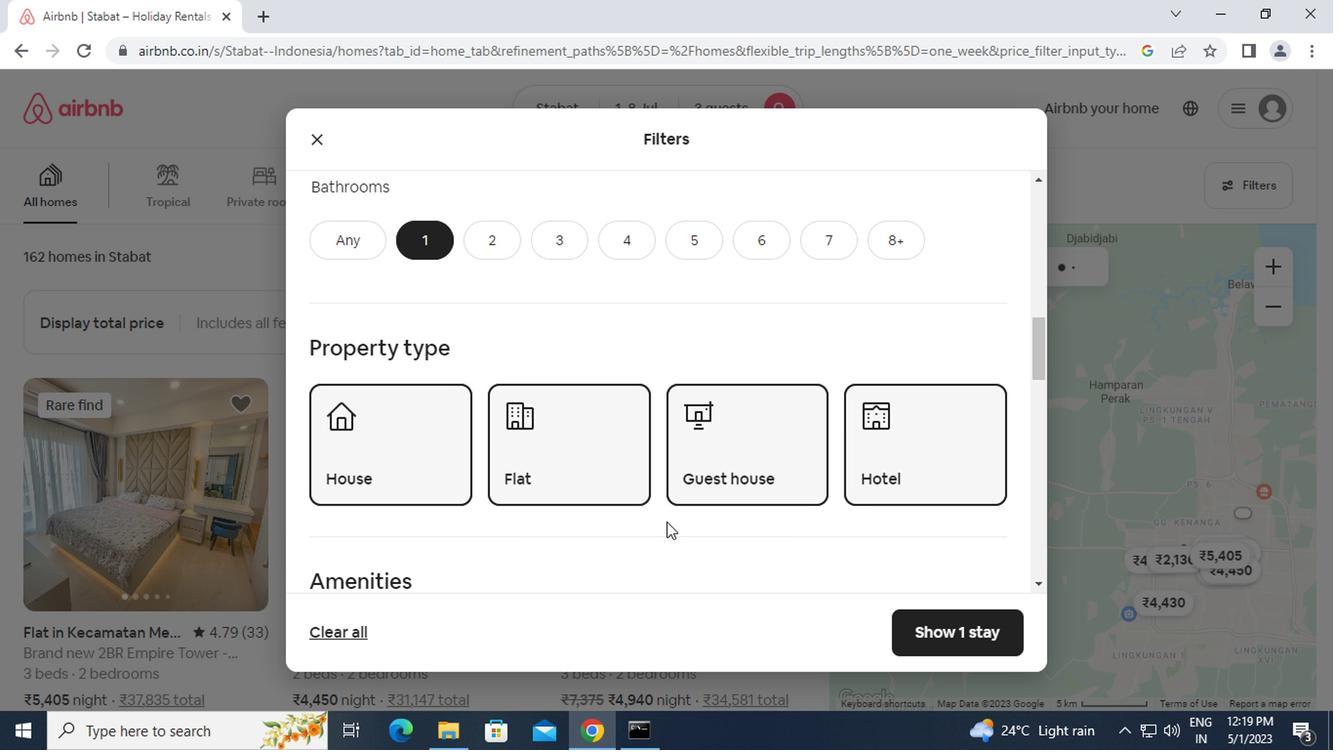 
Action: Mouse scrolled (663, 518) with delta (0, 0)
Screenshot: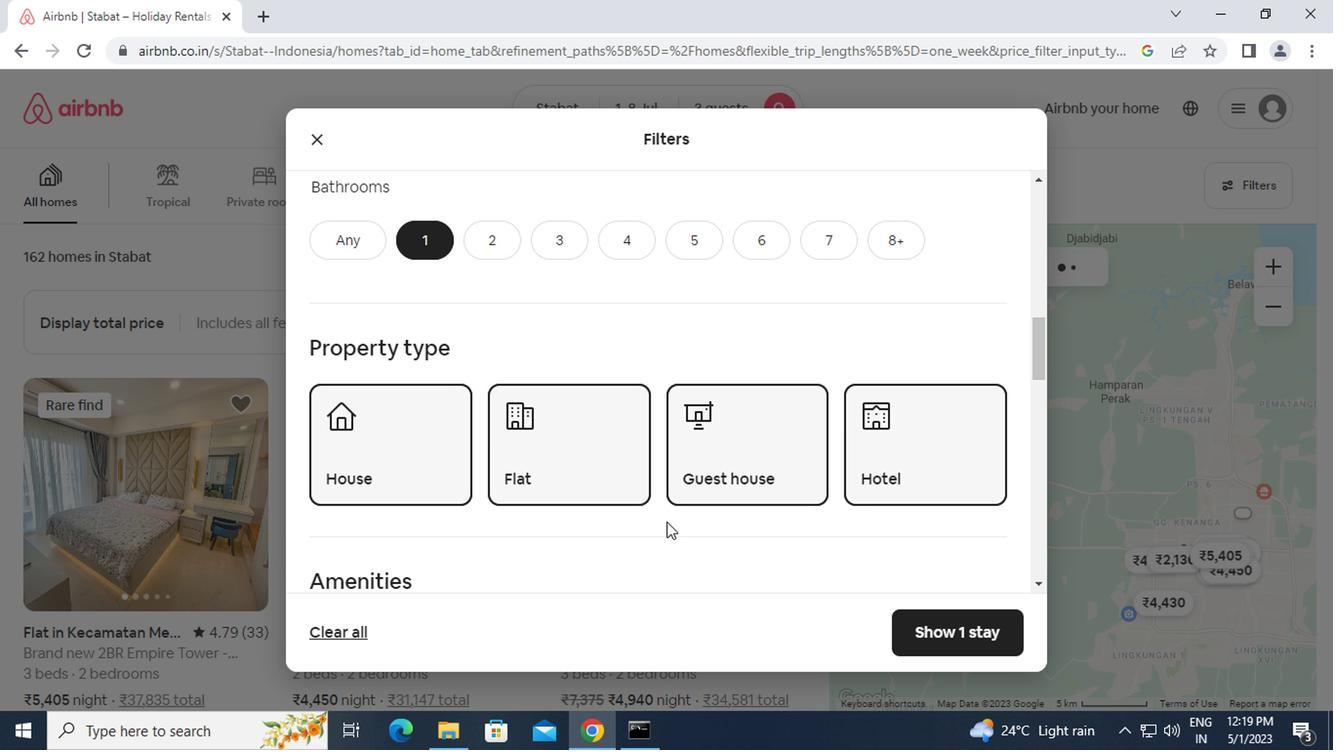 
Action: Mouse scrolled (663, 518) with delta (0, 0)
Screenshot: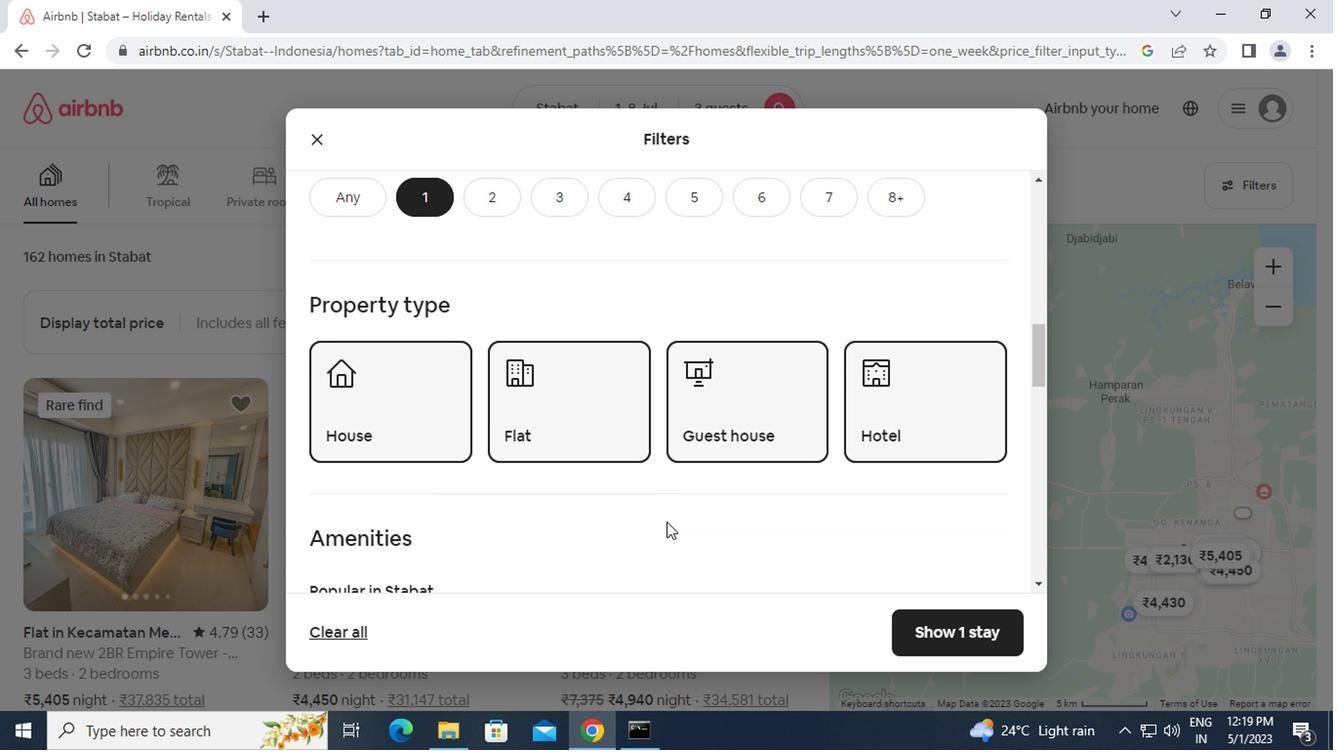 
Action: Mouse moved to (608, 468)
Screenshot: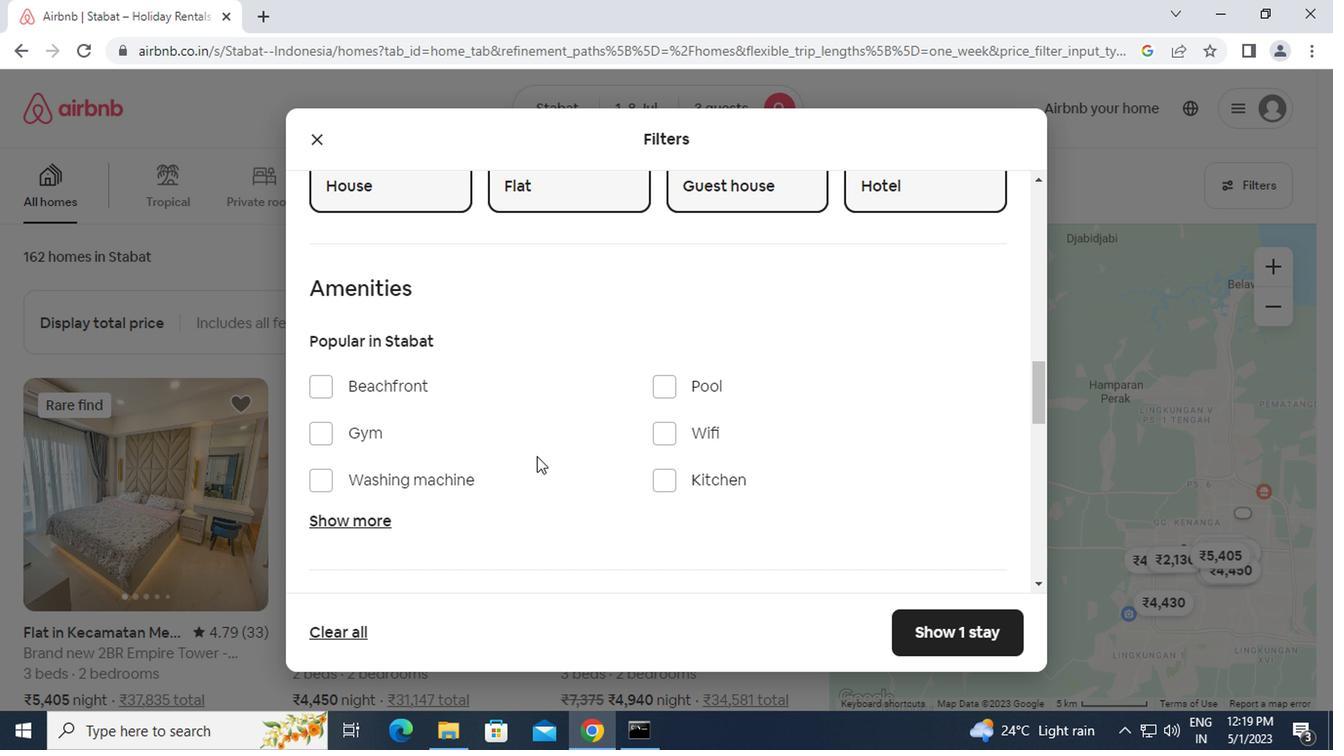 
Action: Mouse scrolled (608, 467) with delta (0, -1)
Screenshot: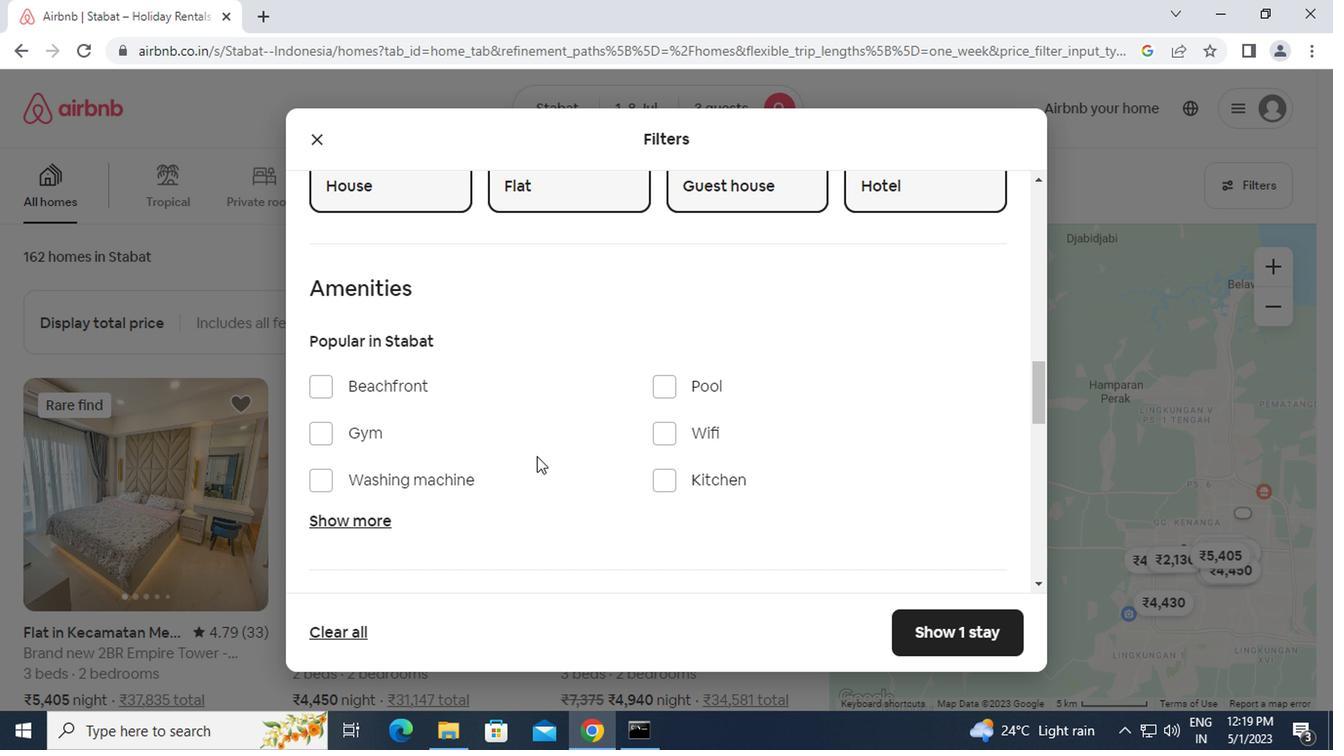 
Action: Mouse moved to (608, 468)
Screenshot: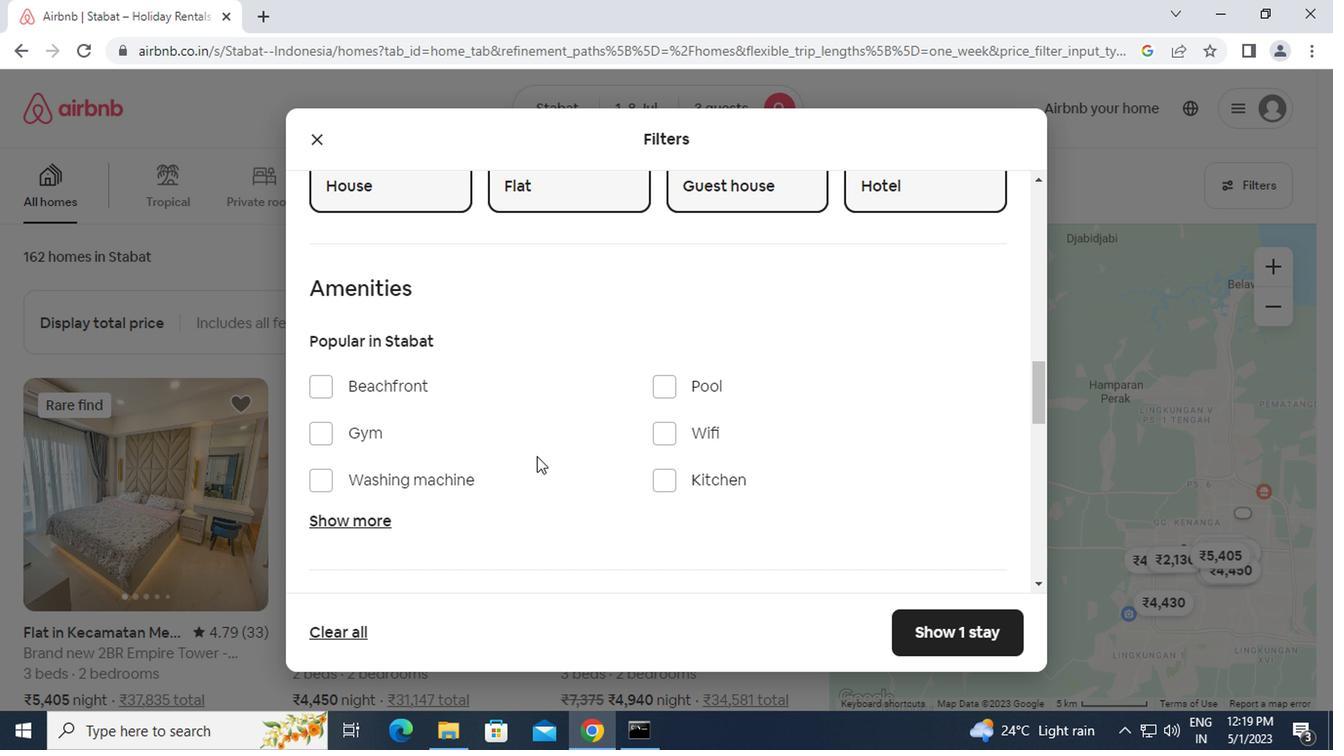 
Action: Mouse scrolled (608, 467) with delta (0, -1)
Screenshot: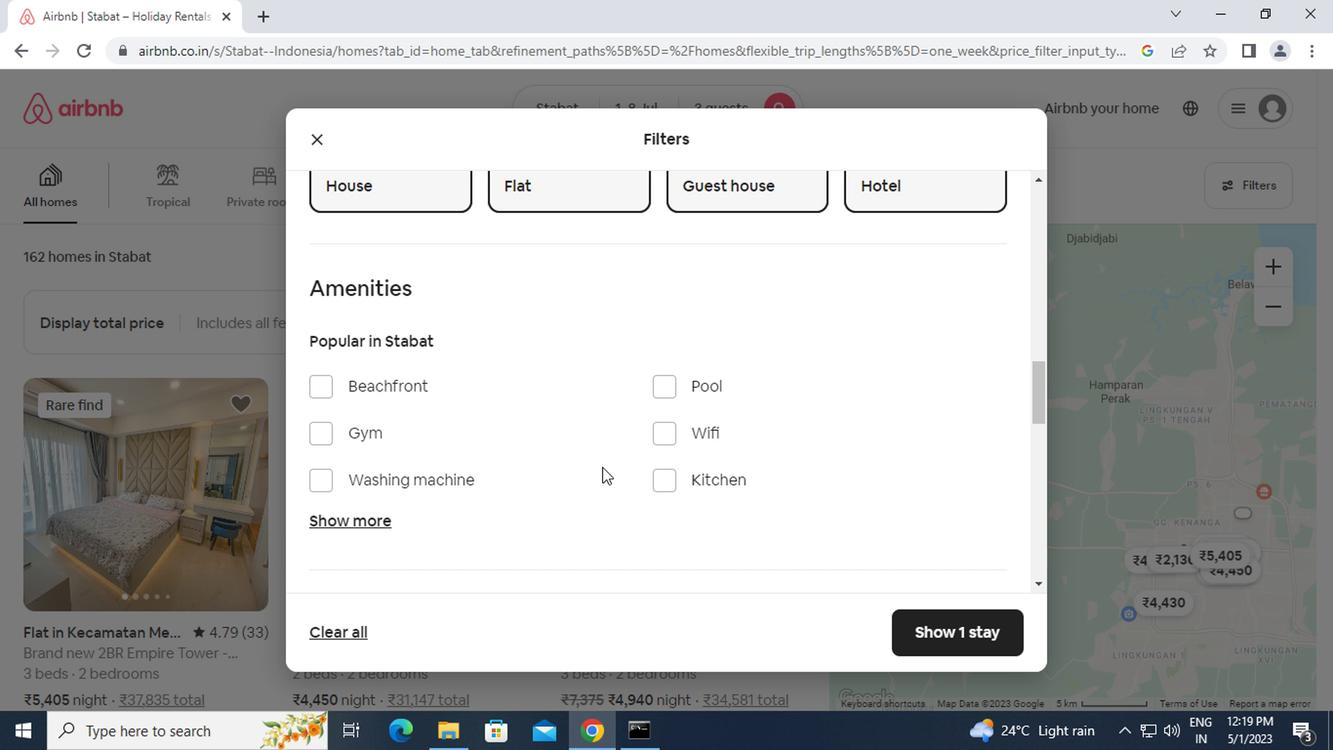 
Action: Mouse scrolled (608, 467) with delta (0, -1)
Screenshot: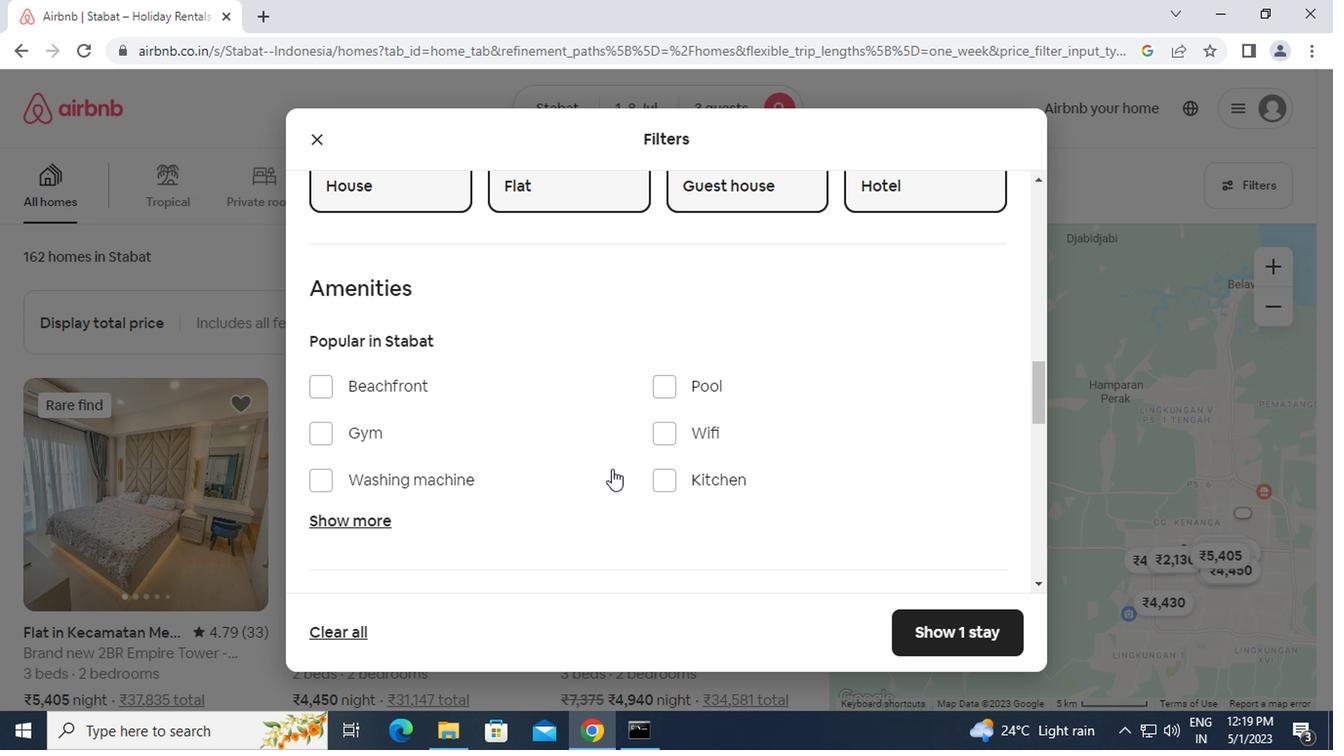 
Action: Mouse moved to (941, 441)
Screenshot: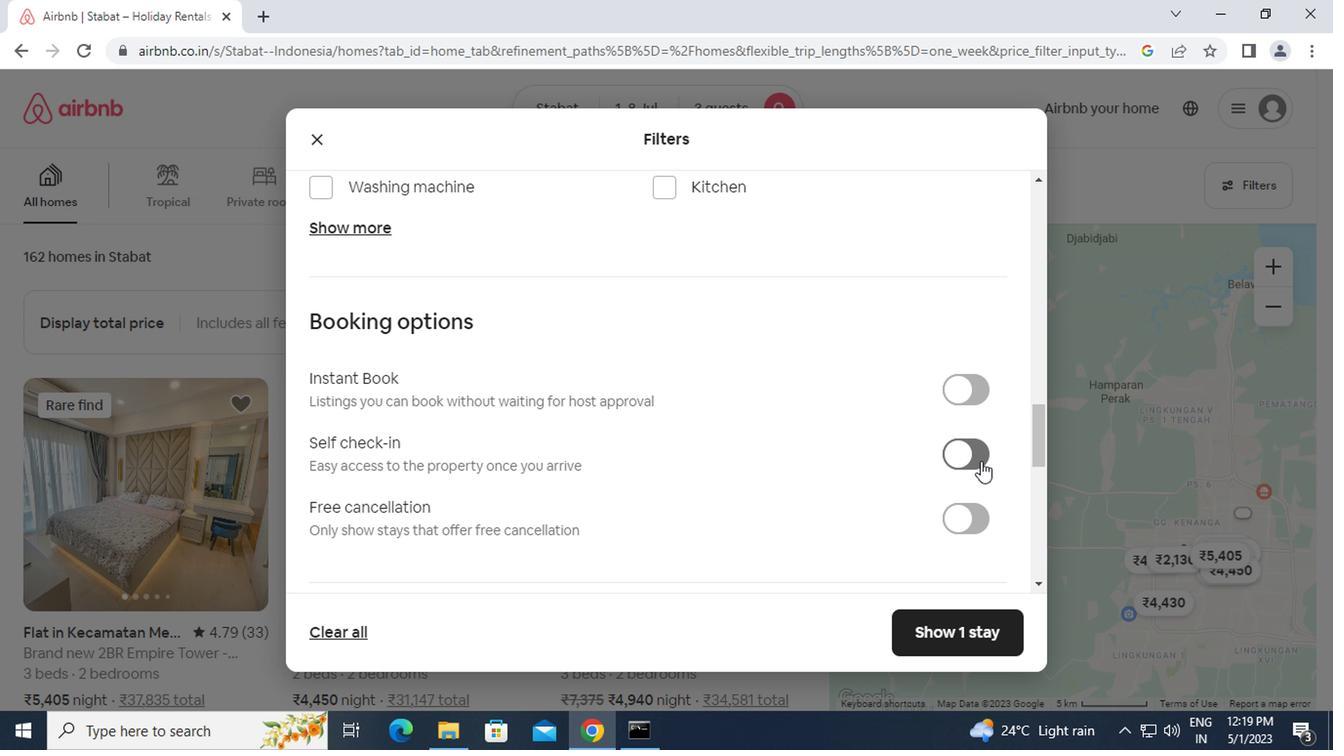 
Action: Mouse pressed left at (941, 441)
Screenshot: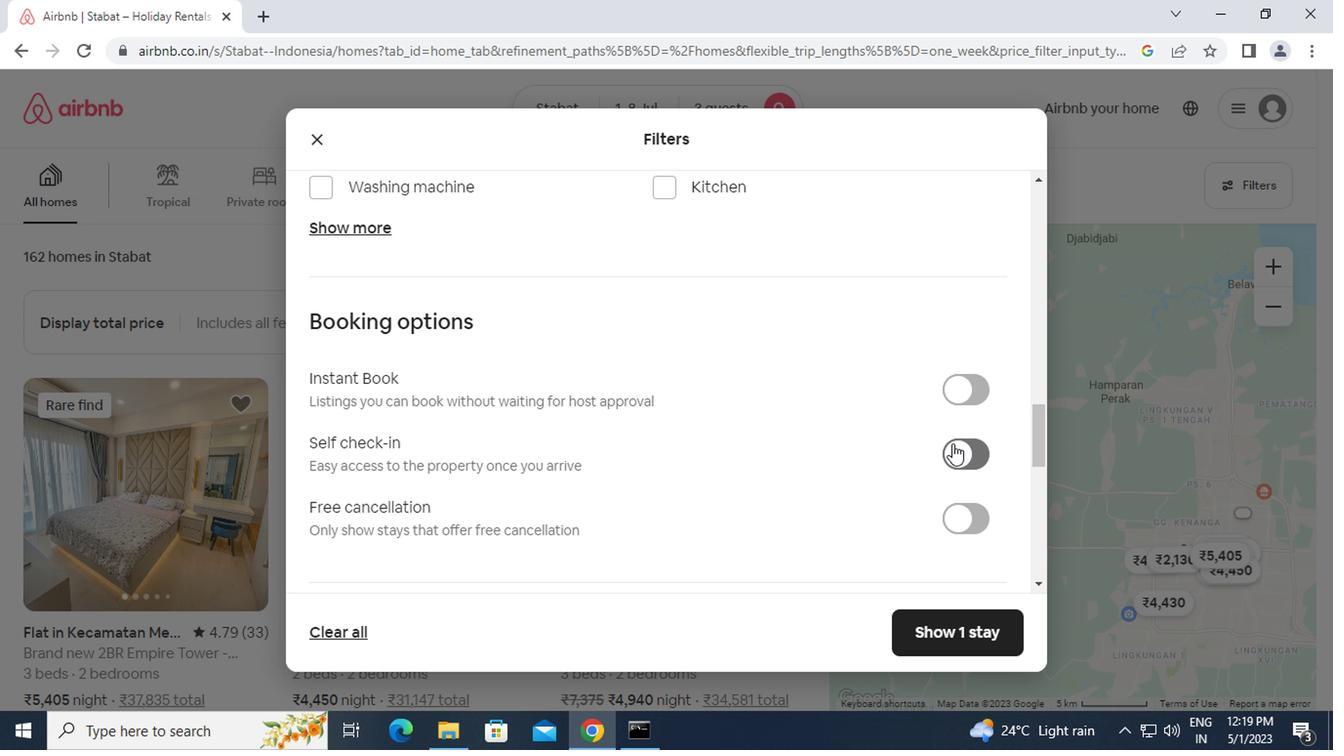 
Action: Mouse moved to (960, 446)
Screenshot: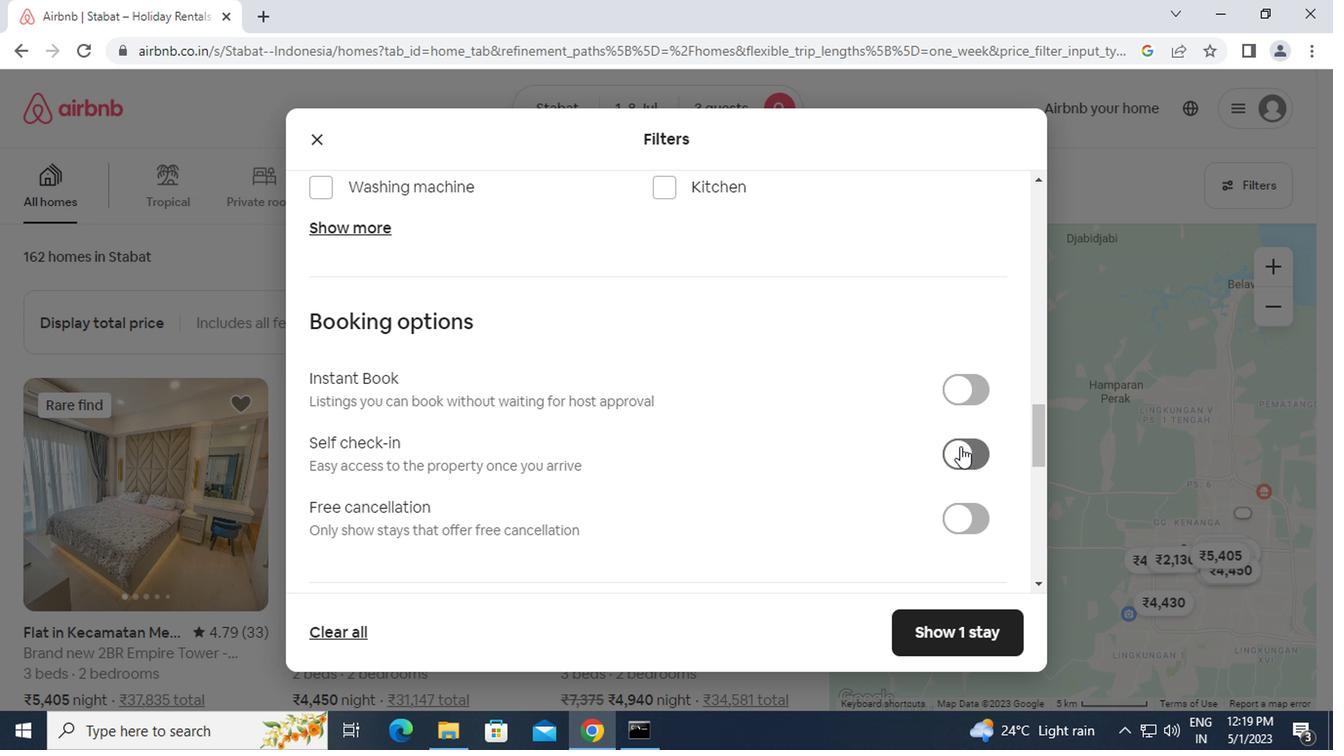 
Action: Mouse pressed left at (960, 446)
Screenshot: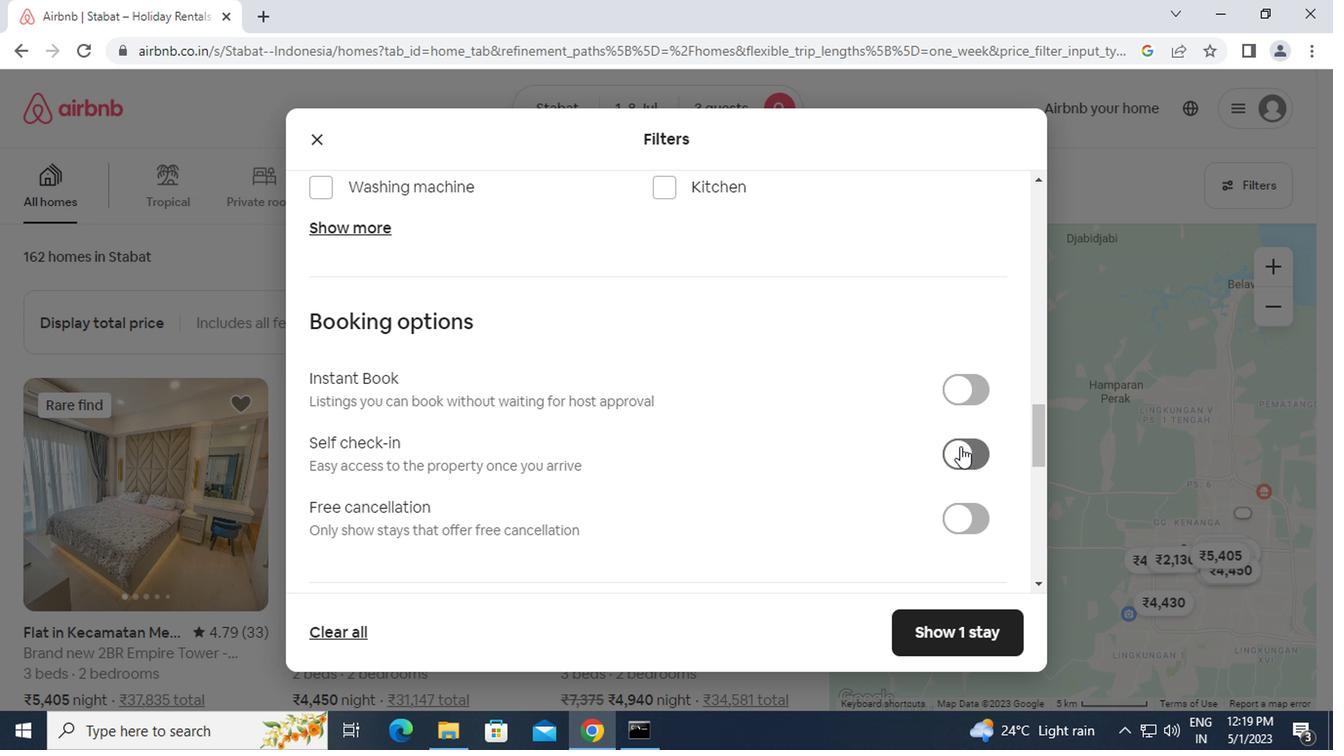 
Action: Mouse moved to (708, 536)
Screenshot: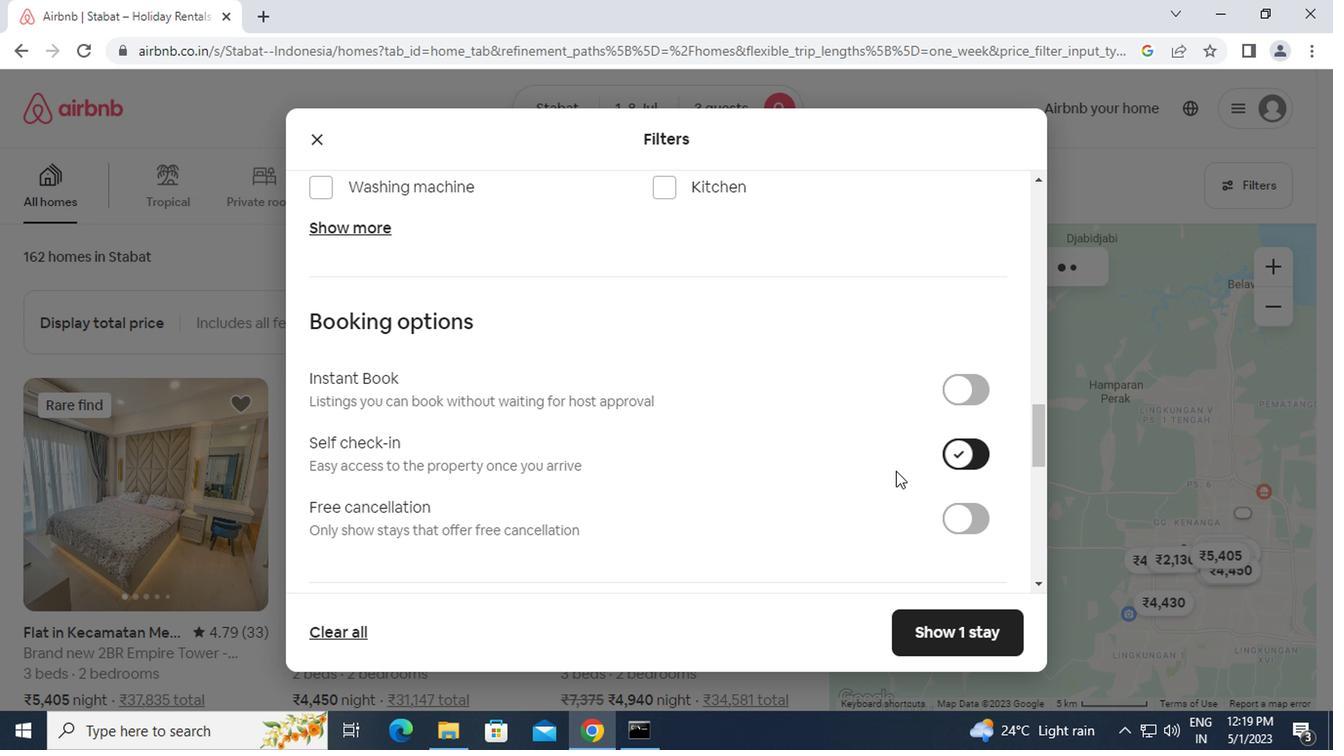 
Action: Mouse scrolled (708, 534) with delta (0, -1)
Screenshot: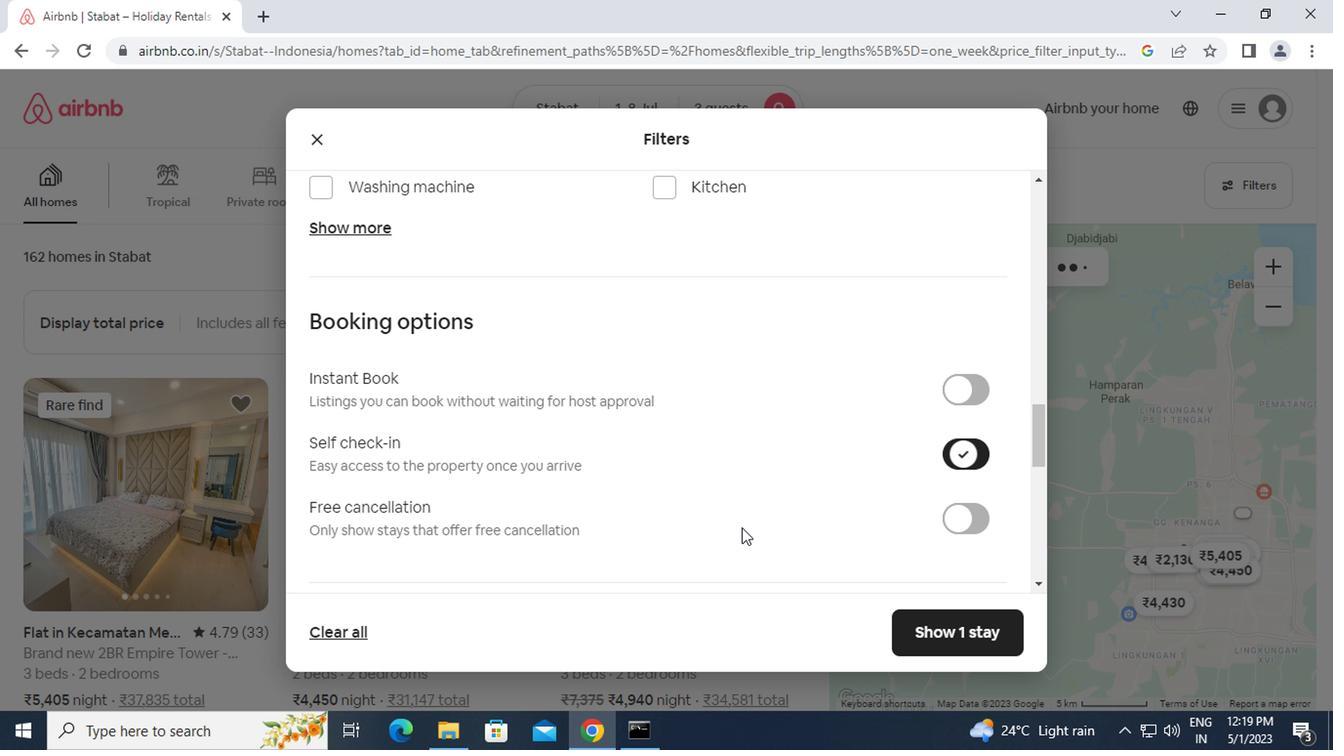 
Action: Mouse scrolled (708, 534) with delta (0, -1)
Screenshot: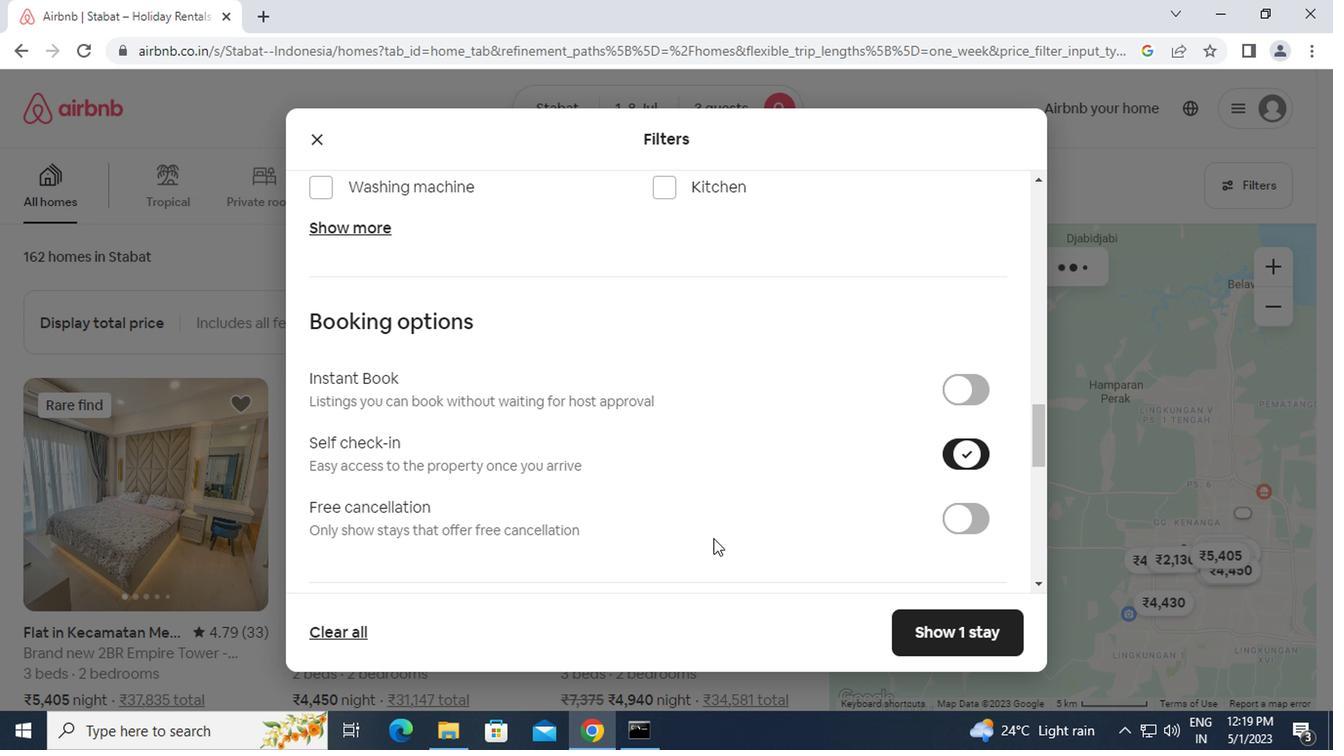 
Action: Mouse scrolled (708, 534) with delta (0, -1)
Screenshot: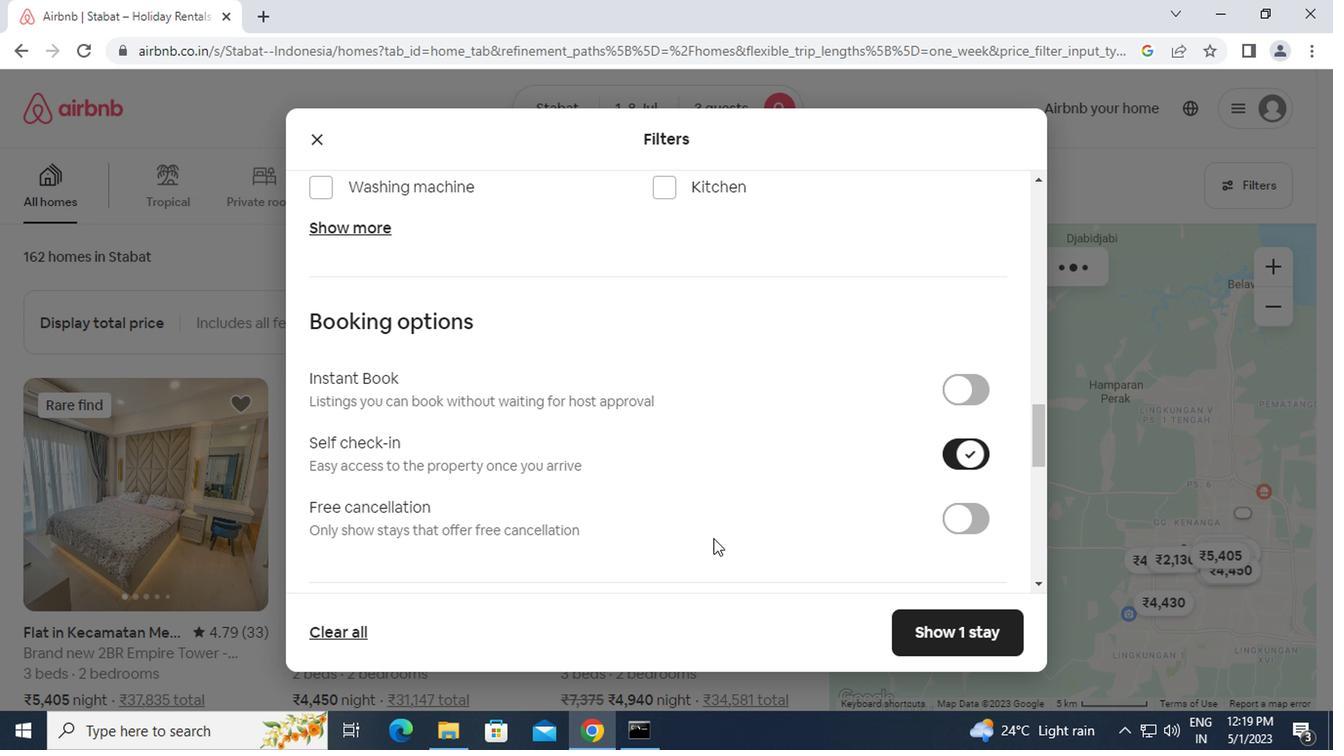 
Action: Mouse scrolled (708, 534) with delta (0, -1)
Screenshot: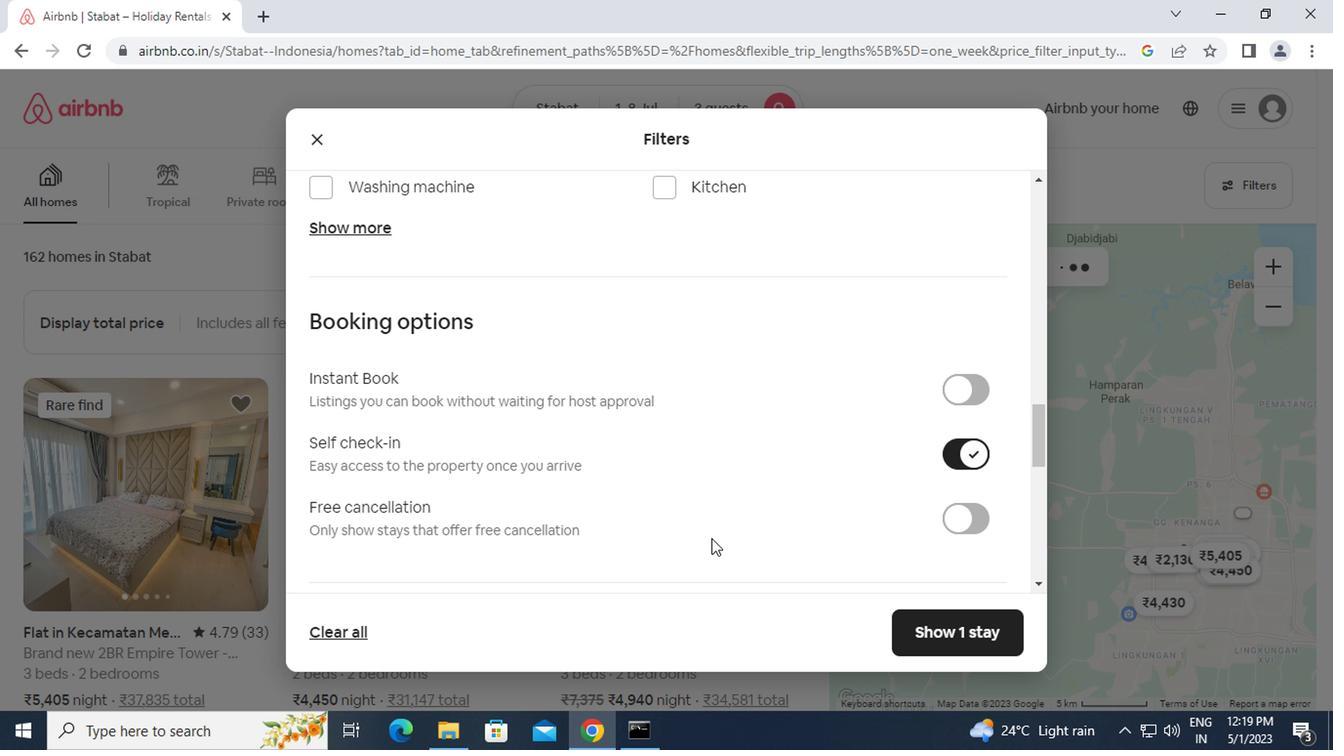 
Action: Mouse scrolled (708, 534) with delta (0, -1)
Screenshot: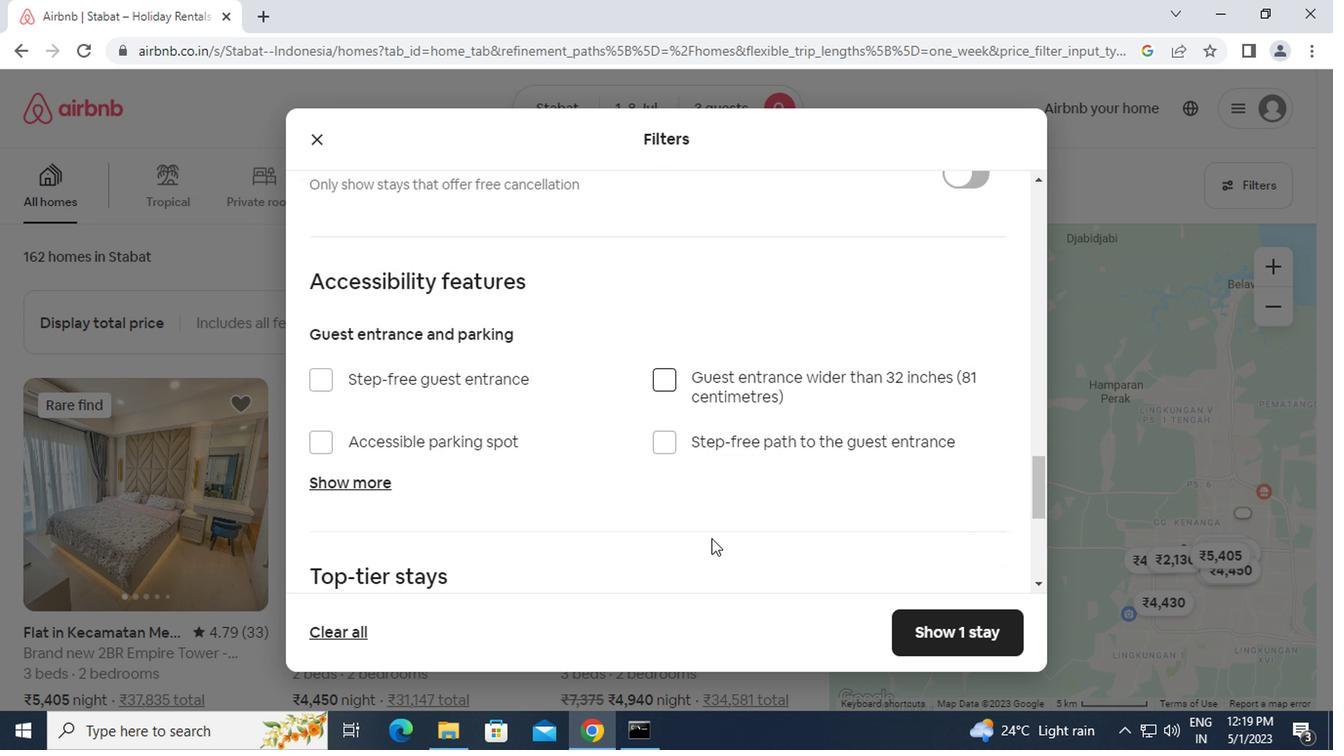
Action: Mouse moved to (708, 536)
Screenshot: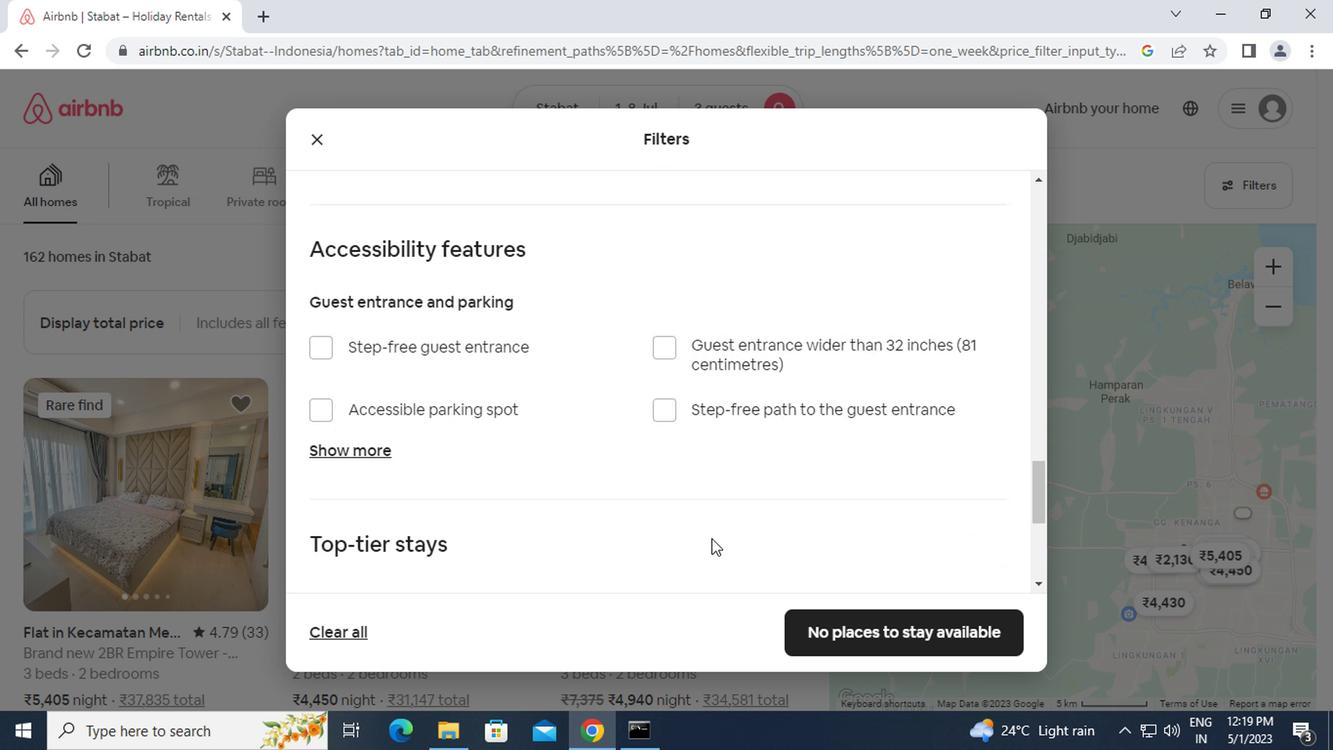 
Action: Mouse scrolled (708, 534) with delta (0, -1)
Screenshot: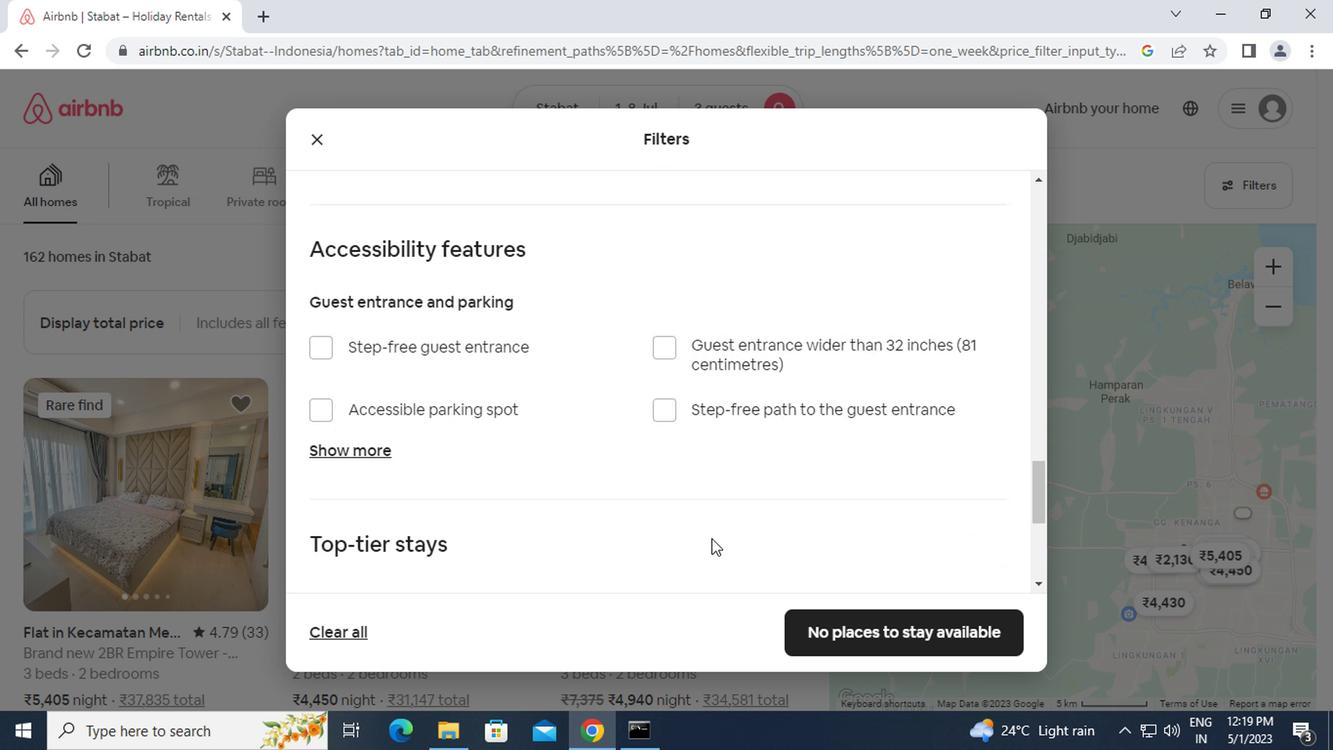 
Action: Mouse scrolled (708, 534) with delta (0, -1)
Screenshot: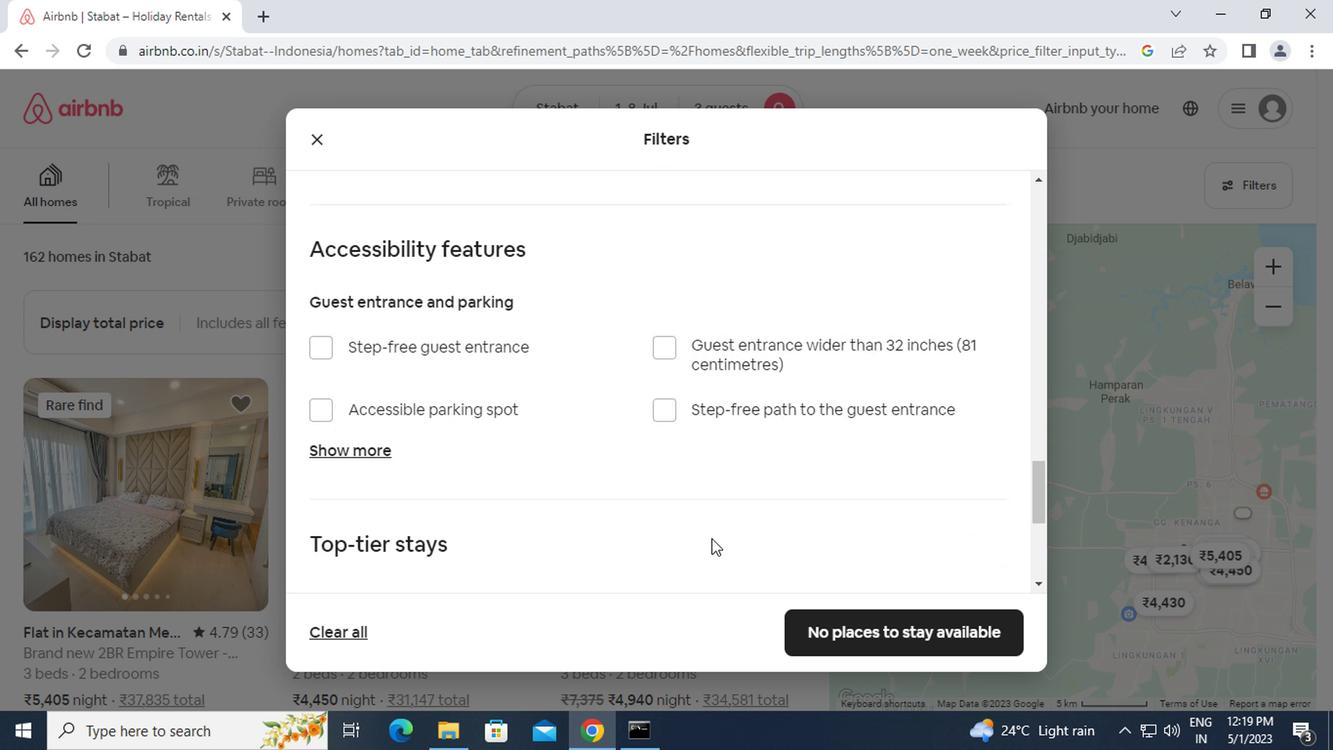 
Action: Mouse scrolled (708, 534) with delta (0, -1)
Screenshot: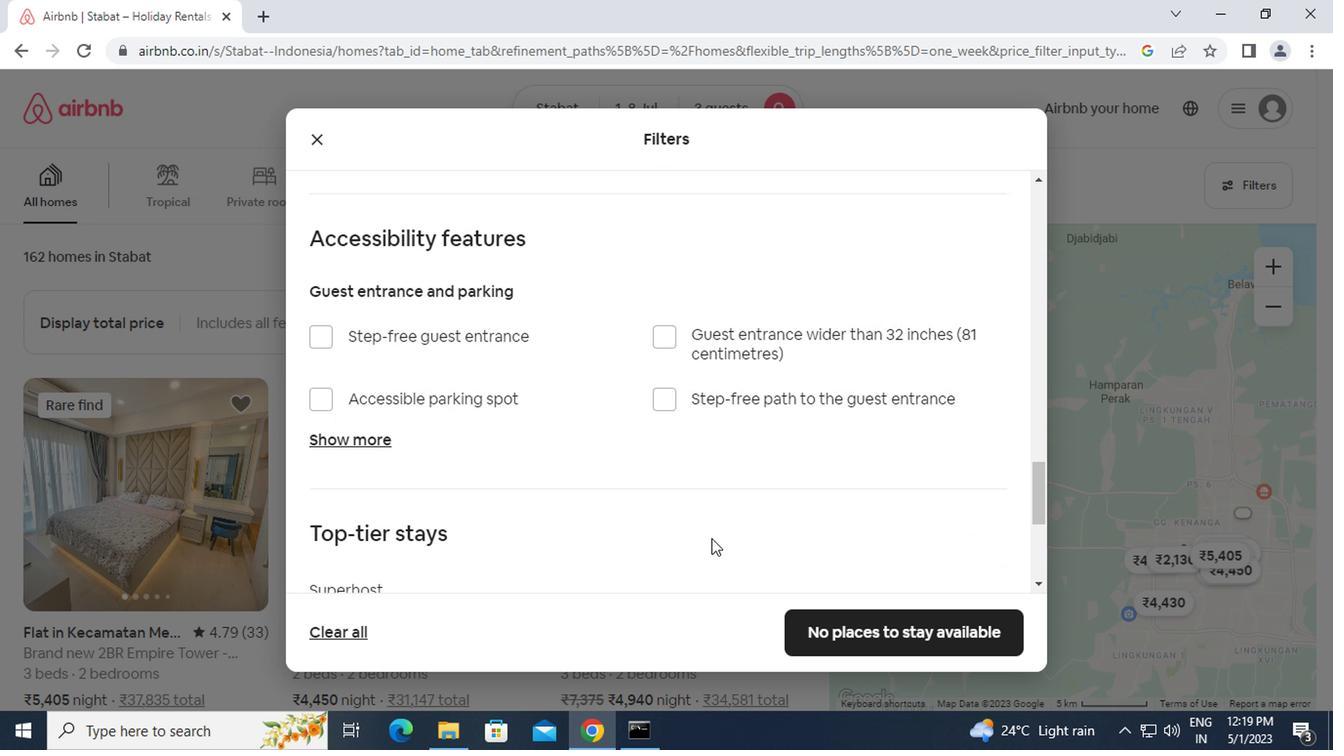 
Action: Mouse moved to (321, 457)
Screenshot: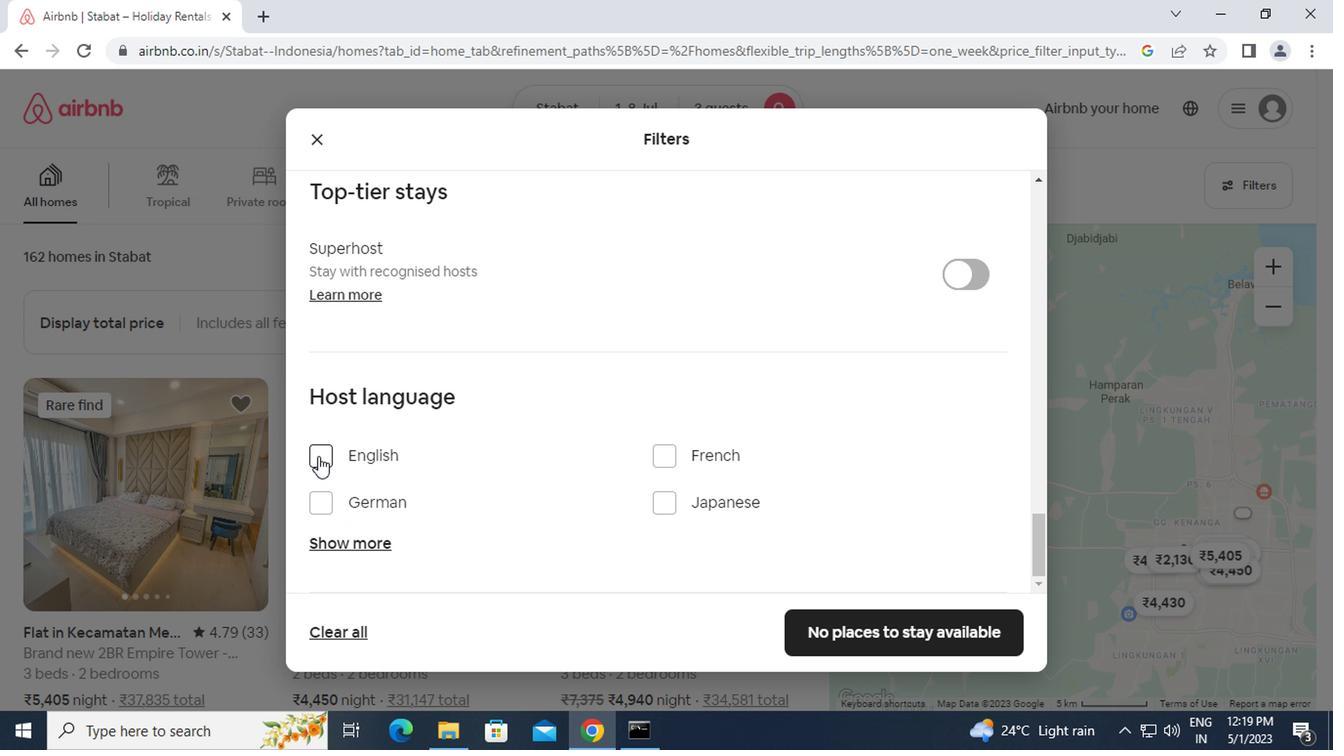 
Action: Mouse pressed left at (321, 457)
Screenshot: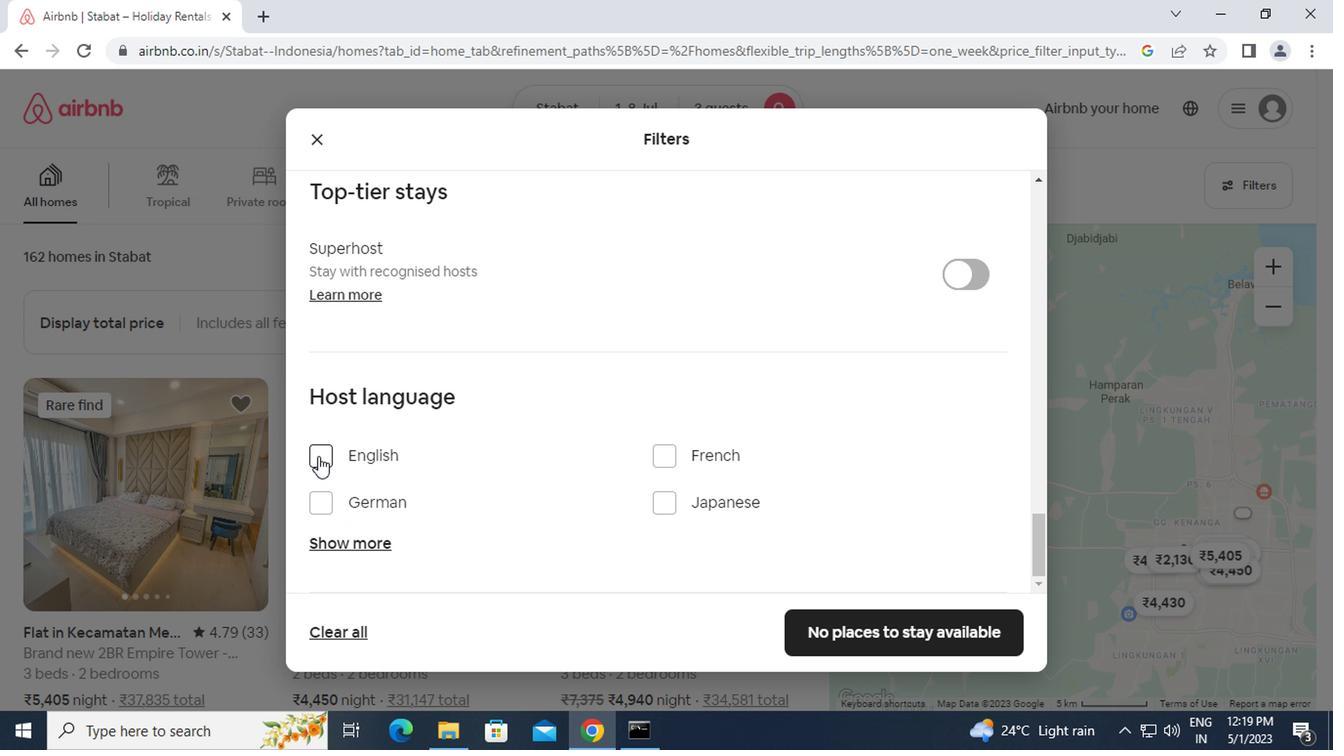 
Action: Mouse moved to (926, 620)
Screenshot: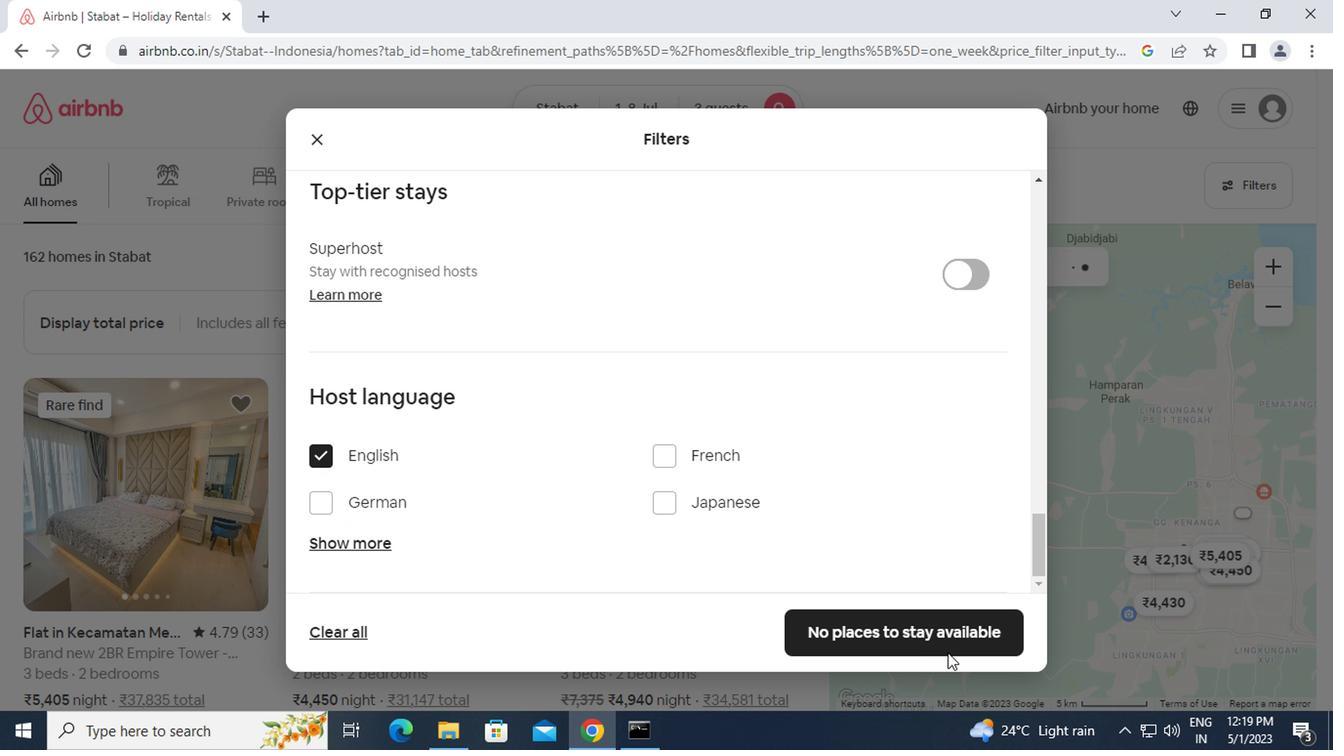 
Action: Mouse pressed left at (926, 620)
Screenshot: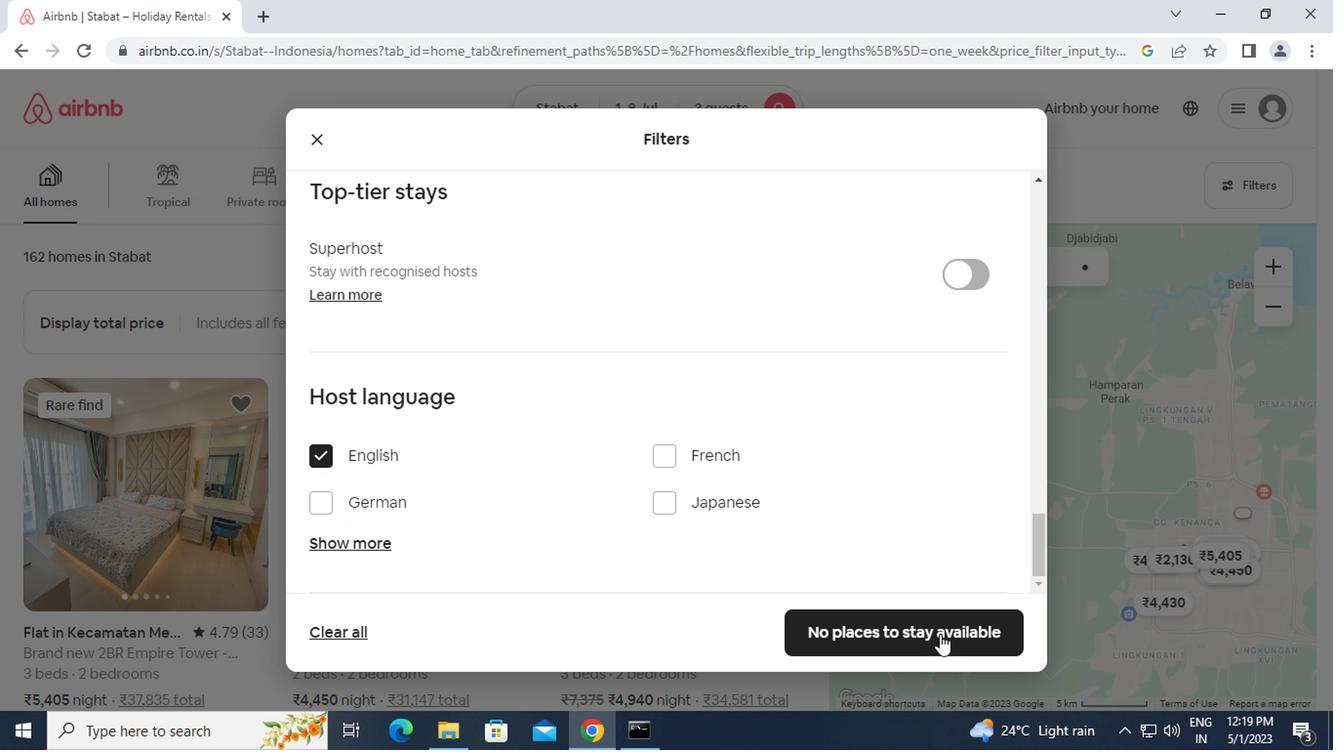 
Action: Mouse moved to (926, 618)
Screenshot: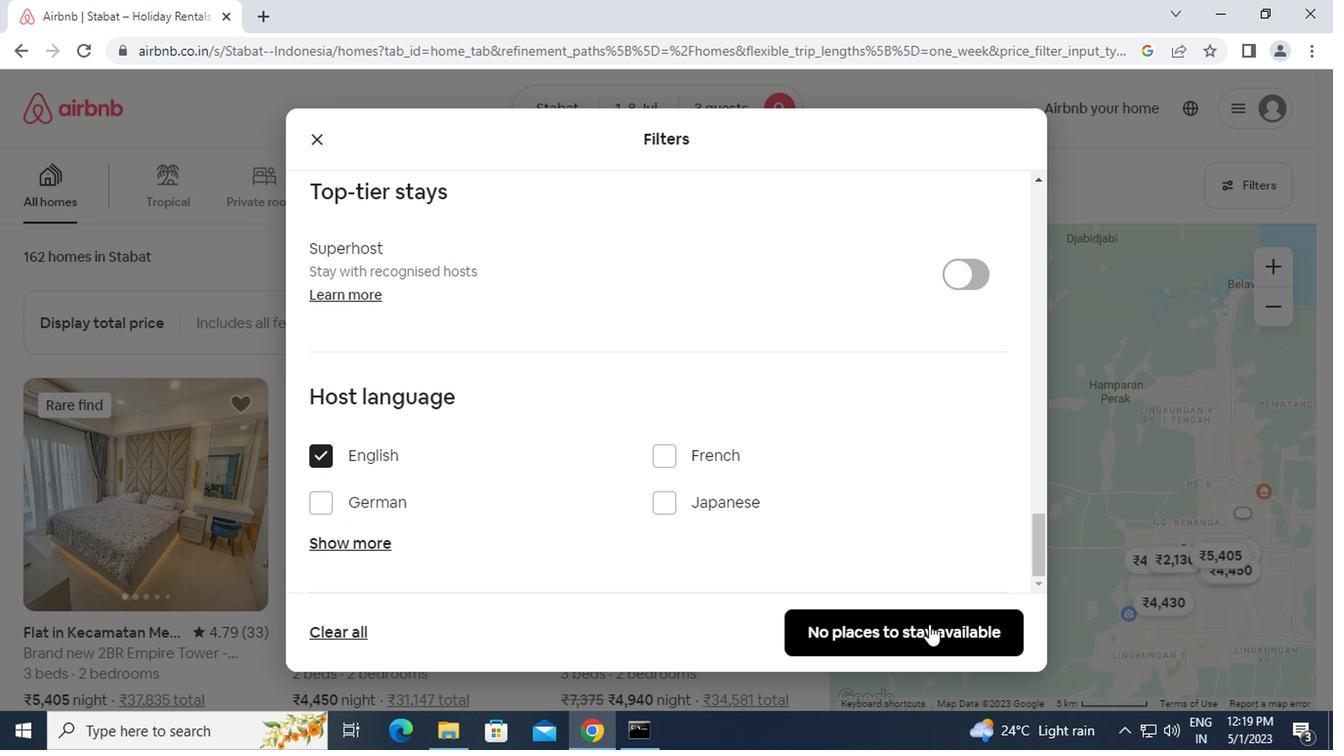 
